 Task: Find connections with filter location Facatativá with filter topic #Healthwith filter profile language Spanish with filter current company Afaqs! with filter school RMK ENGINEERING COLLEGE, CHENNAI with filter industry Performing Arts and Spectator Sports with filter service category Product Marketing with filter keywords title Speech Pathologist
Action: Mouse moved to (152, 231)
Screenshot: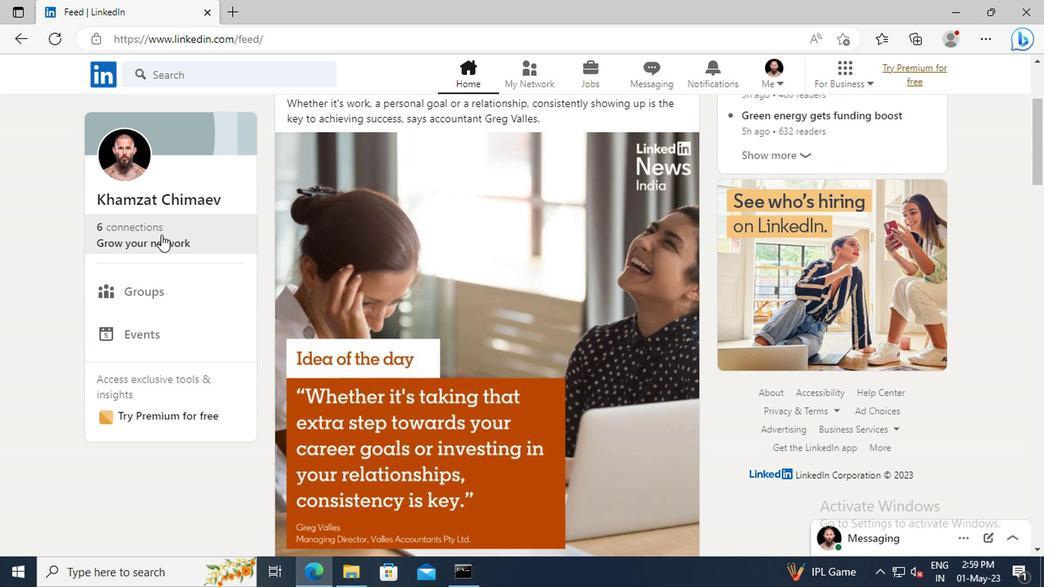
Action: Mouse pressed left at (152, 231)
Screenshot: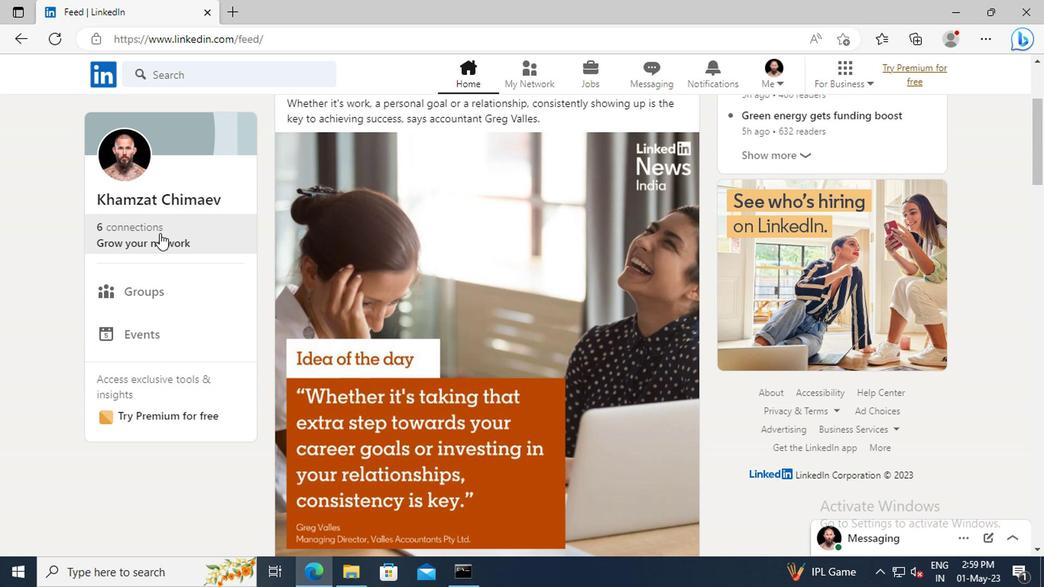 
Action: Mouse moved to (159, 157)
Screenshot: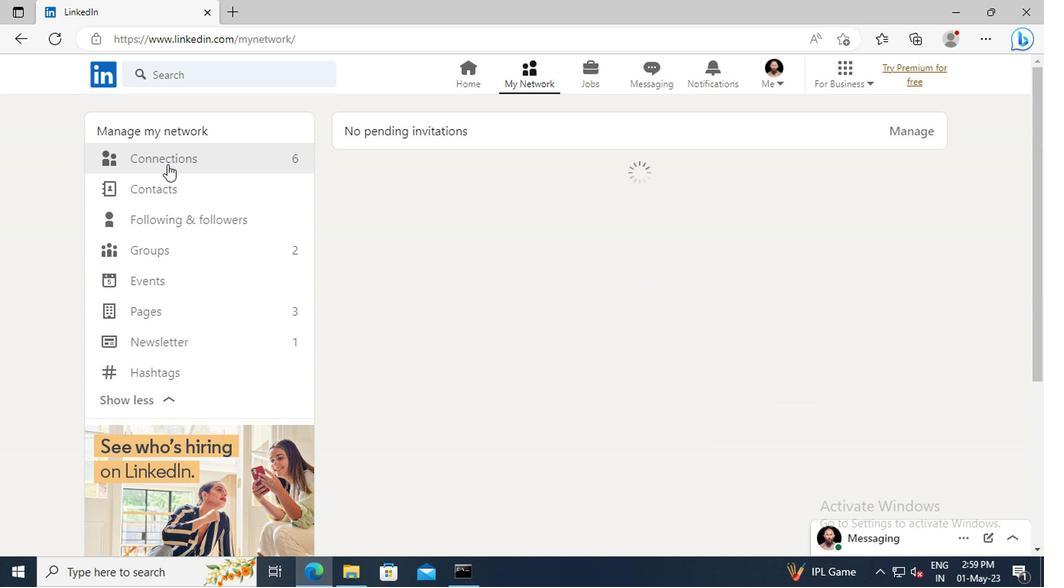 
Action: Mouse pressed left at (159, 157)
Screenshot: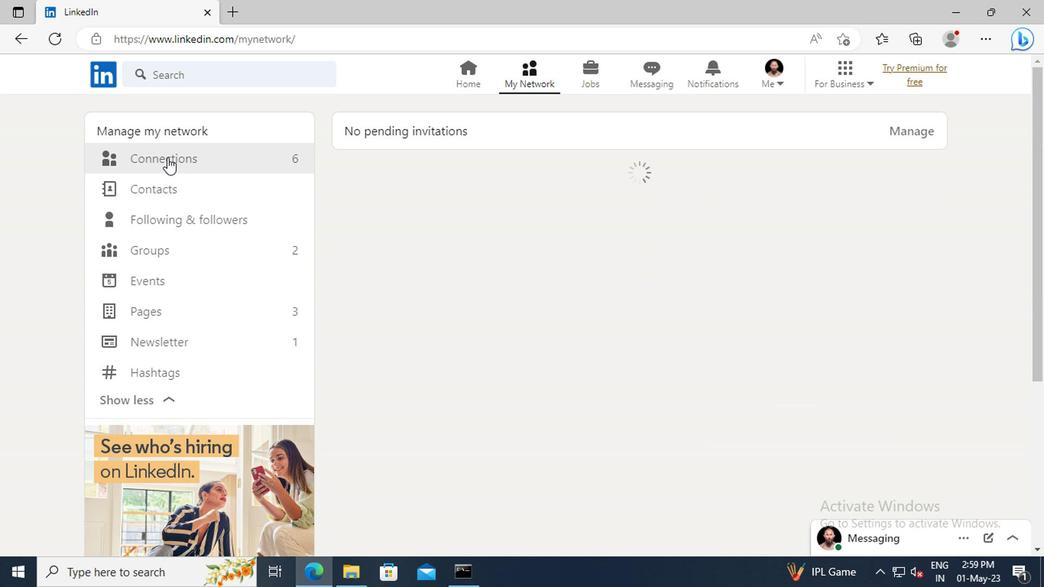 
Action: Mouse moved to (599, 163)
Screenshot: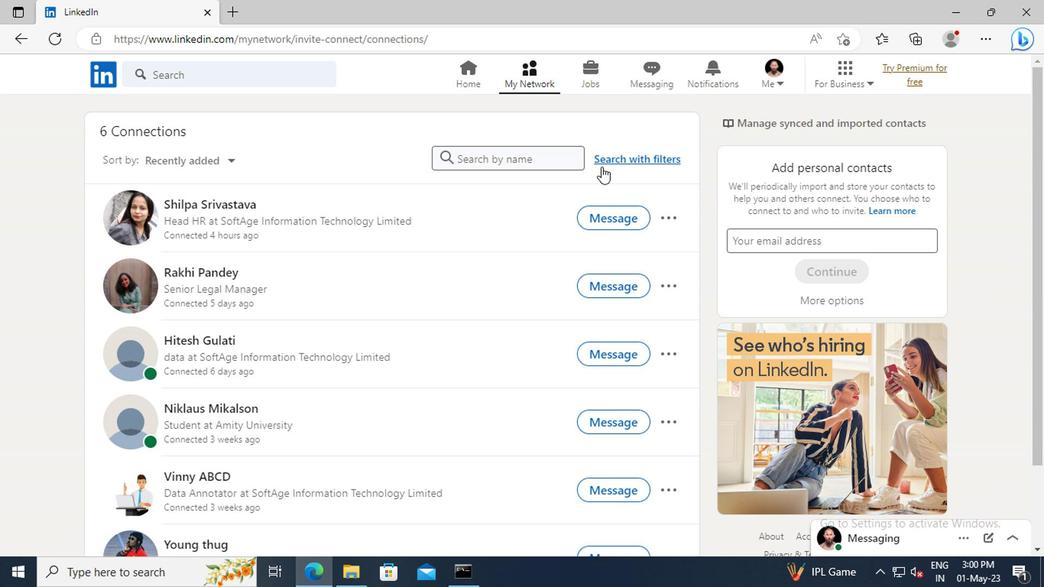 
Action: Mouse pressed left at (599, 163)
Screenshot: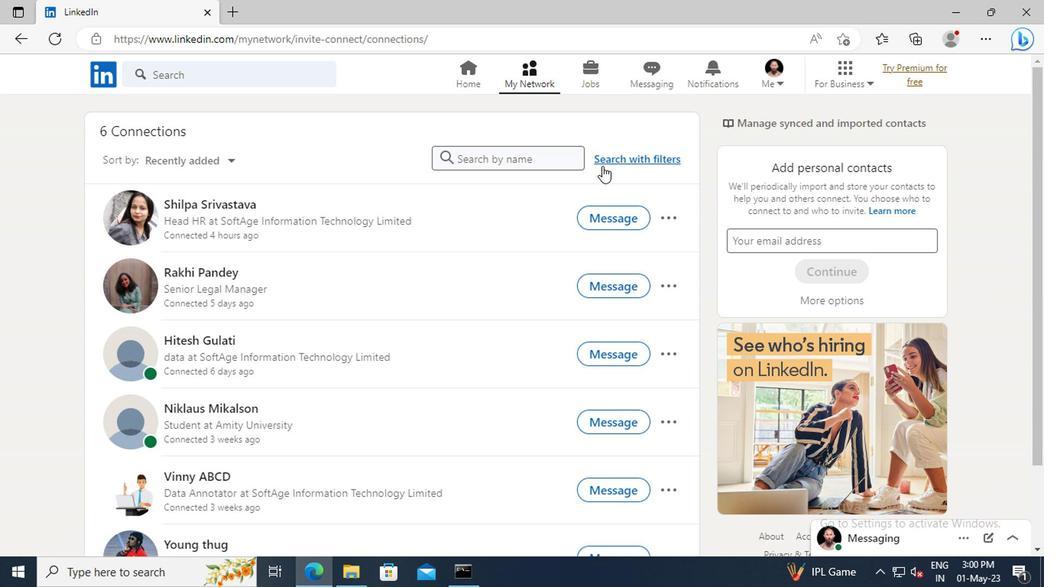 
Action: Mouse moved to (565, 115)
Screenshot: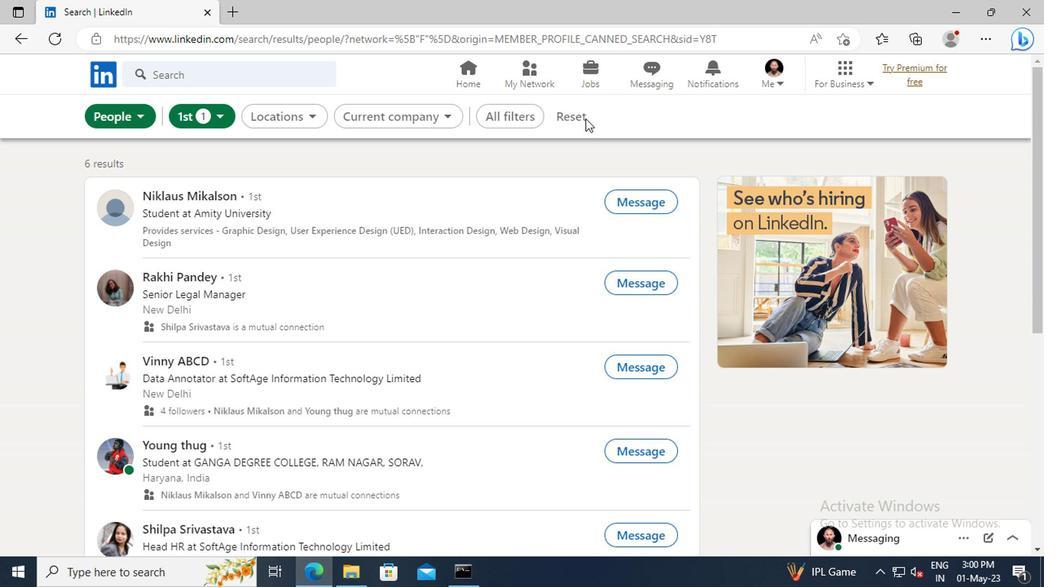
Action: Mouse pressed left at (565, 115)
Screenshot: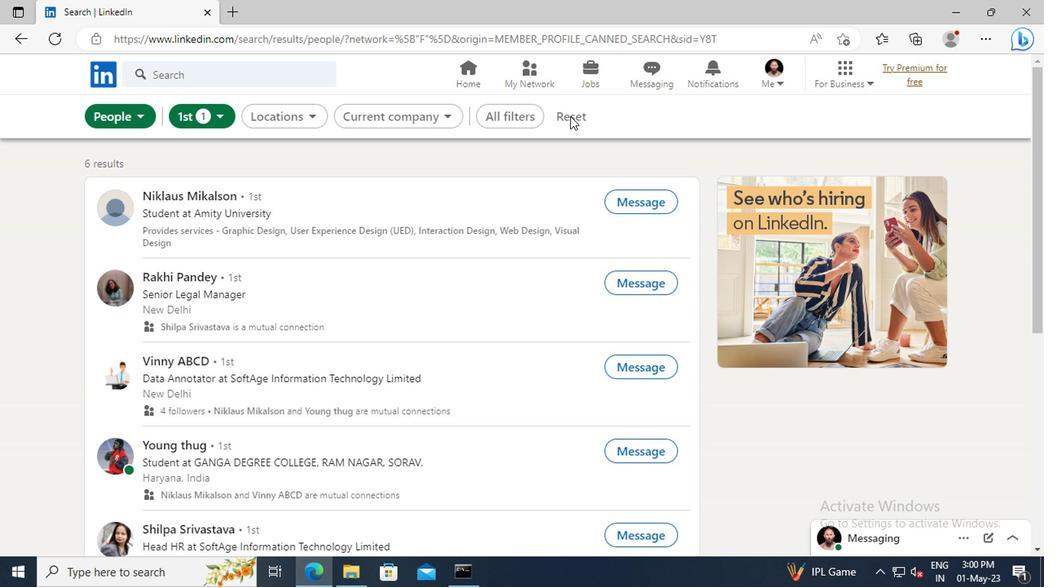 
Action: Mouse moved to (544, 115)
Screenshot: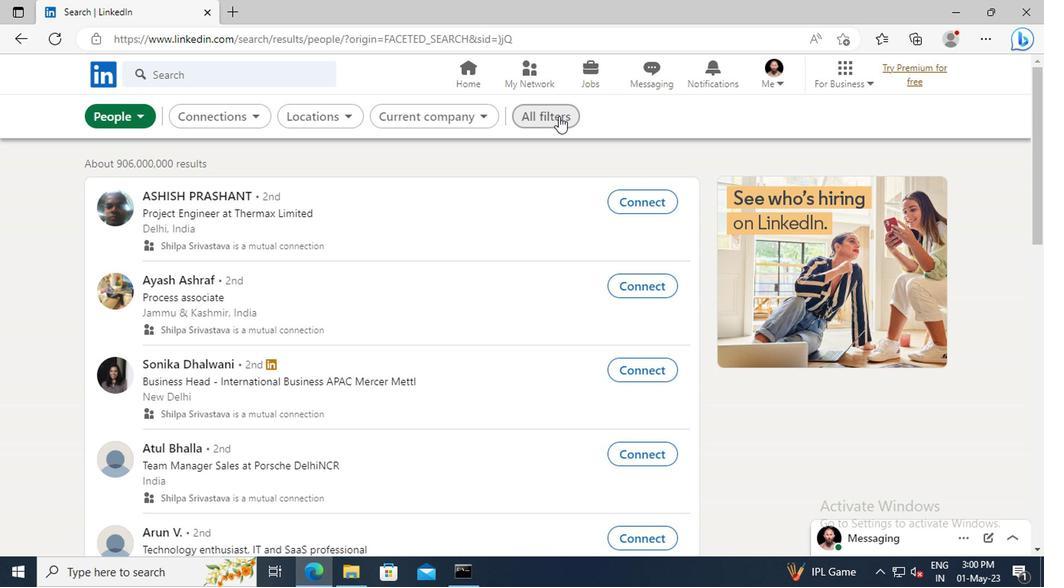 
Action: Mouse pressed left at (544, 115)
Screenshot: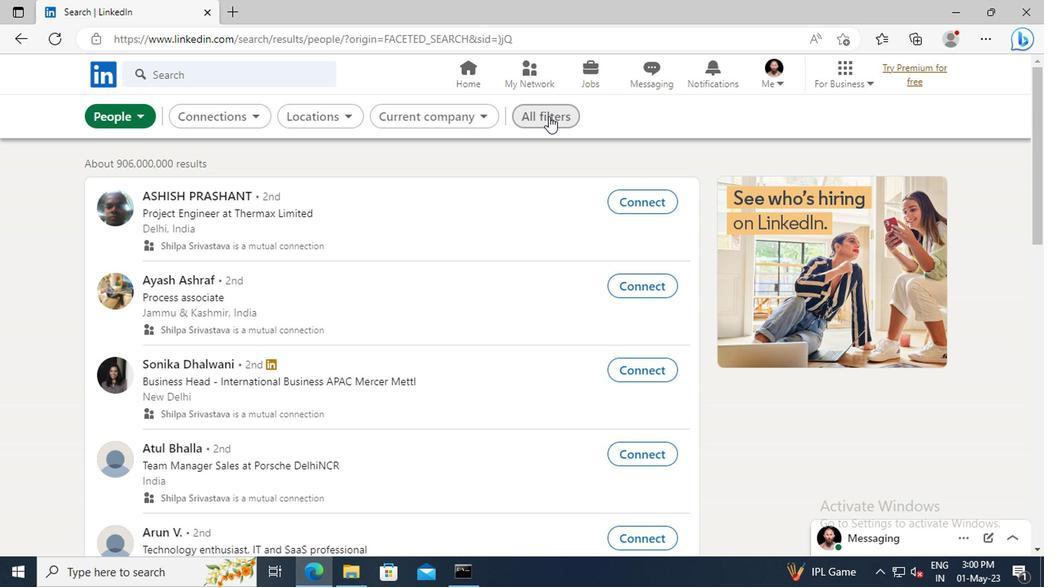 
Action: Mouse moved to (861, 267)
Screenshot: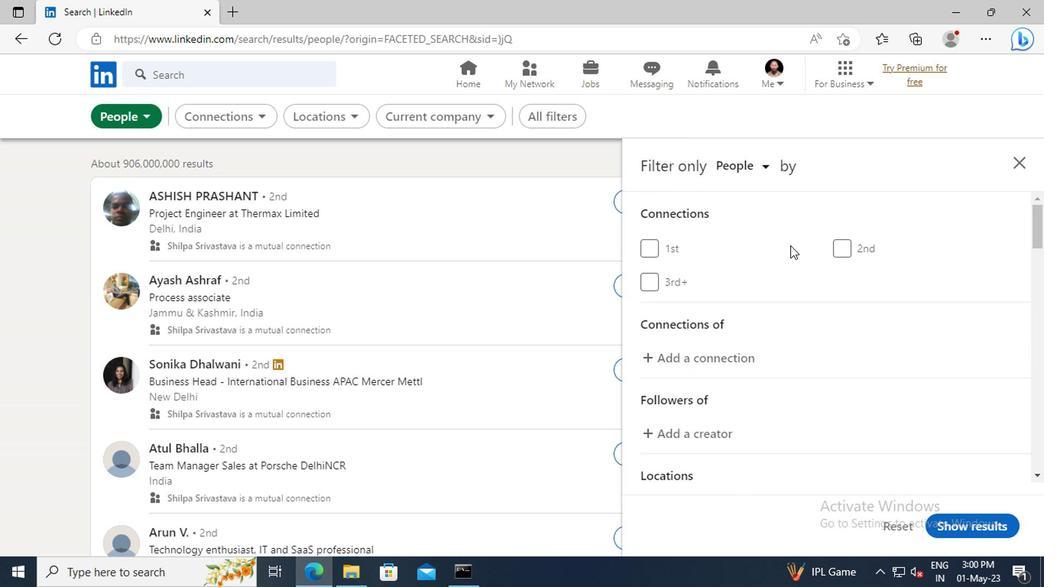 
Action: Mouse scrolled (861, 267) with delta (0, 0)
Screenshot: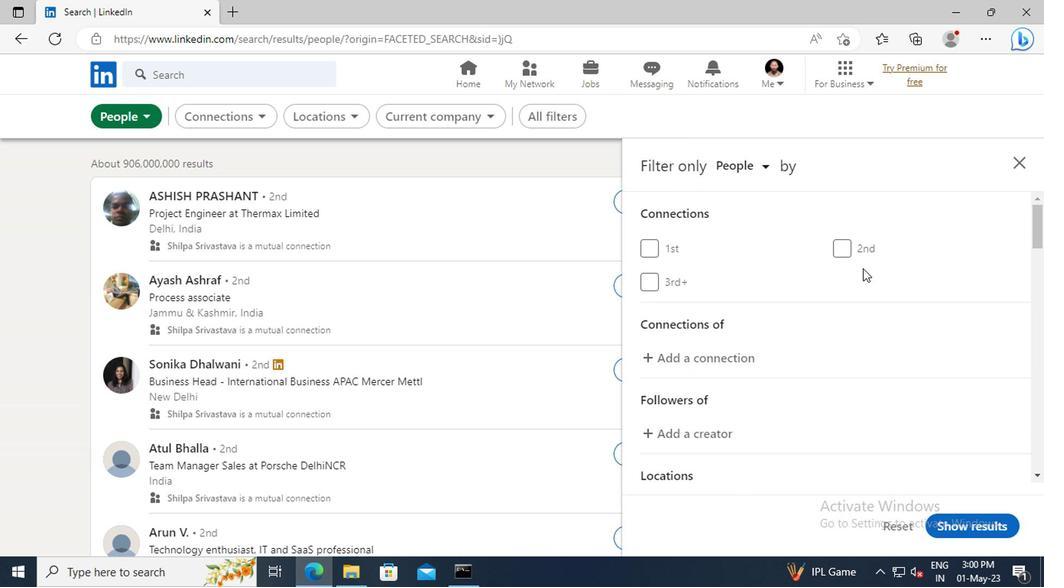 
Action: Mouse scrolled (861, 267) with delta (0, 0)
Screenshot: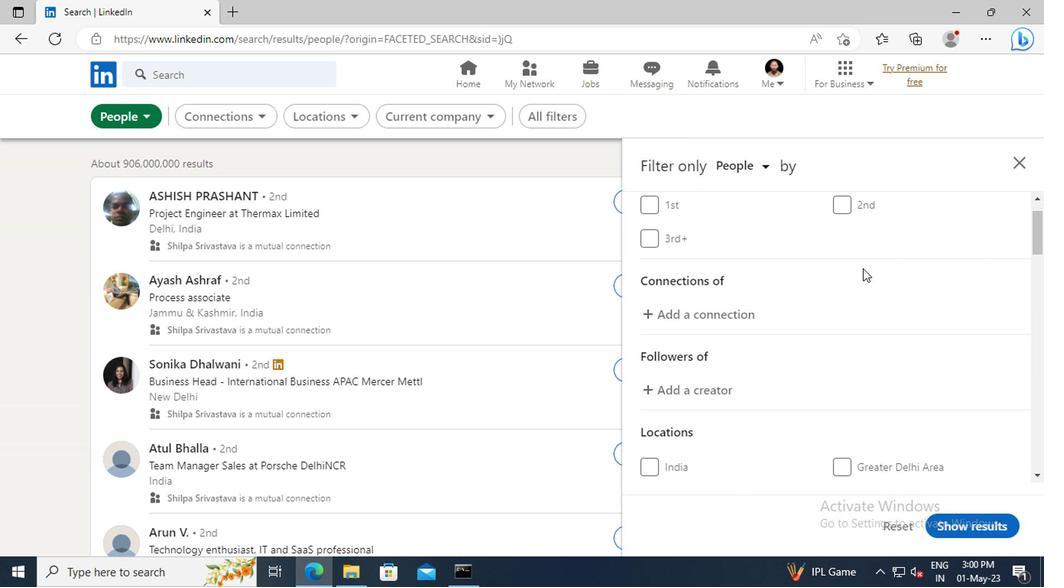 
Action: Mouse scrolled (861, 267) with delta (0, 0)
Screenshot: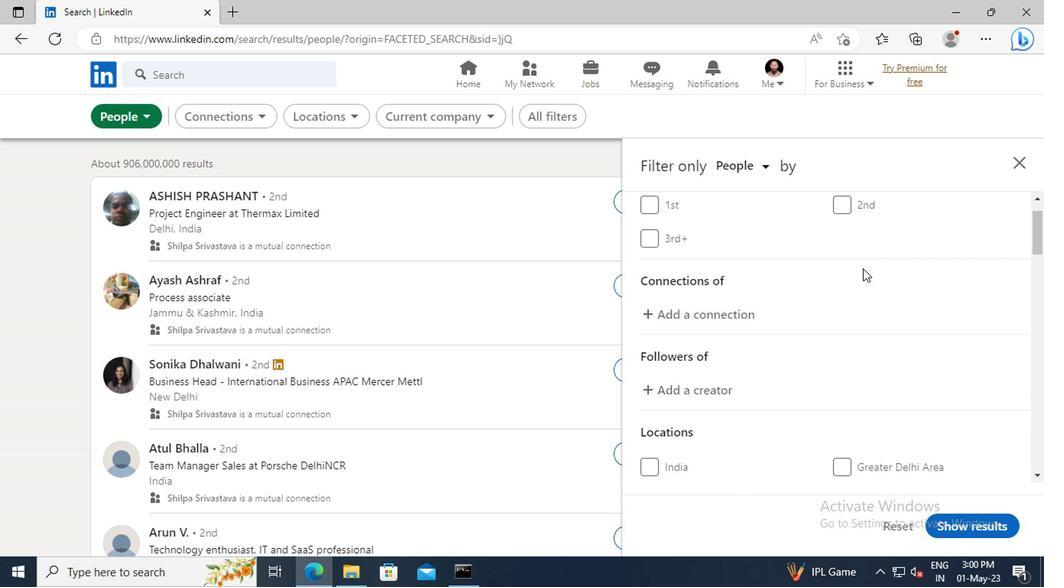 
Action: Mouse scrolled (861, 267) with delta (0, 0)
Screenshot: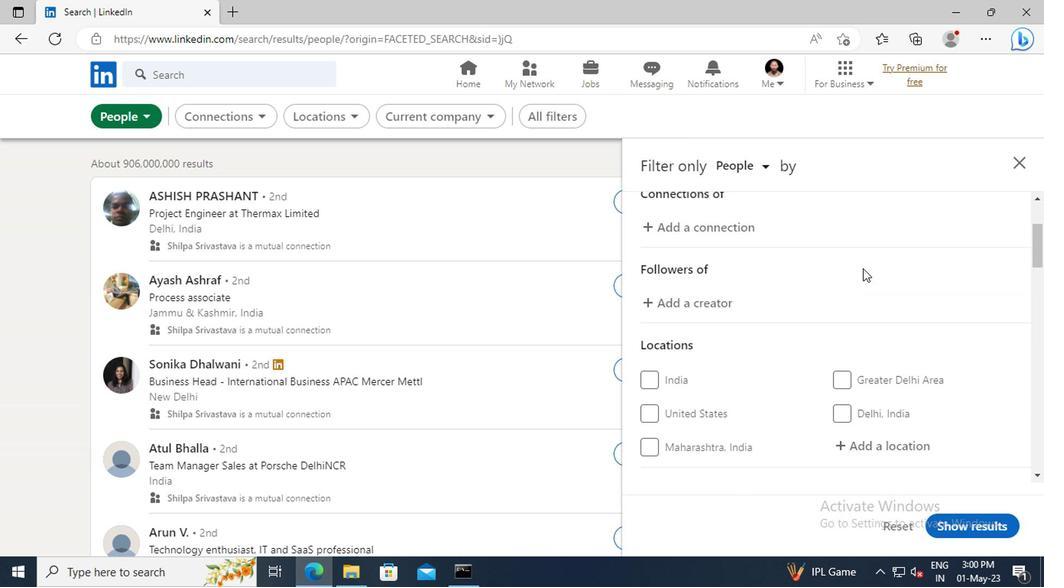 
Action: Mouse scrolled (861, 267) with delta (0, 0)
Screenshot: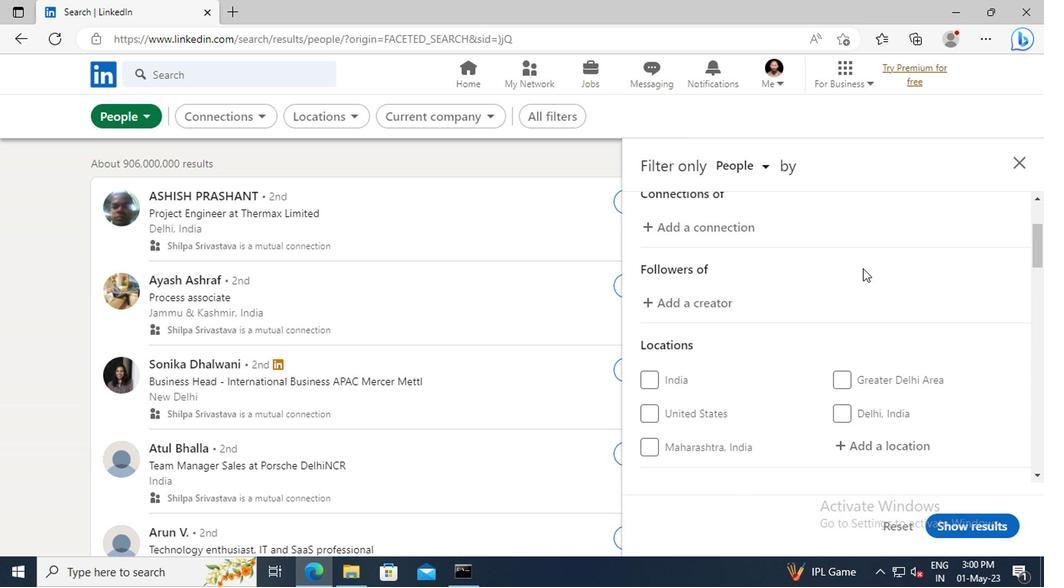 
Action: Mouse scrolled (861, 267) with delta (0, 0)
Screenshot: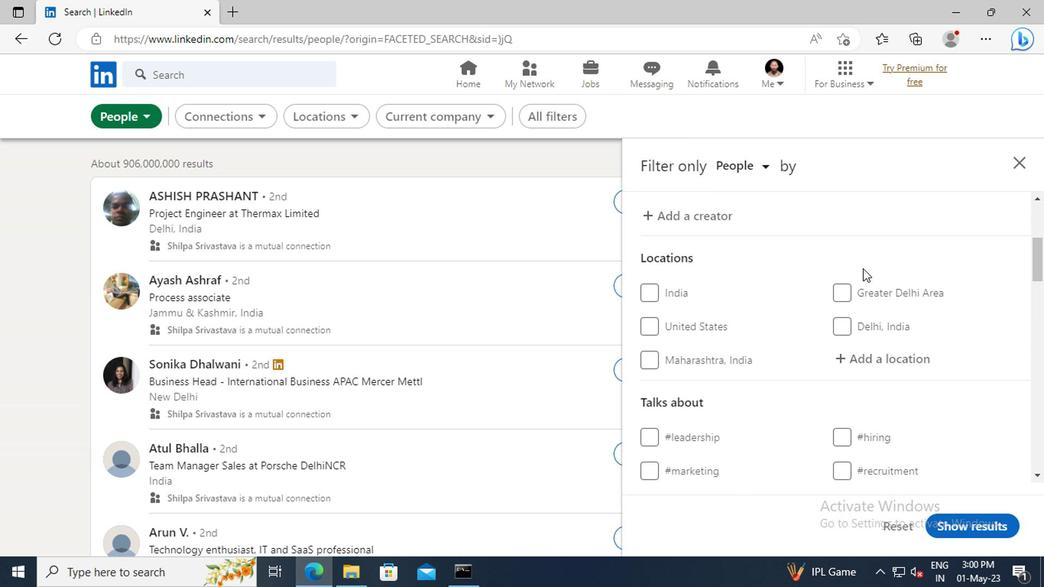 
Action: Mouse moved to (859, 309)
Screenshot: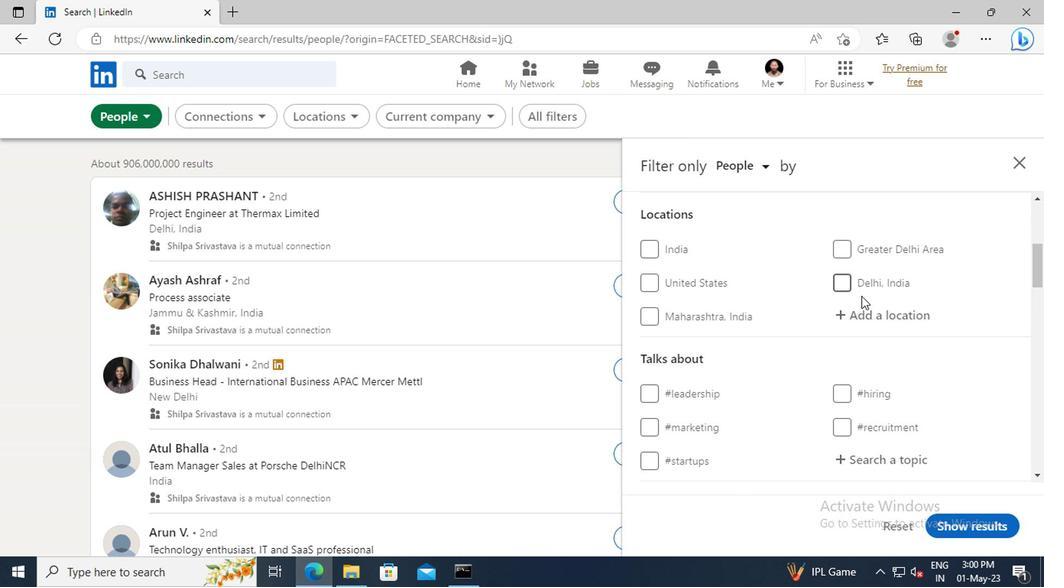
Action: Mouse pressed left at (859, 309)
Screenshot: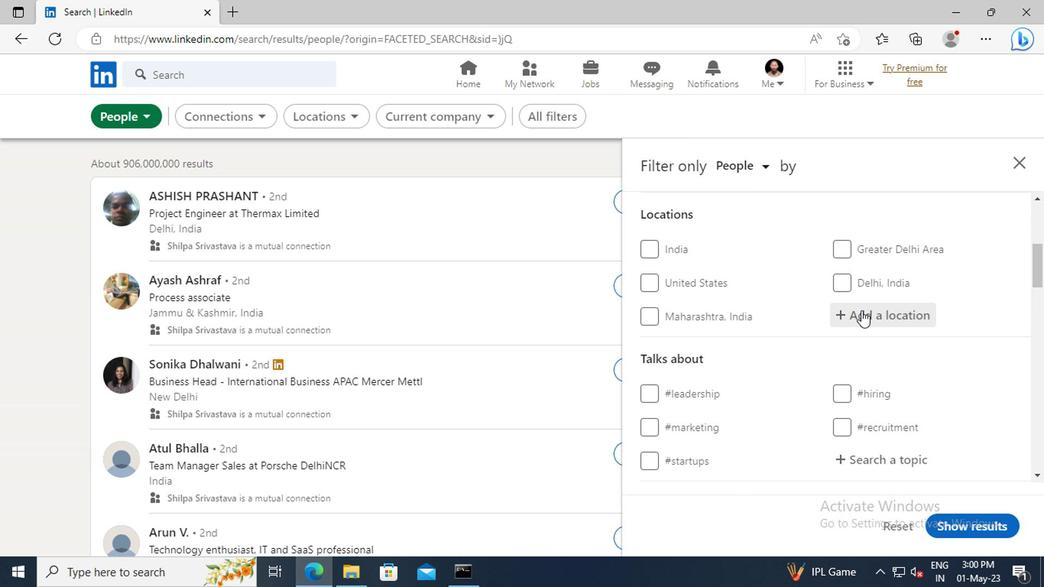 
Action: Key pressed <Key.shift>FACATATIVA
Screenshot: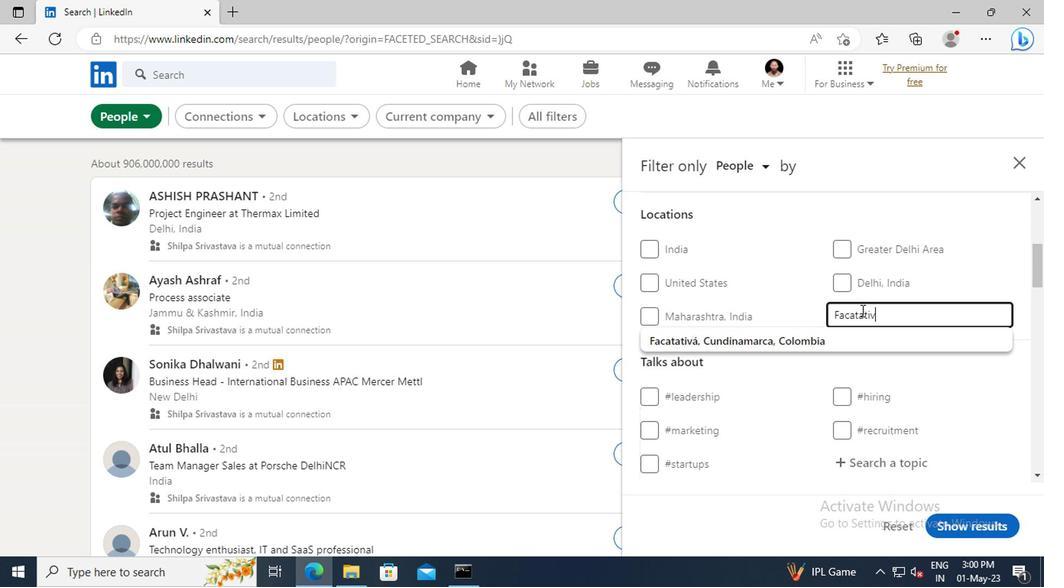 
Action: Mouse moved to (857, 335)
Screenshot: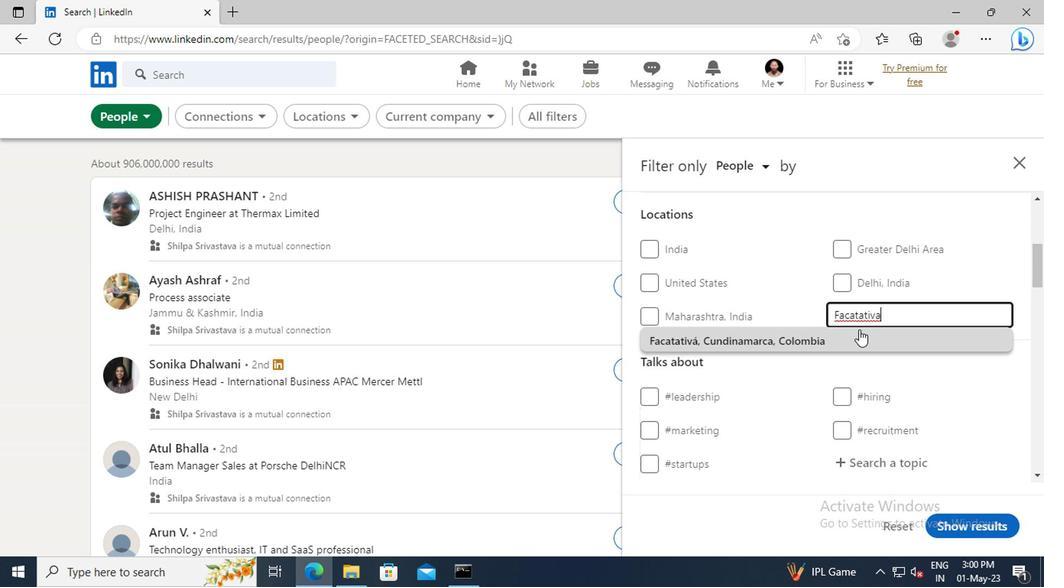 
Action: Mouse pressed left at (857, 335)
Screenshot: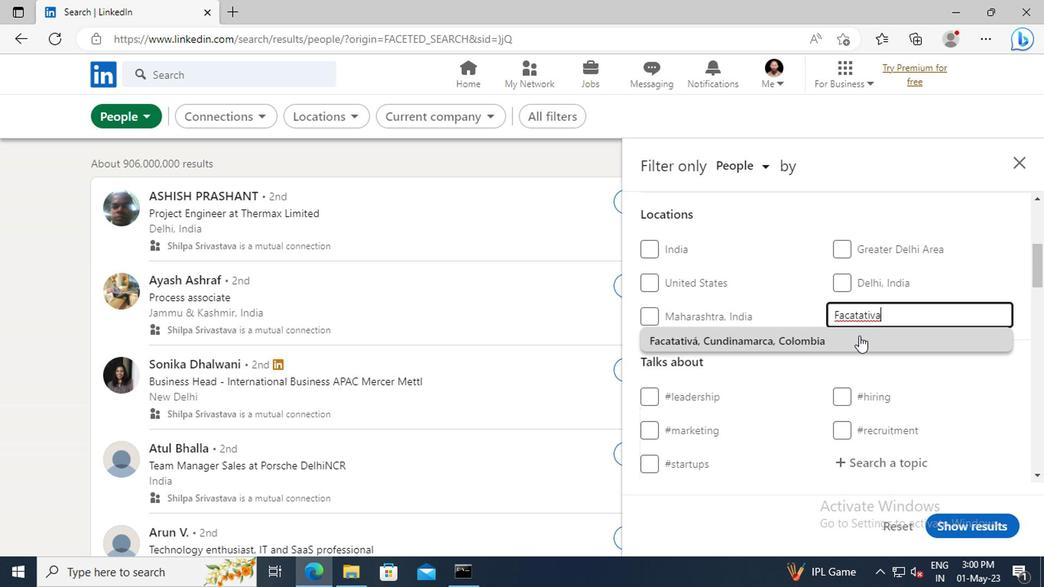 
Action: Mouse scrolled (857, 334) with delta (0, -1)
Screenshot: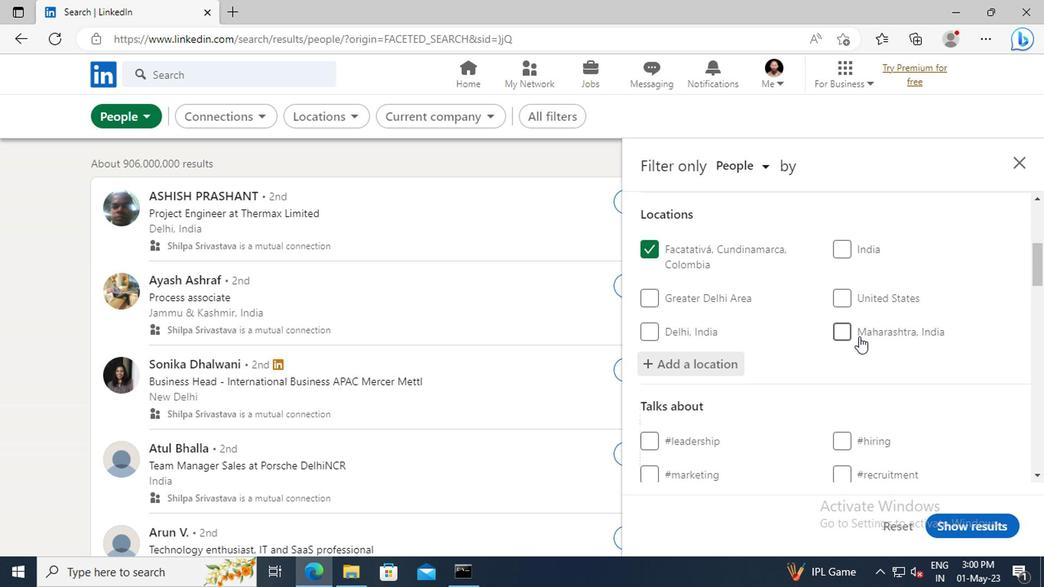 
Action: Mouse scrolled (857, 334) with delta (0, -1)
Screenshot: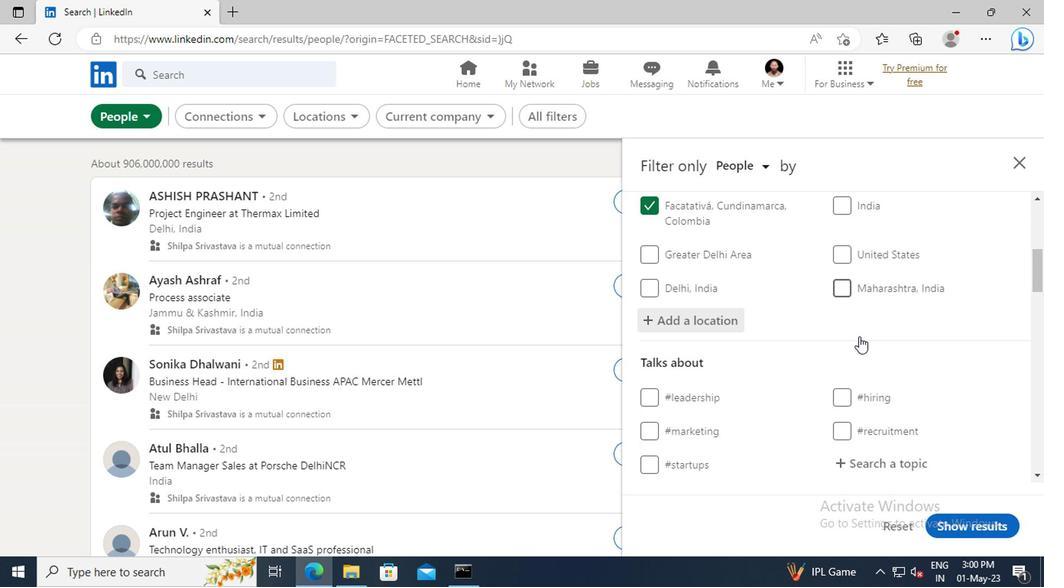 
Action: Mouse scrolled (857, 334) with delta (0, -1)
Screenshot: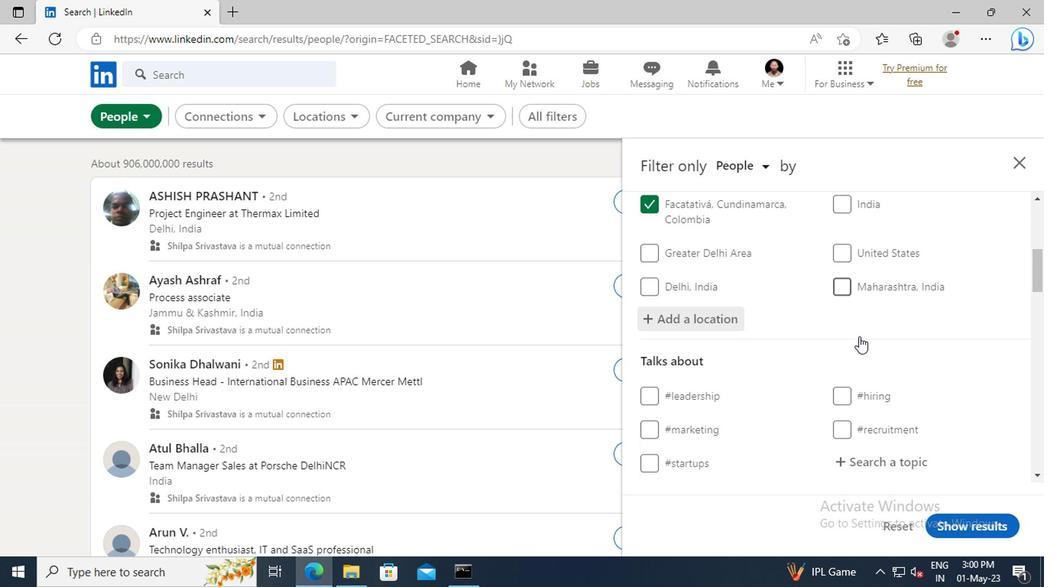 
Action: Mouse moved to (858, 370)
Screenshot: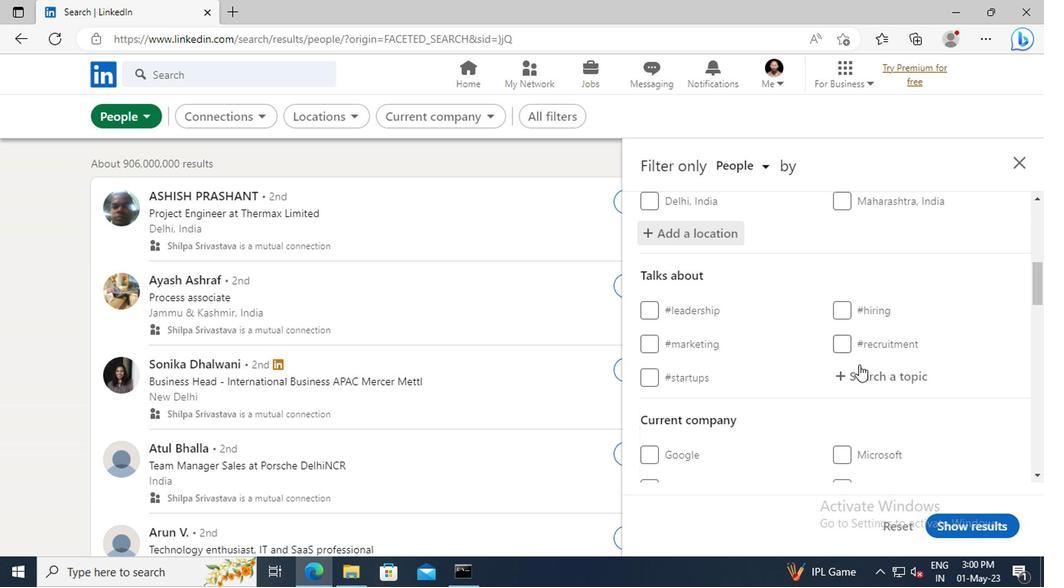 
Action: Mouse pressed left at (858, 370)
Screenshot: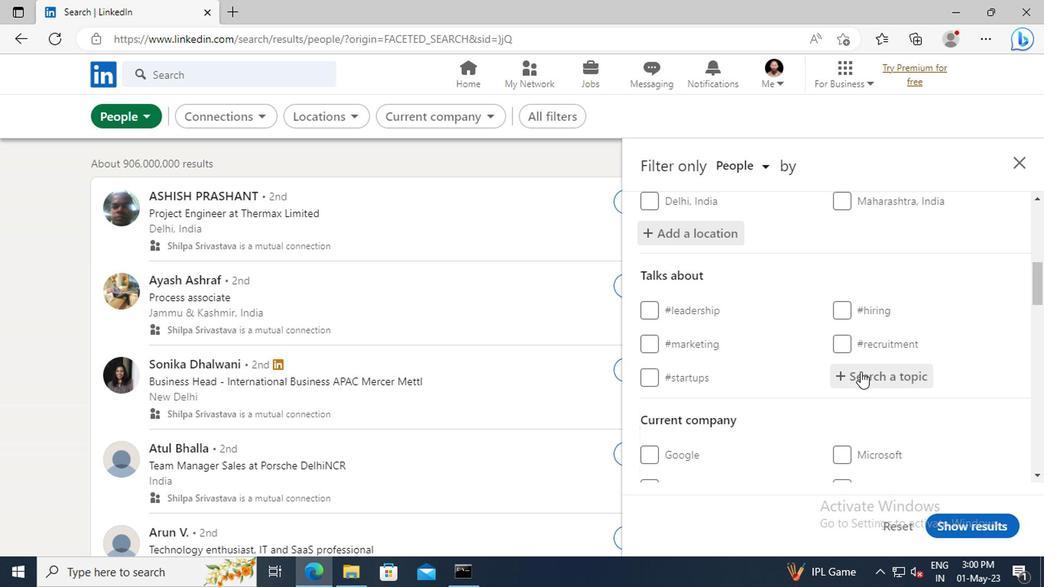 
Action: Mouse moved to (858, 371)
Screenshot: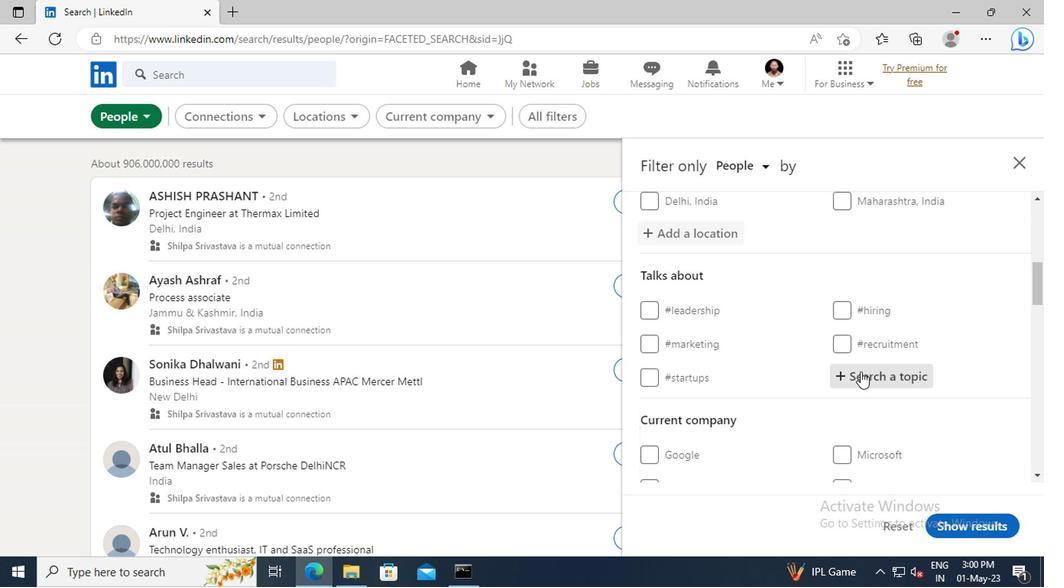 
Action: Key pressed <Key.shift>HEALTH
Screenshot: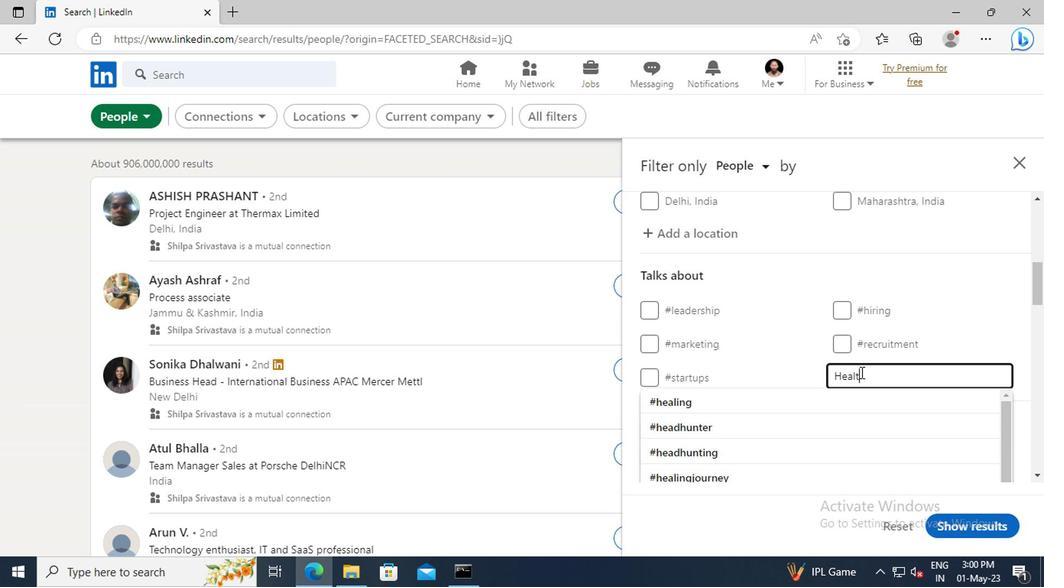 
Action: Mouse moved to (864, 417)
Screenshot: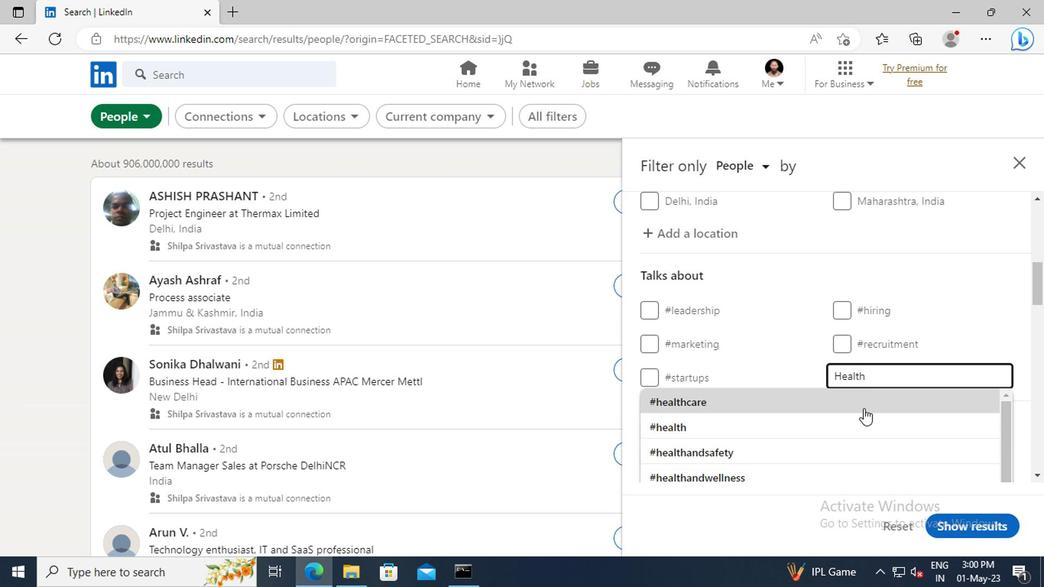 
Action: Mouse pressed left at (864, 417)
Screenshot: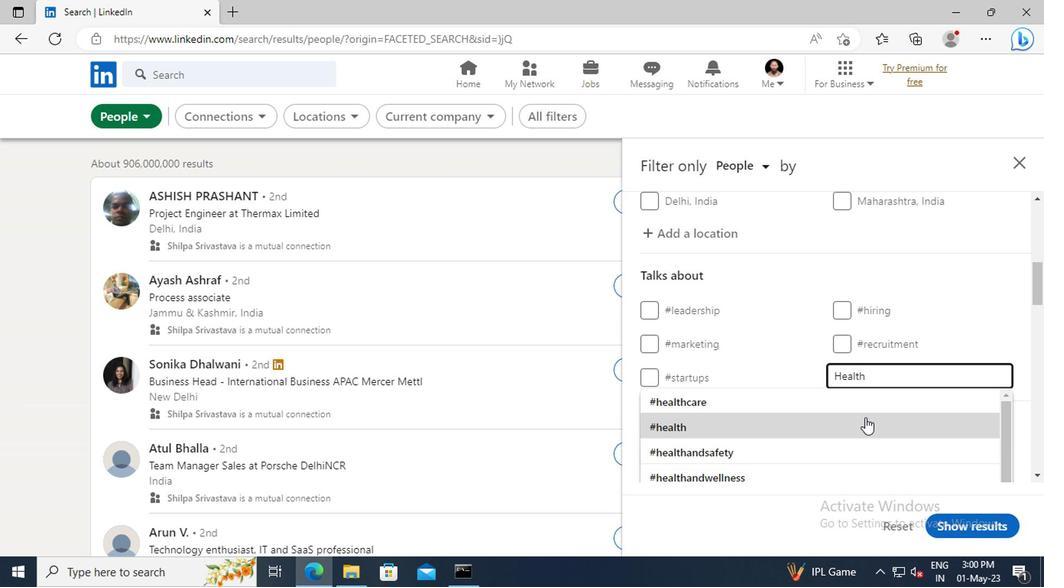 
Action: Mouse scrolled (864, 417) with delta (0, 0)
Screenshot: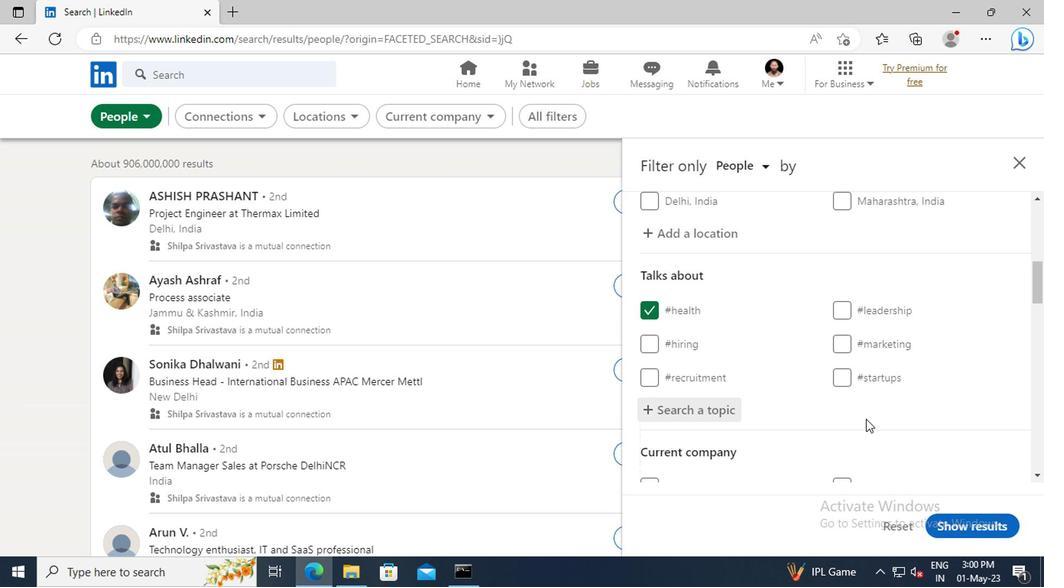 
Action: Mouse scrolled (864, 417) with delta (0, 0)
Screenshot: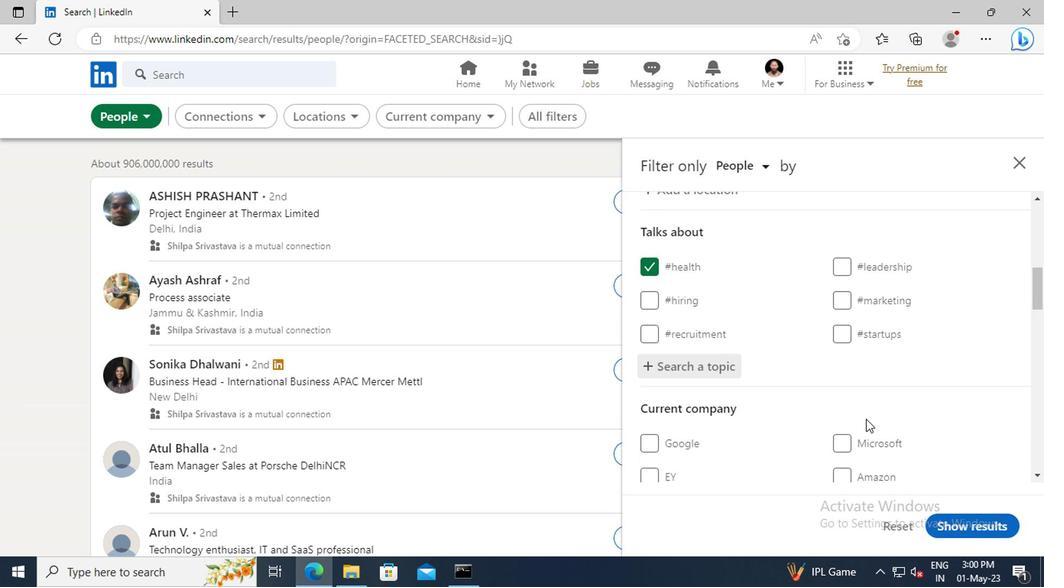
Action: Mouse scrolled (864, 417) with delta (0, 0)
Screenshot: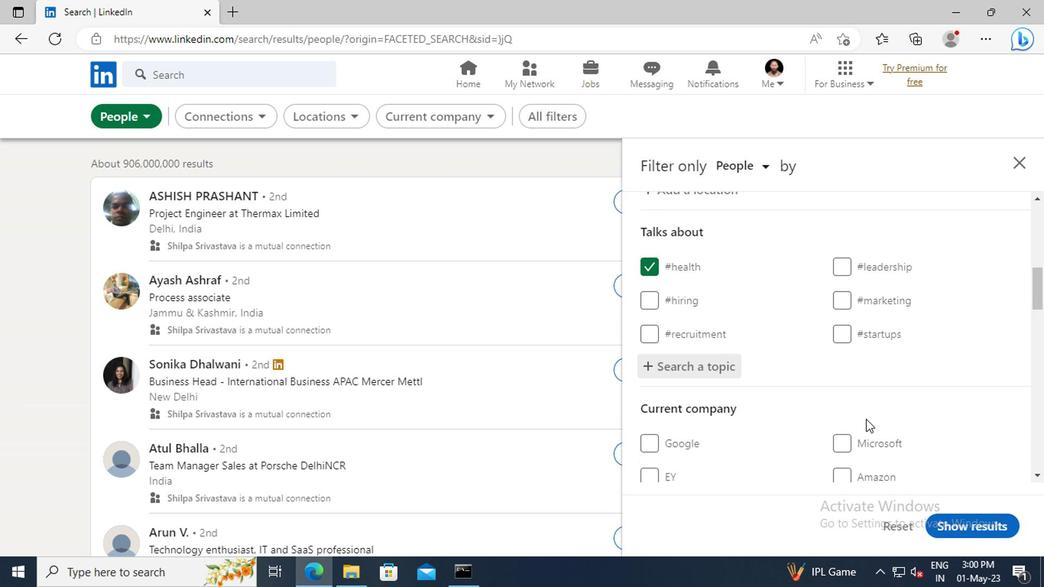 
Action: Mouse scrolled (864, 417) with delta (0, 0)
Screenshot: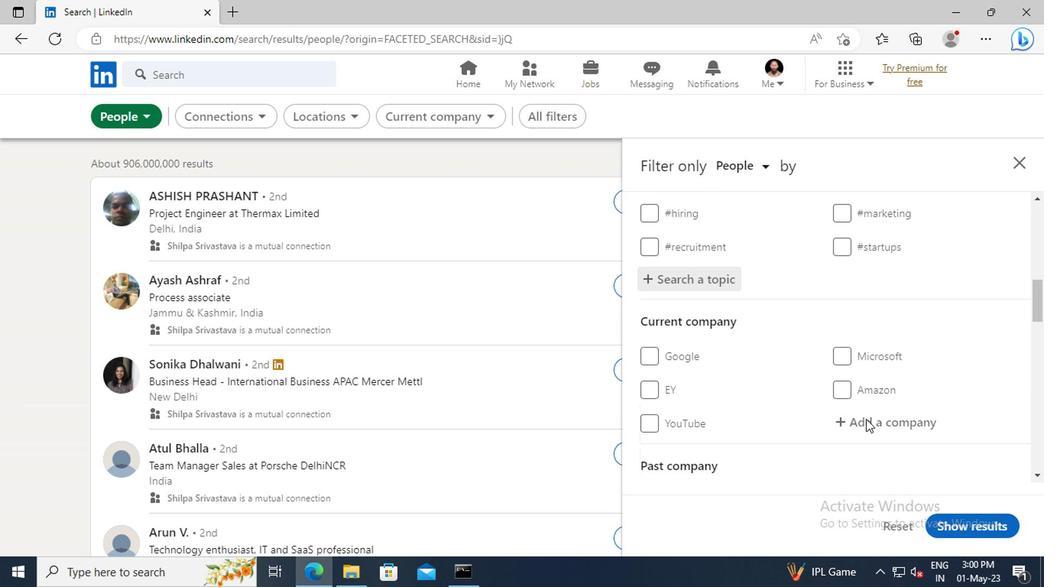 
Action: Mouse scrolled (864, 417) with delta (0, 0)
Screenshot: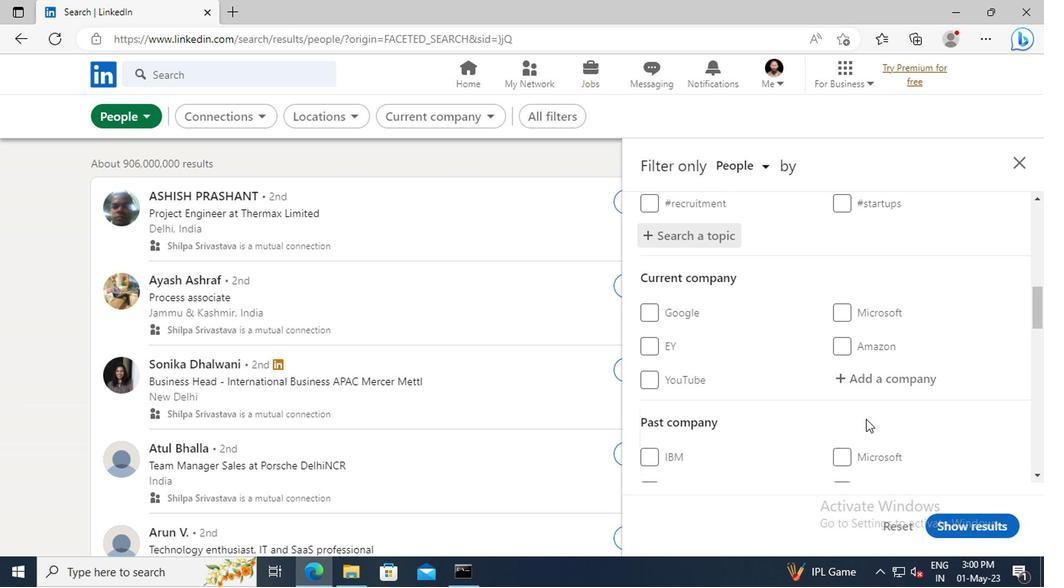 
Action: Mouse moved to (856, 386)
Screenshot: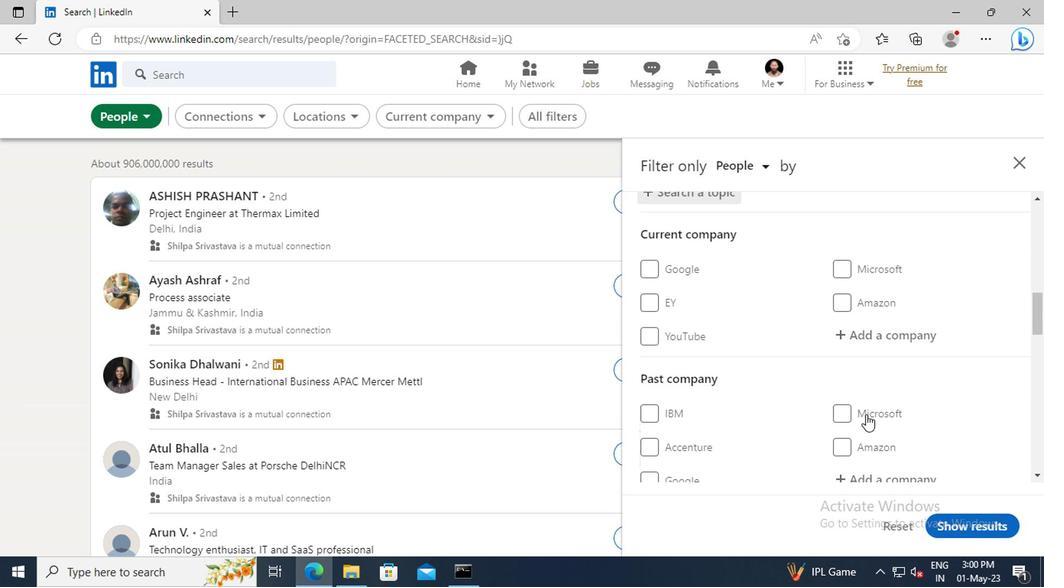 
Action: Mouse scrolled (856, 385) with delta (0, -1)
Screenshot: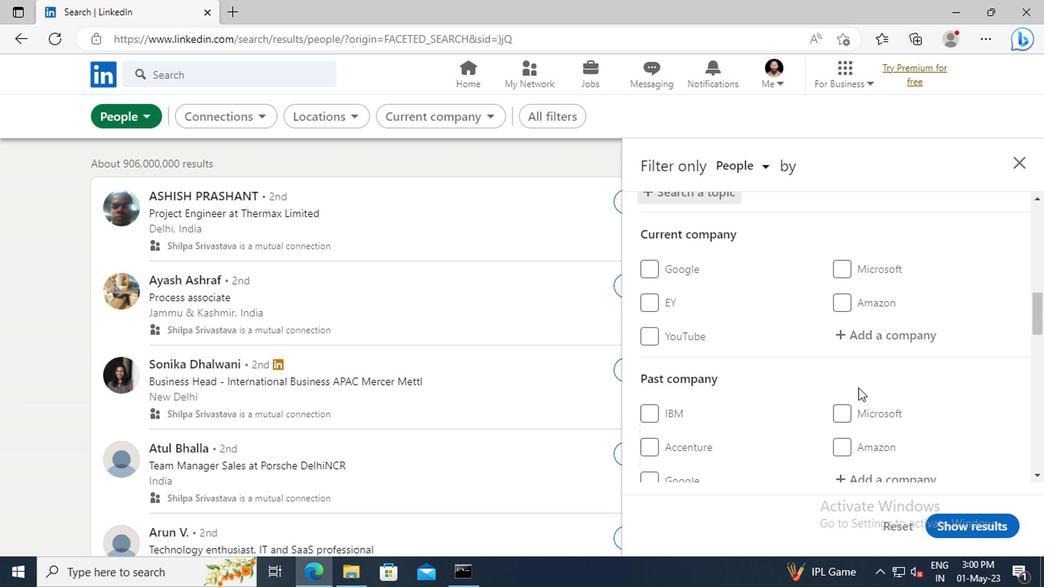 
Action: Mouse scrolled (856, 385) with delta (0, -1)
Screenshot: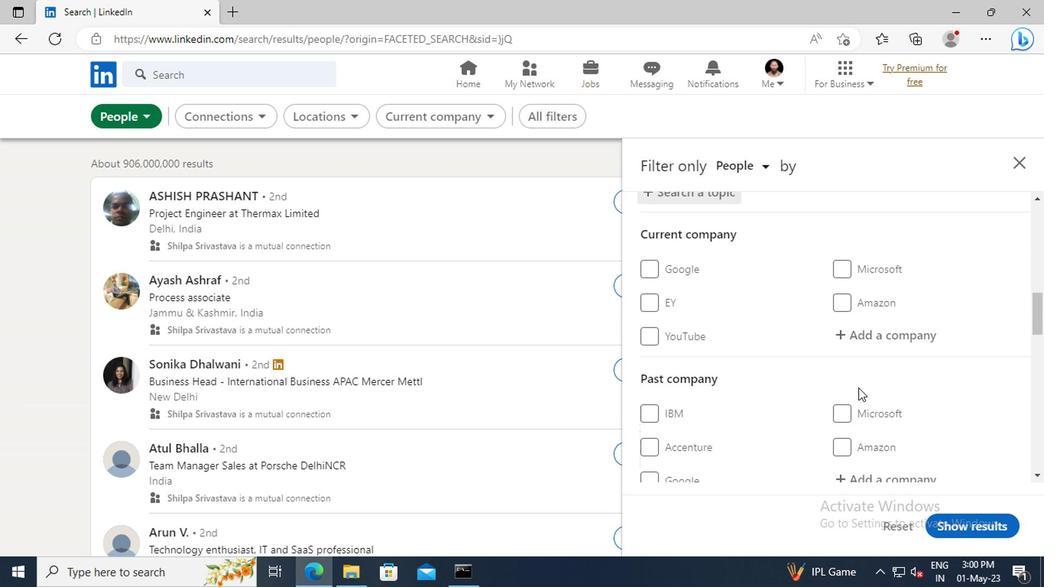 
Action: Mouse moved to (848, 332)
Screenshot: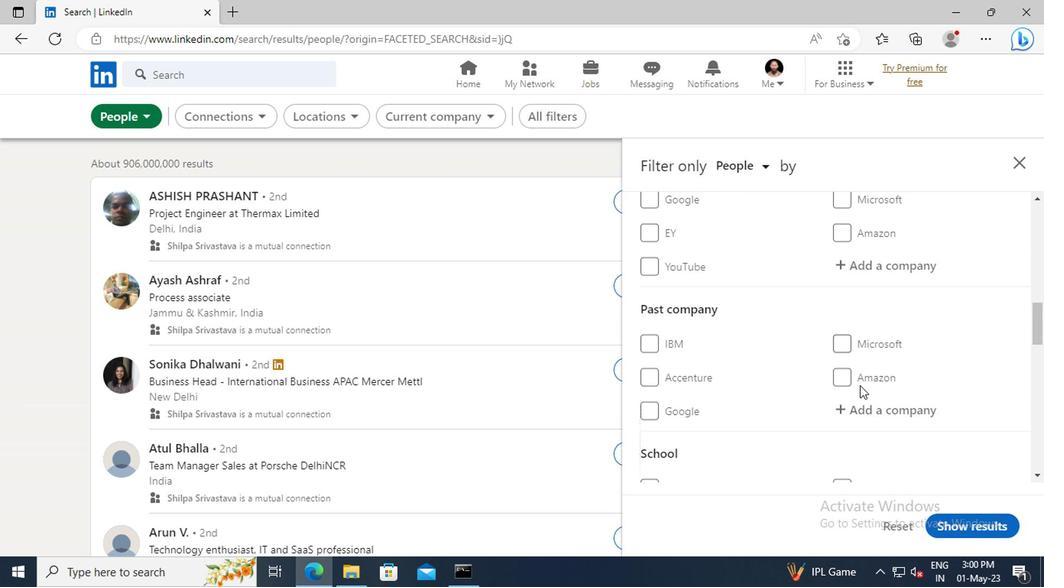 
Action: Mouse scrolled (848, 331) with delta (0, 0)
Screenshot: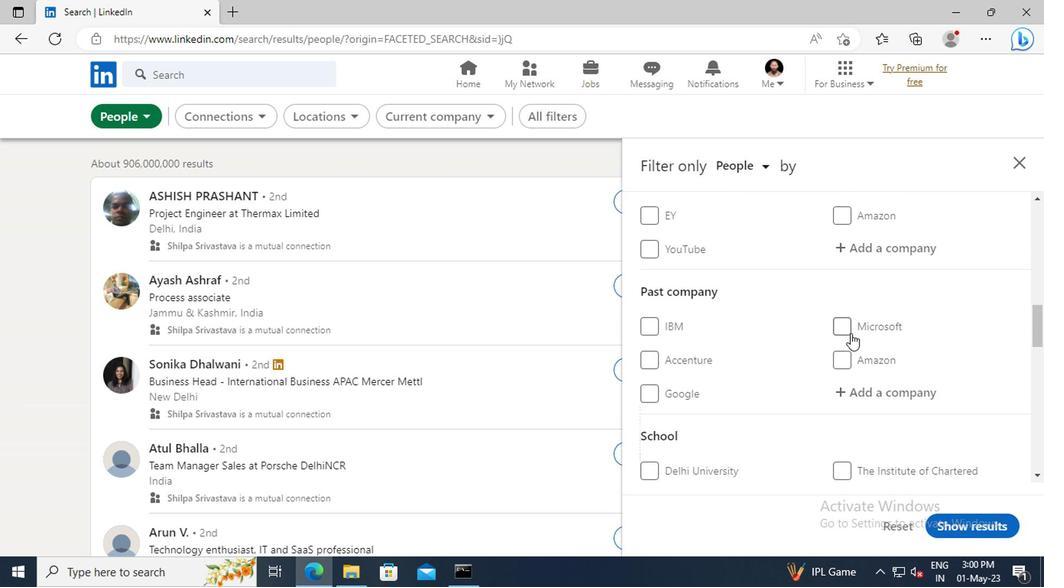 
Action: Mouse scrolled (848, 331) with delta (0, 0)
Screenshot: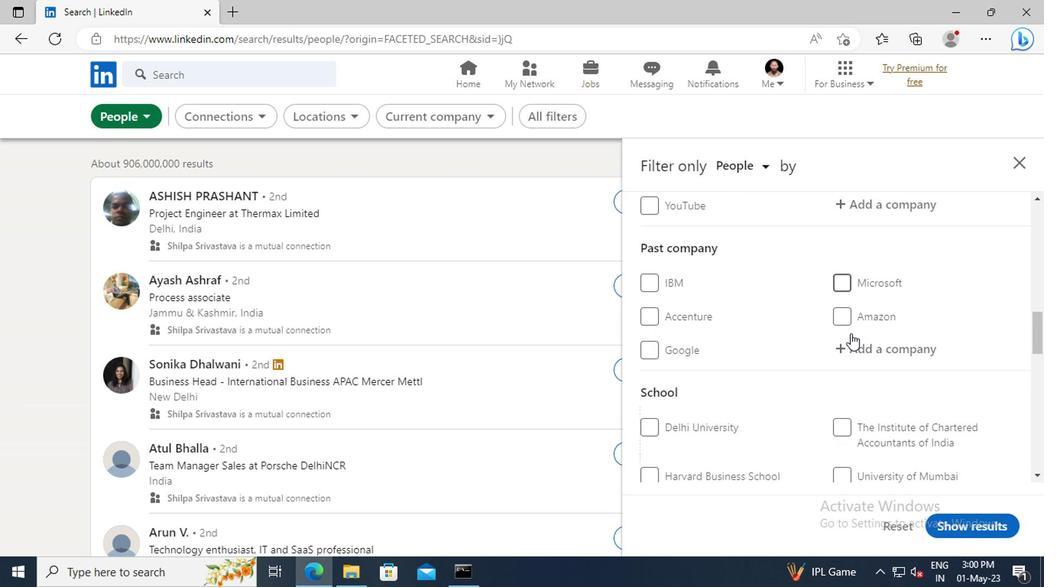
Action: Mouse scrolled (848, 331) with delta (0, 0)
Screenshot: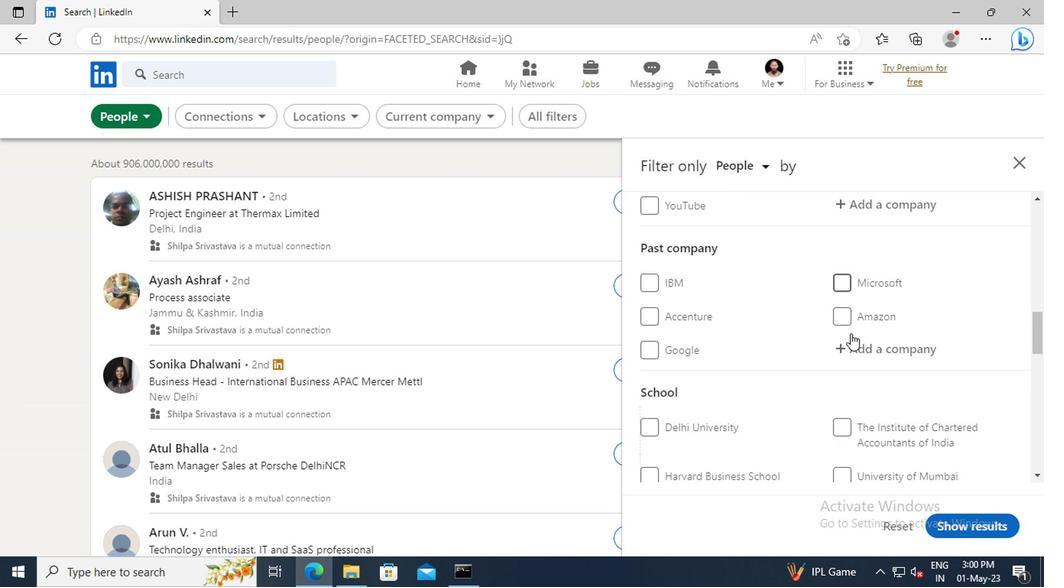 
Action: Mouse scrolled (848, 331) with delta (0, 0)
Screenshot: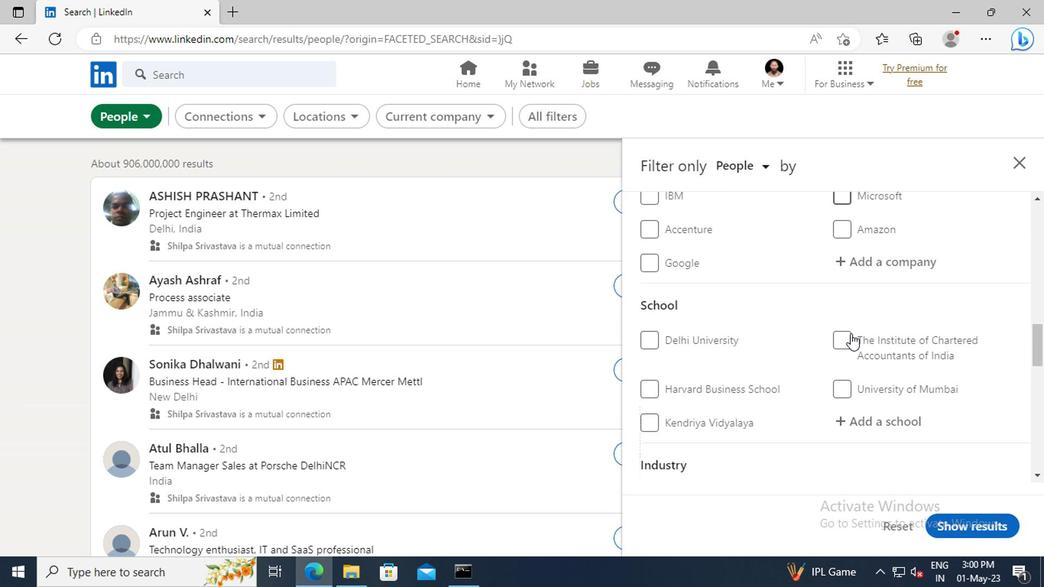 
Action: Mouse scrolled (848, 331) with delta (0, 0)
Screenshot: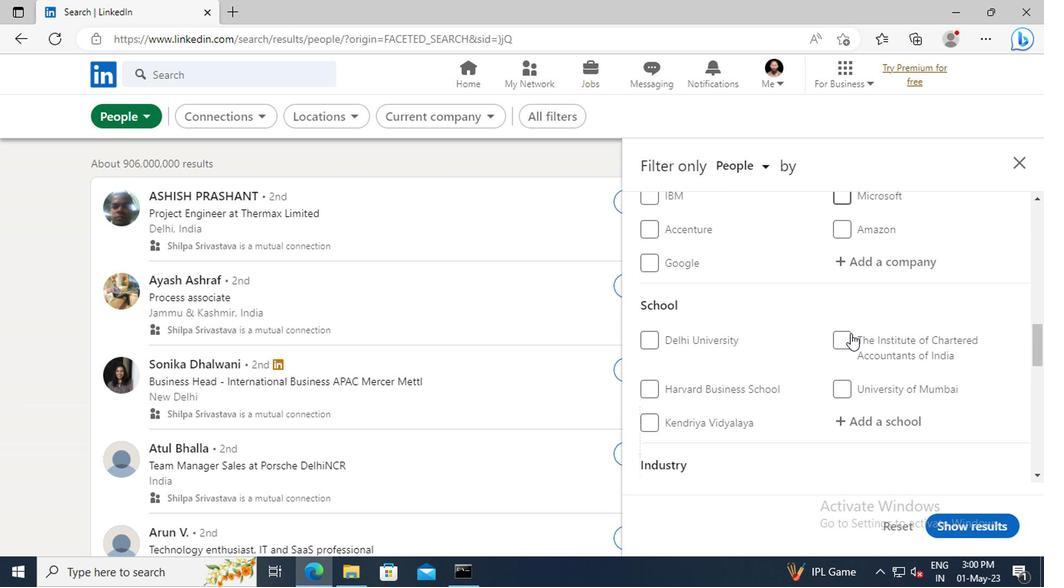 
Action: Mouse scrolled (848, 331) with delta (0, 0)
Screenshot: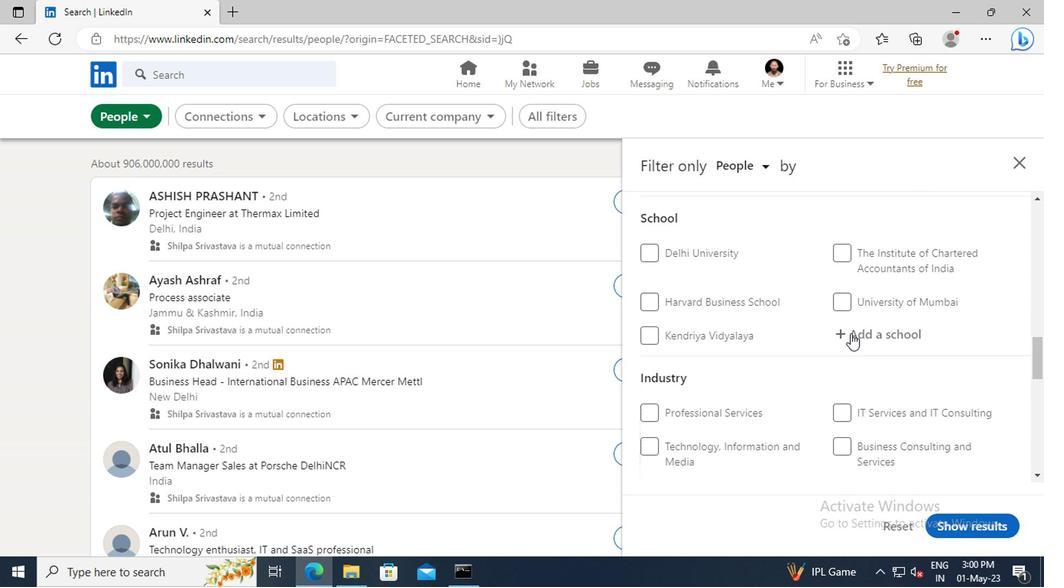 
Action: Mouse scrolled (848, 331) with delta (0, 0)
Screenshot: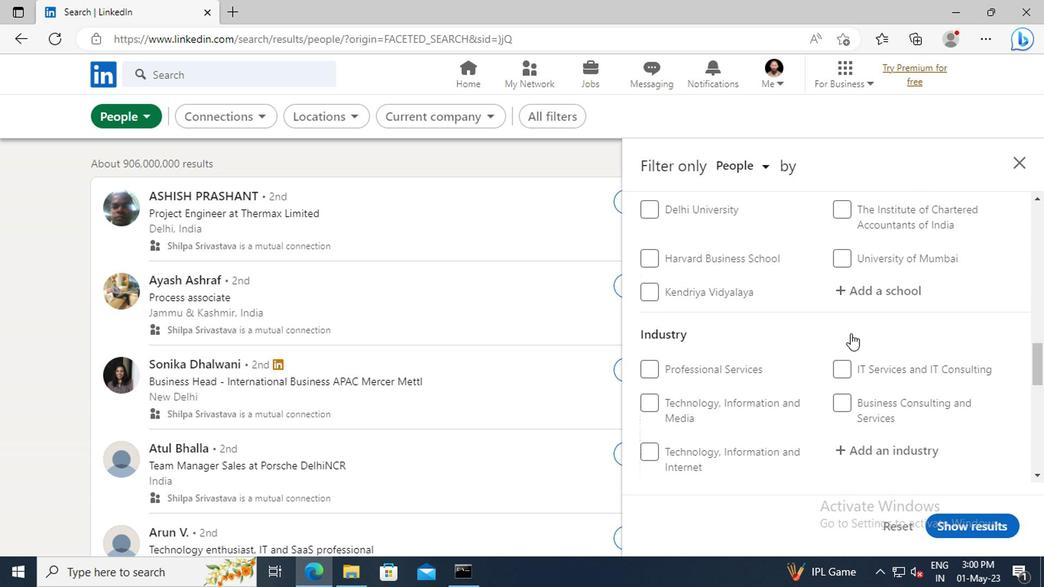 
Action: Mouse scrolled (848, 331) with delta (0, 0)
Screenshot: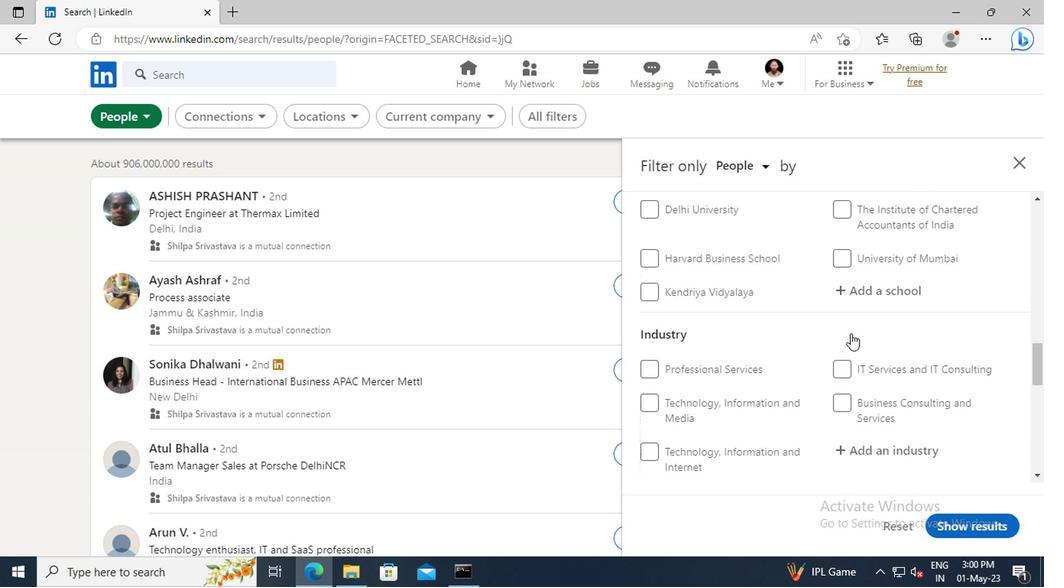 
Action: Mouse scrolled (848, 331) with delta (0, 0)
Screenshot: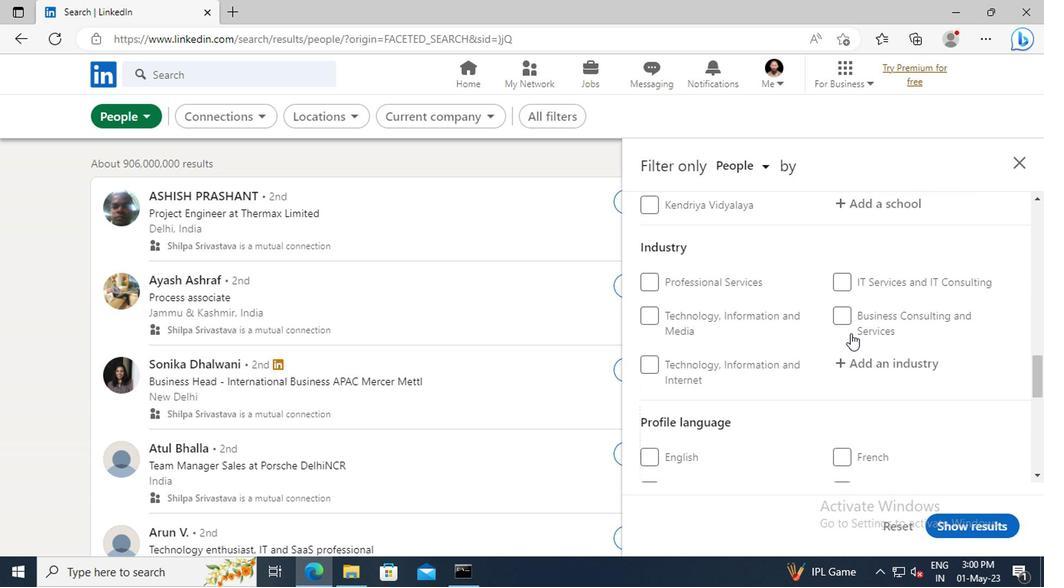 
Action: Mouse scrolled (848, 331) with delta (0, 0)
Screenshot: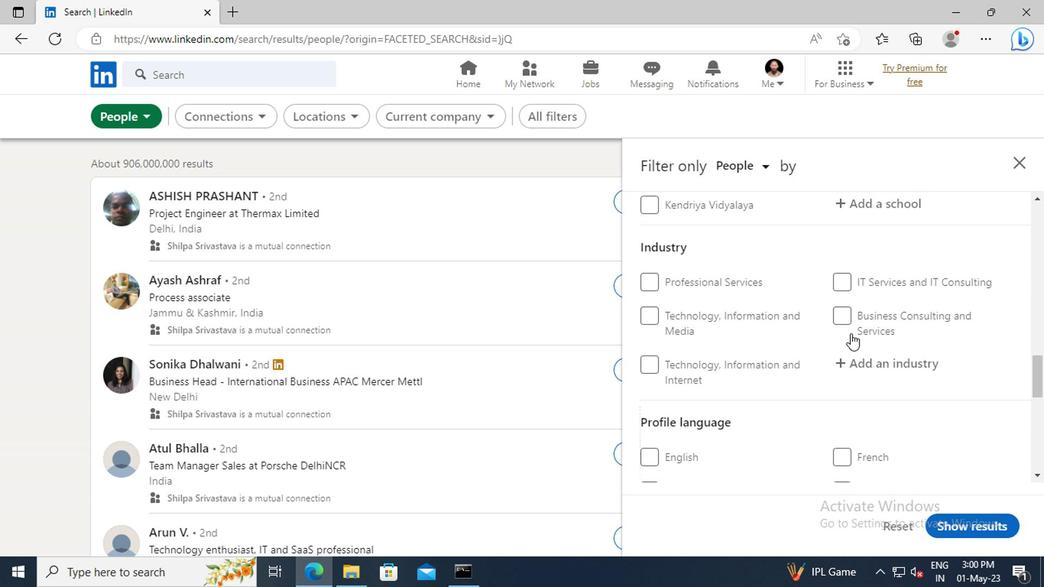 
Action: Mouse moved to (655, 401)
Screenshot: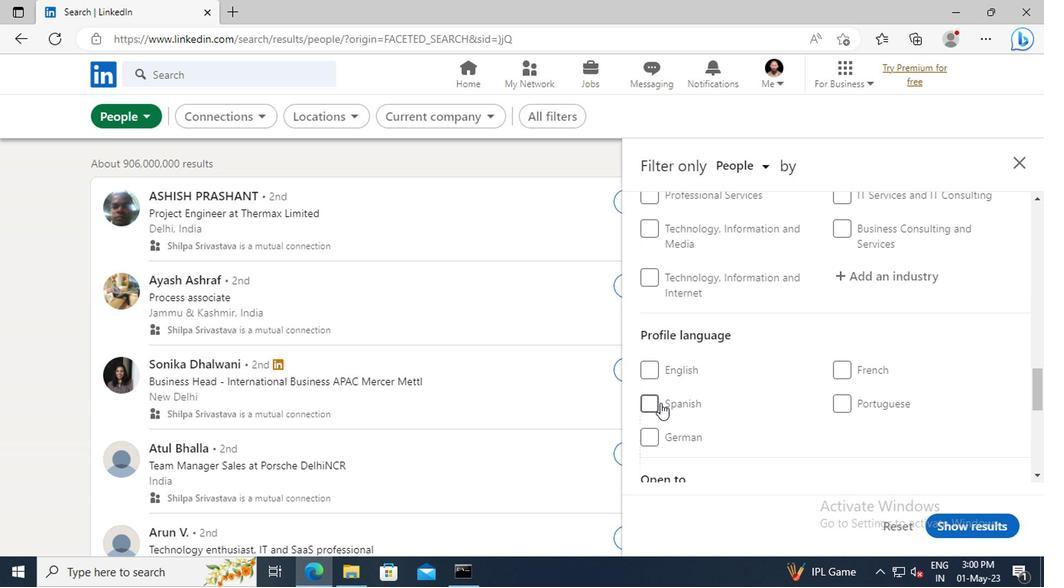 
Action: Mouse pressed left at (655, 401)
Screenshot: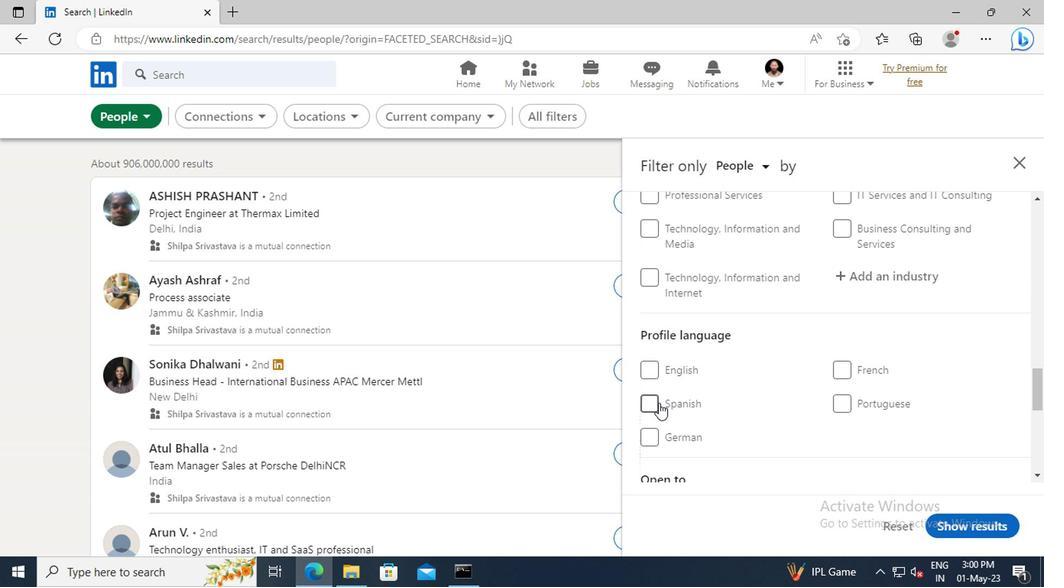 
Action: Mouse moved to (842, 381)
Screenshot: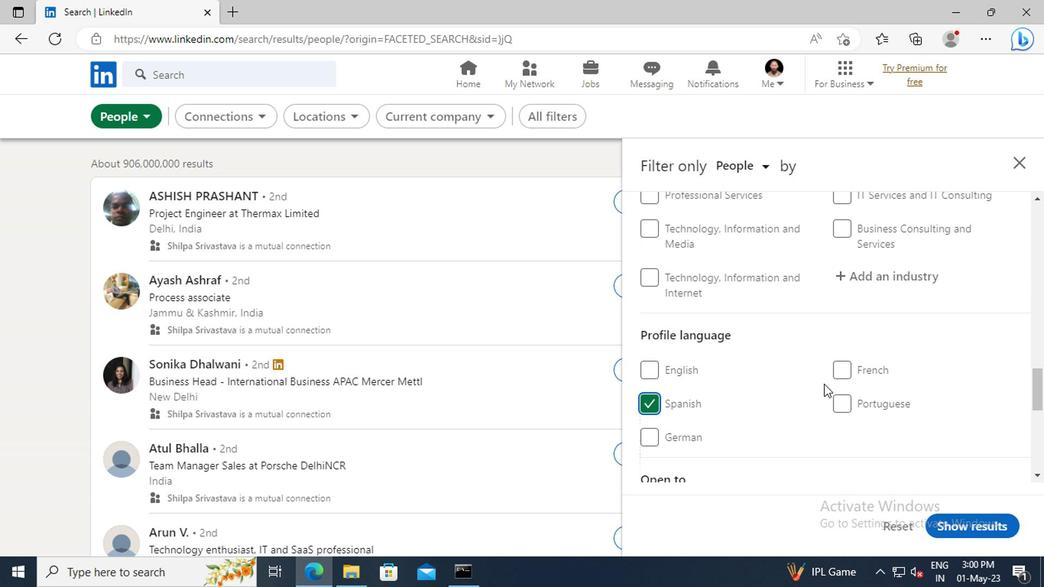 
Action: Mouse scrolled (842, 381) with delta (0, 0)
Screenshot: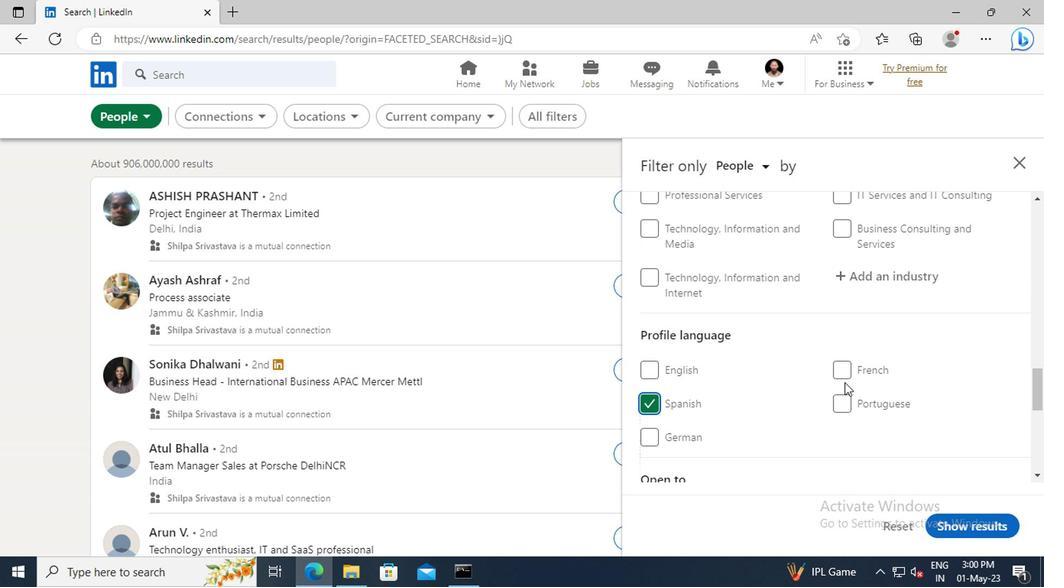 
Action: Mouse scrolled (842, 381) with delta (0, 0)
Screenshot: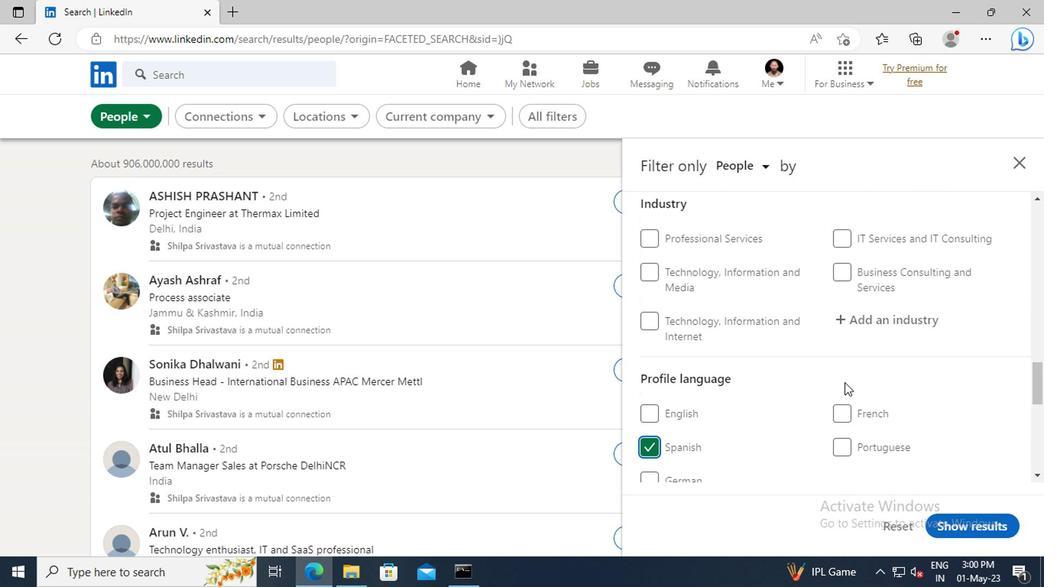 
Action: Mouse scrolled (842, 381) with delta (0, 0)
Screenshot: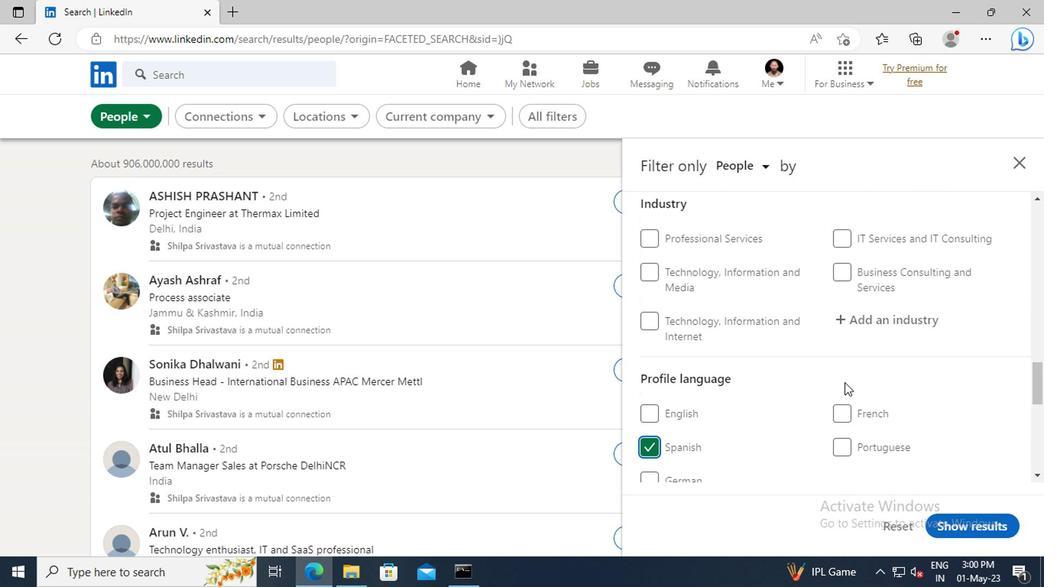 
Action: Mouse scrolled (842, 381) with delta (0, 0)
Screenshot: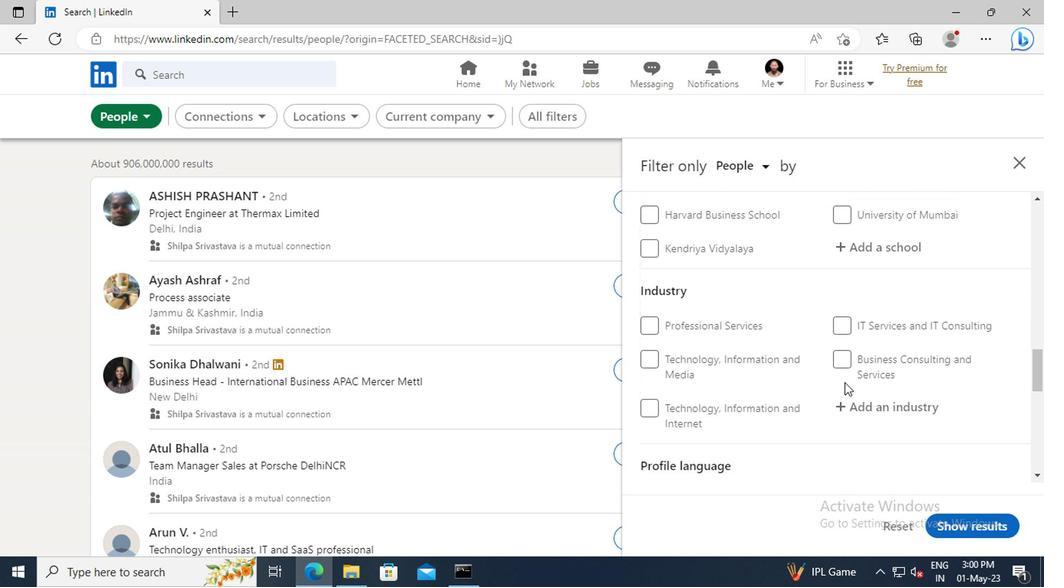 
Action: Mouse scrolled (842, 381) with delta (0, 0)
Screenshot: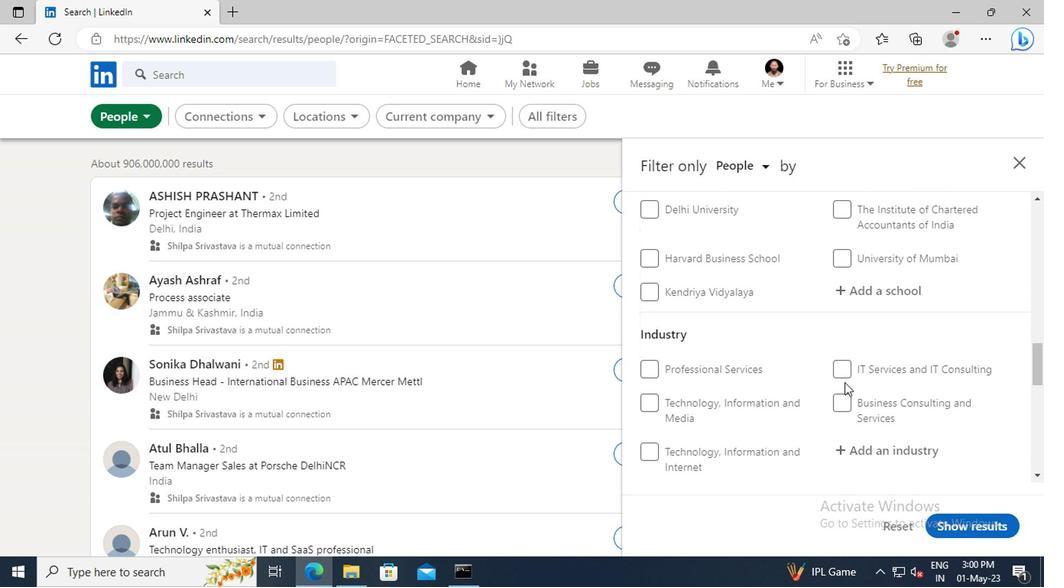 
Action: Mouse scrolled (842, 381) with delta (0, 0)
Screenshot: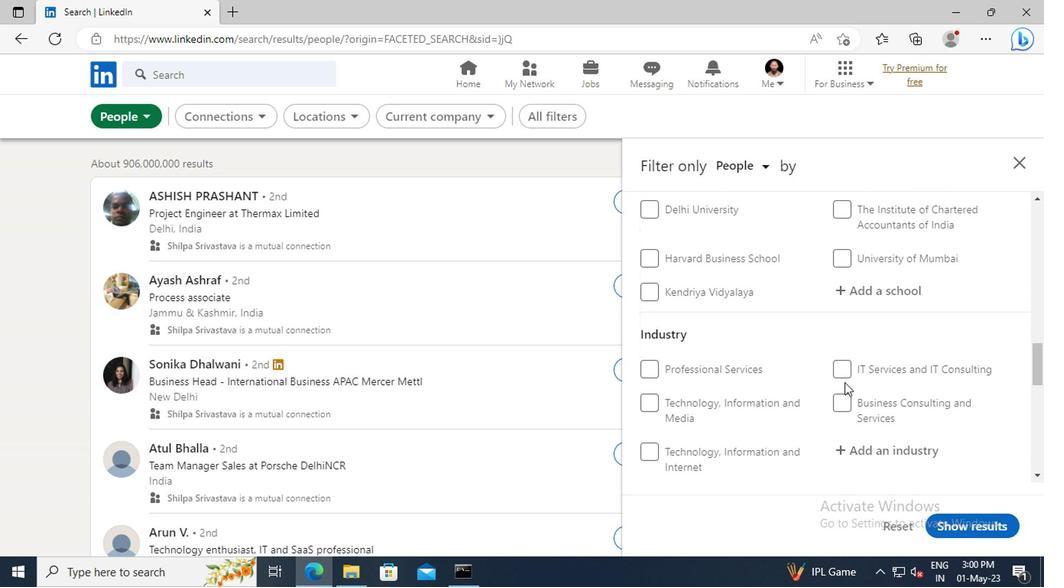 
Action: Mouse scrolled (842, 381) with delta (0, 0)
Screenshot: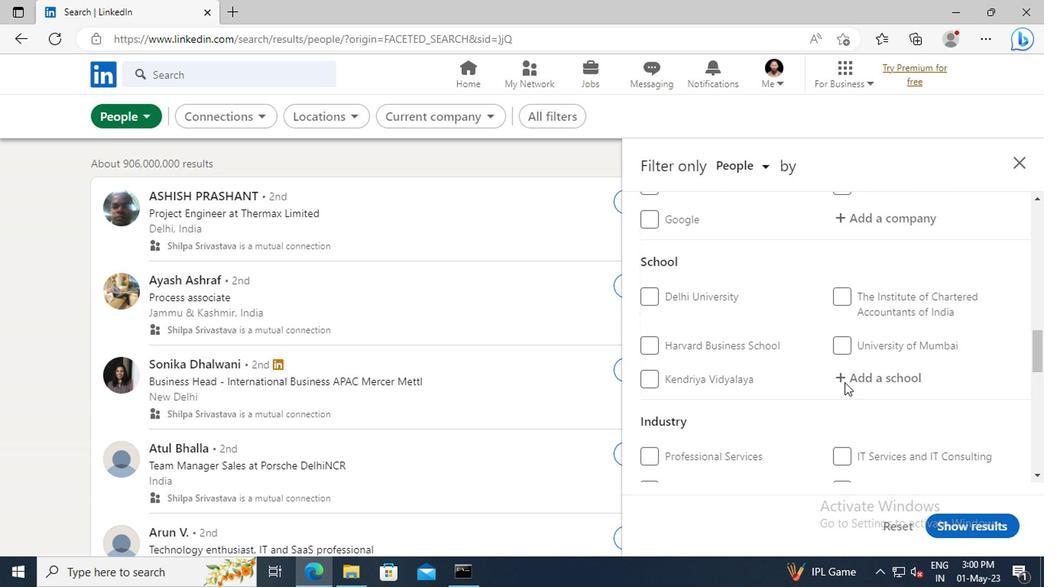
Action: Mouse scrolled (842, 381) with delta (0, 0)
Screenshot: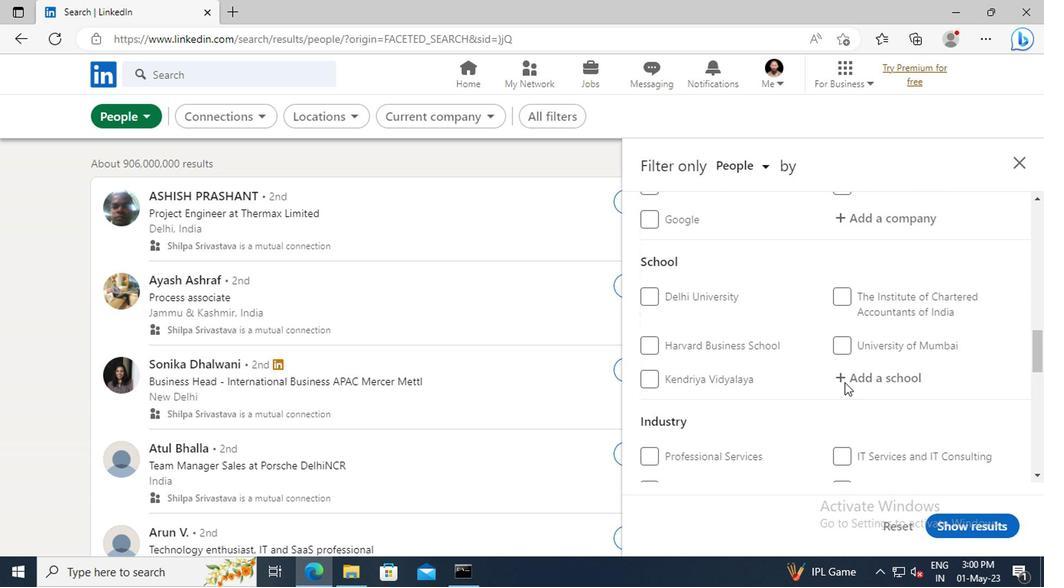 
Action: Mouse scrolled (842, 381) with delta (0, 0)
Screenshot: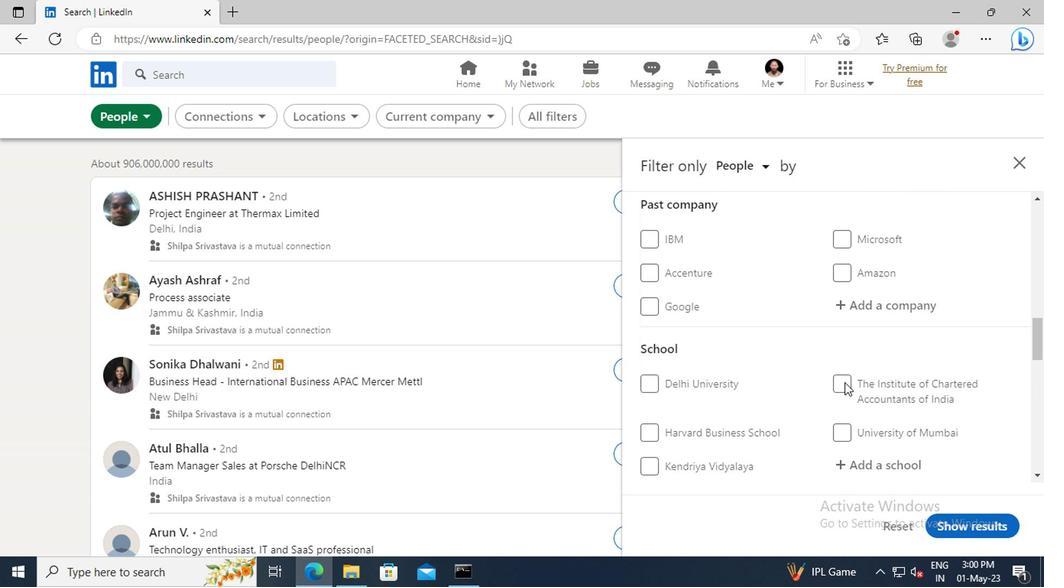 
Action: Mouse scrolled (842, 381) with delta (0, 0)
Screenshot: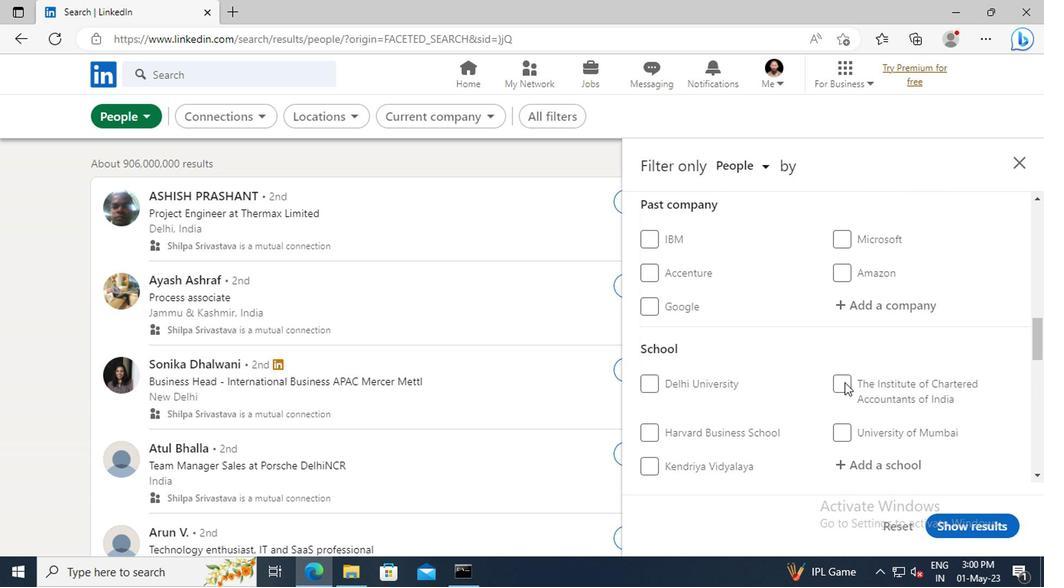 
Action: Mouse scrolled (842, 381) with delta (0, 0)
Screenshot: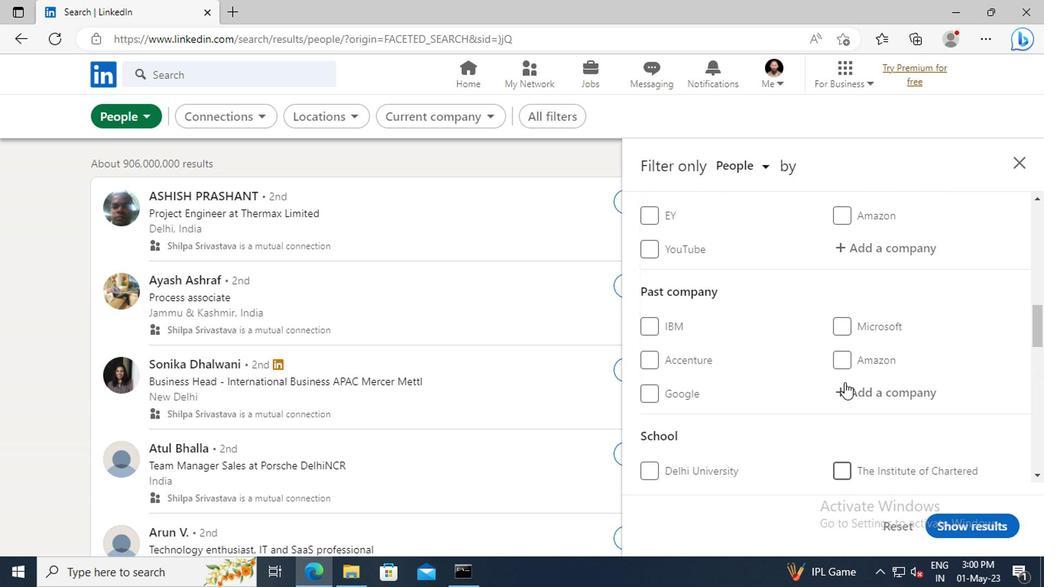 
Action: Mouse scrolled (842, 381) with delta (0, 0)
Screenshot: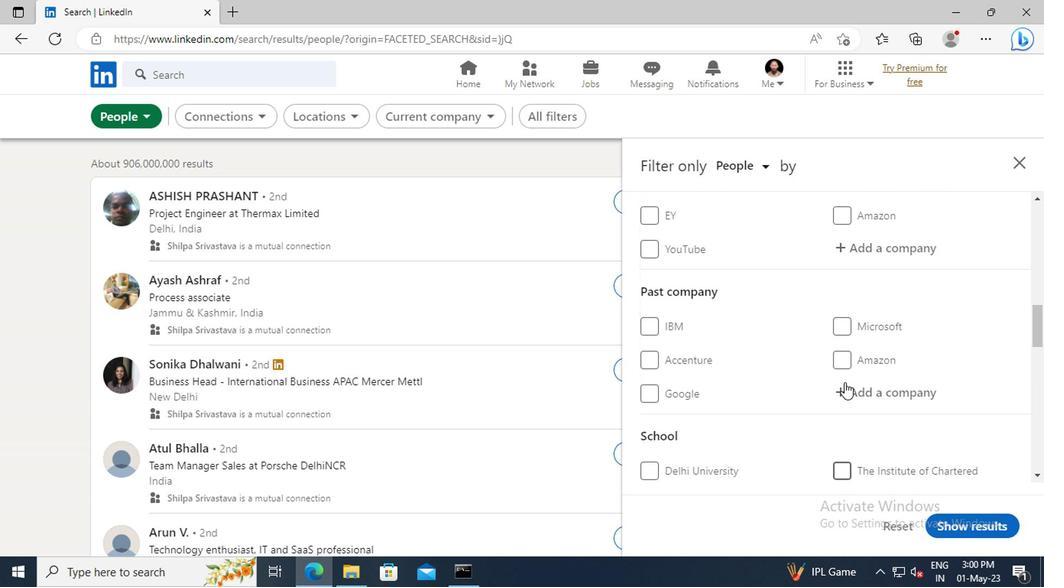 
Action: Mouse moved to (851, 338)
Screenshot: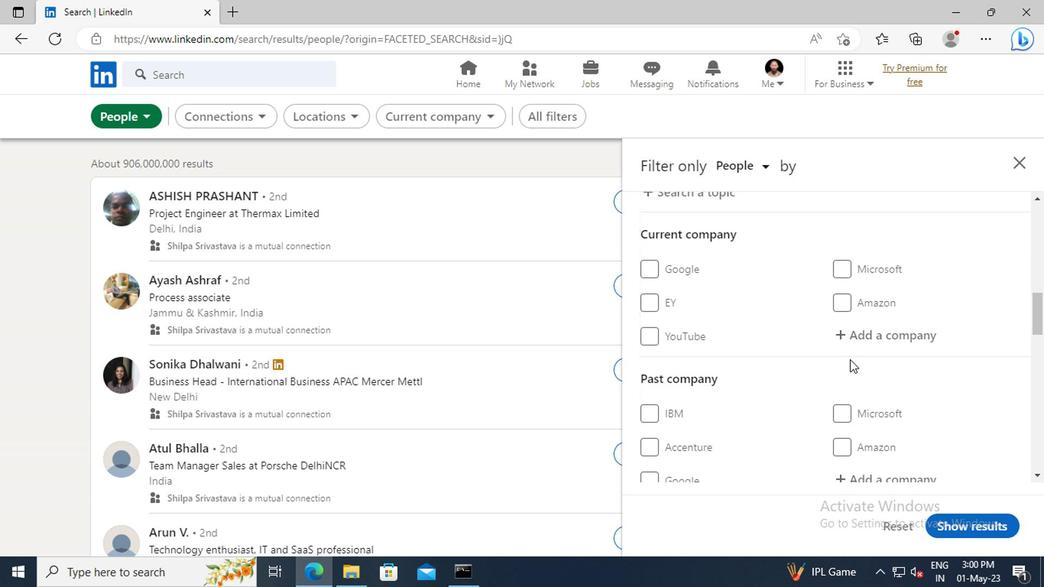 
Action: Mouse pressed left at (851, 338)
Screenshot: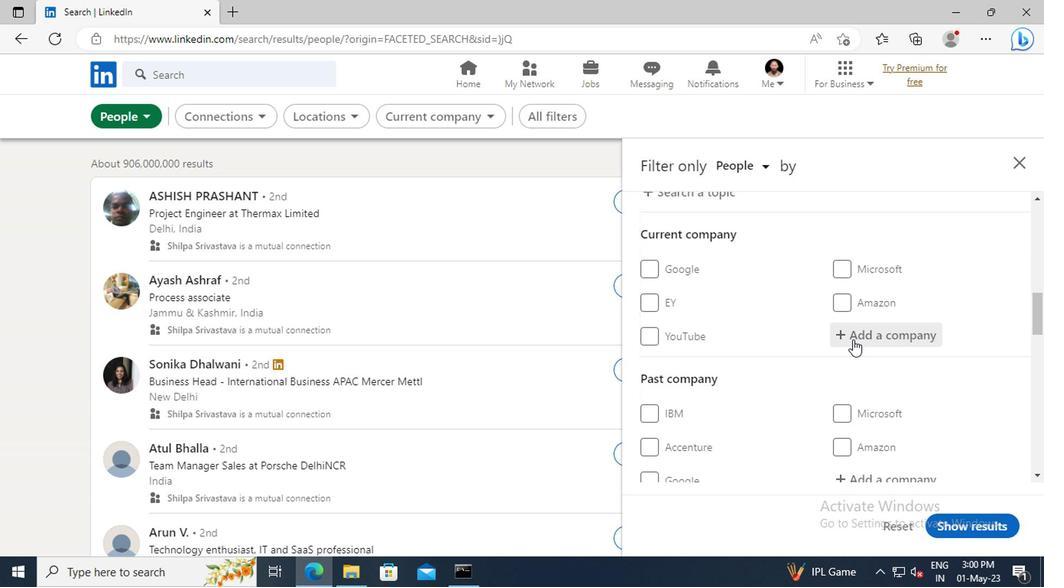 
Action: Key pressed <Key.shift>AFAQS
Screenshot: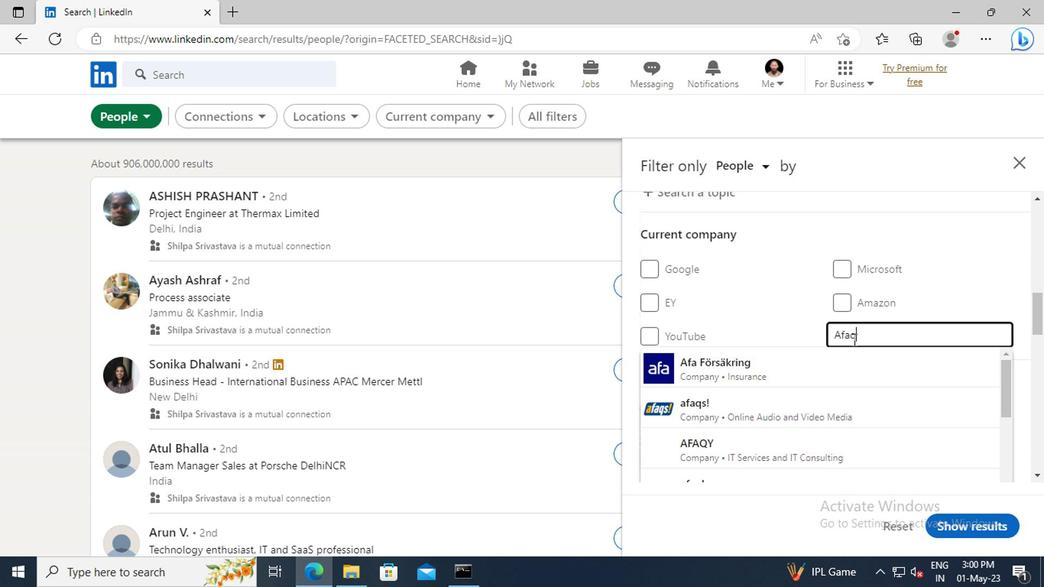 
Action: Mouse moved to (842, 362)
Screenshot: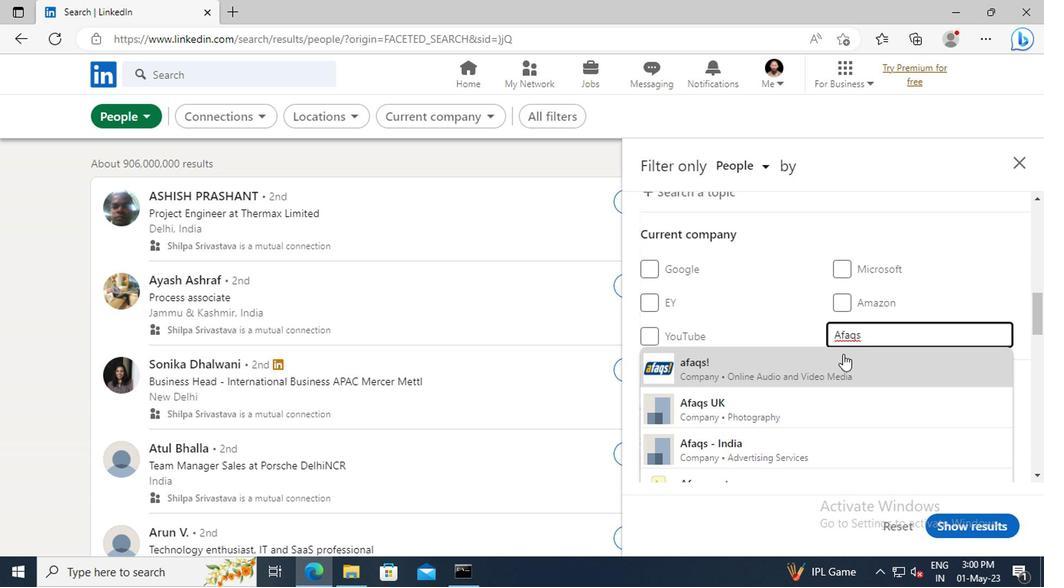 
Action: Mouse pressed left at (842, 362)
Screenshot: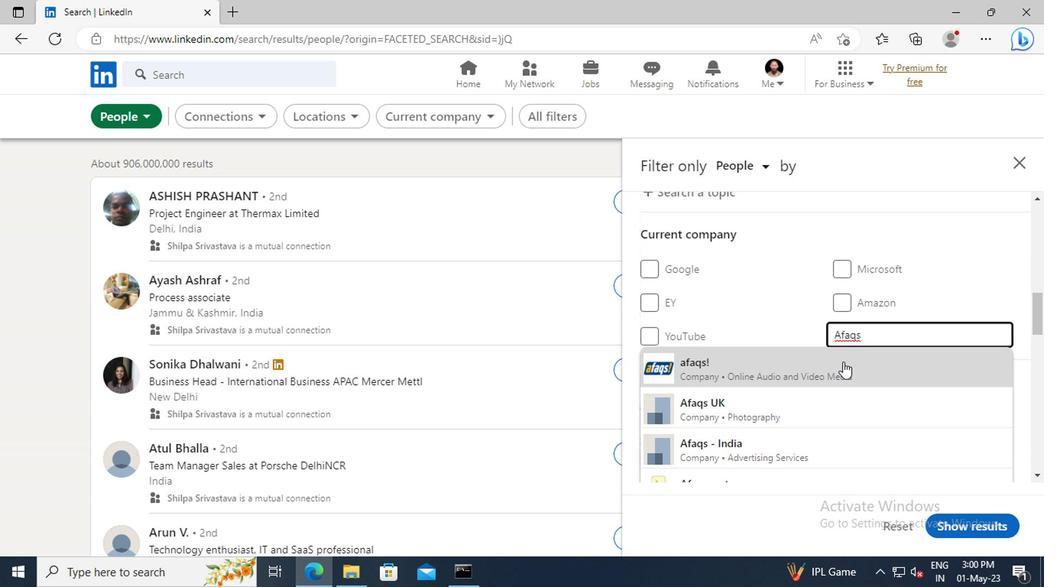 
Action: Mouse scrolled (842, 362) with delta (0, 0)
Screenshot: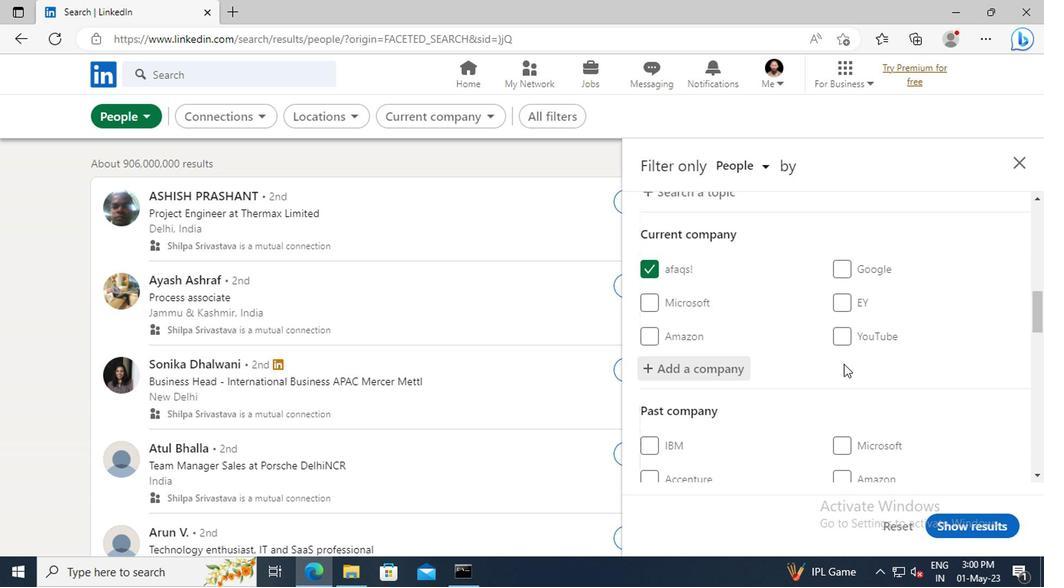 
Action: Mouse scrolled (842, 362) with delta (0, 0)
Screenshot: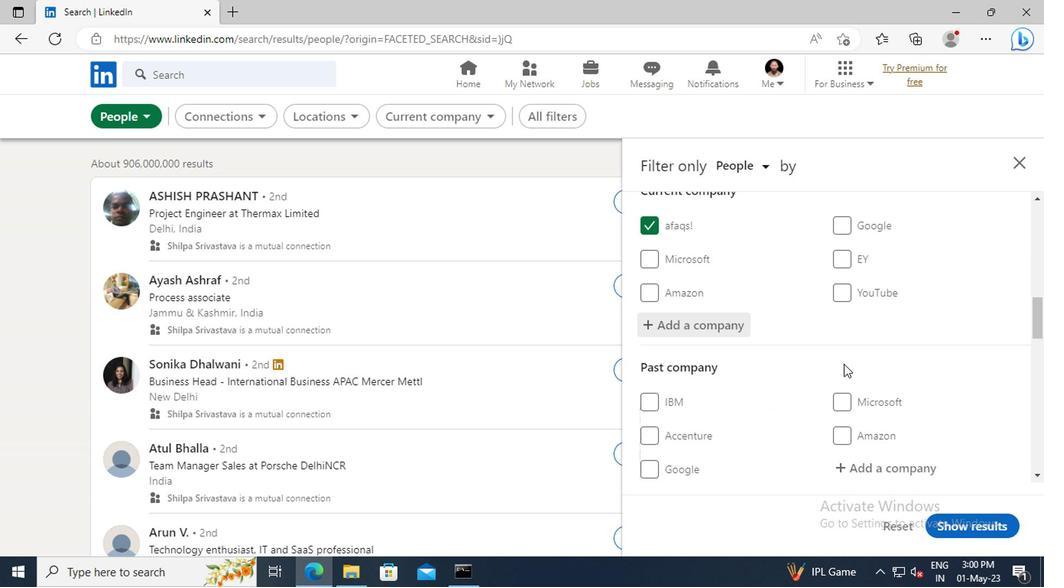 
Action: Mouse scrolled (842, 362) with delta (0, 0)
Screenshot: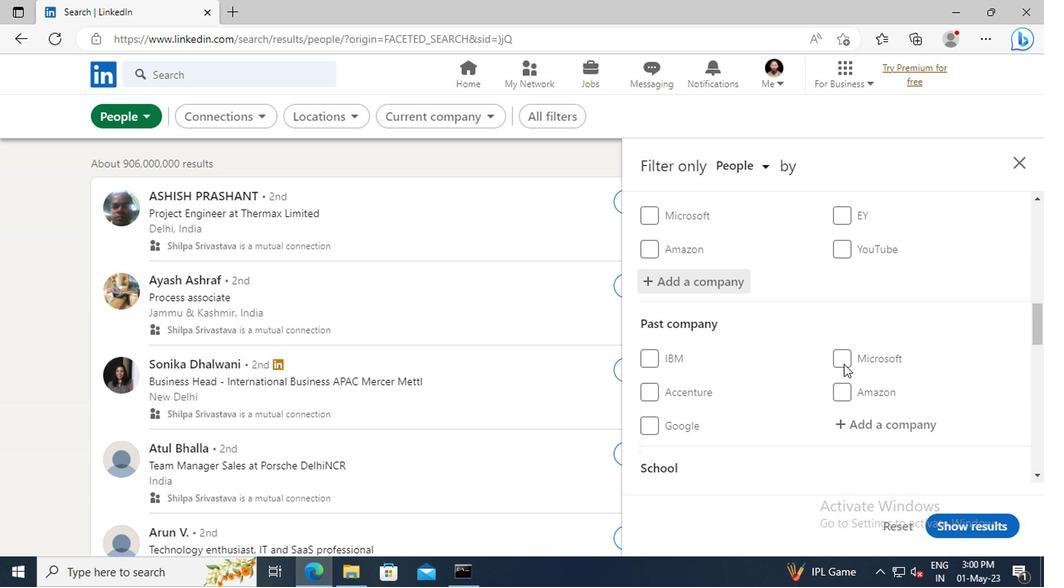 
Action: Mouse scrolled (842, 362) with delta (0, 0)
Screenshot: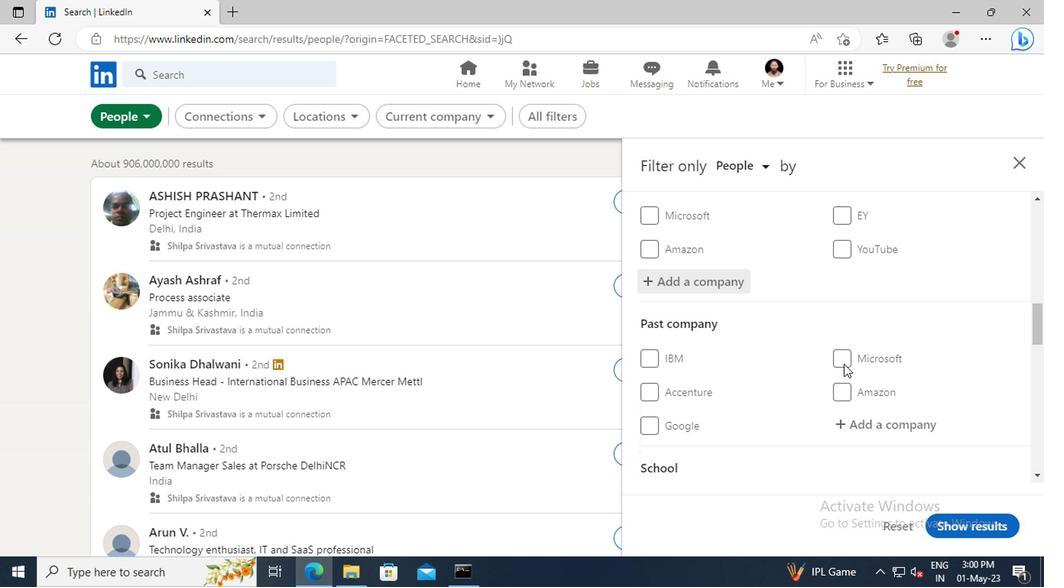 
Action: Mouse scrolled (842, 362) with delta (0, 0)
Screenshot: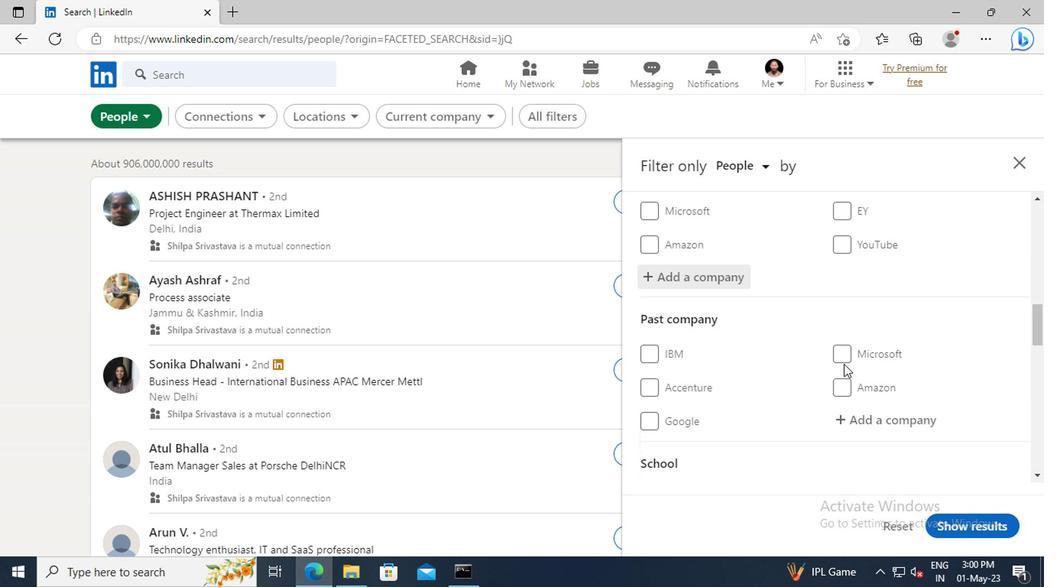 
Action: Mouse scrolled (842, 362) with delta (0, 0)
Screenshot: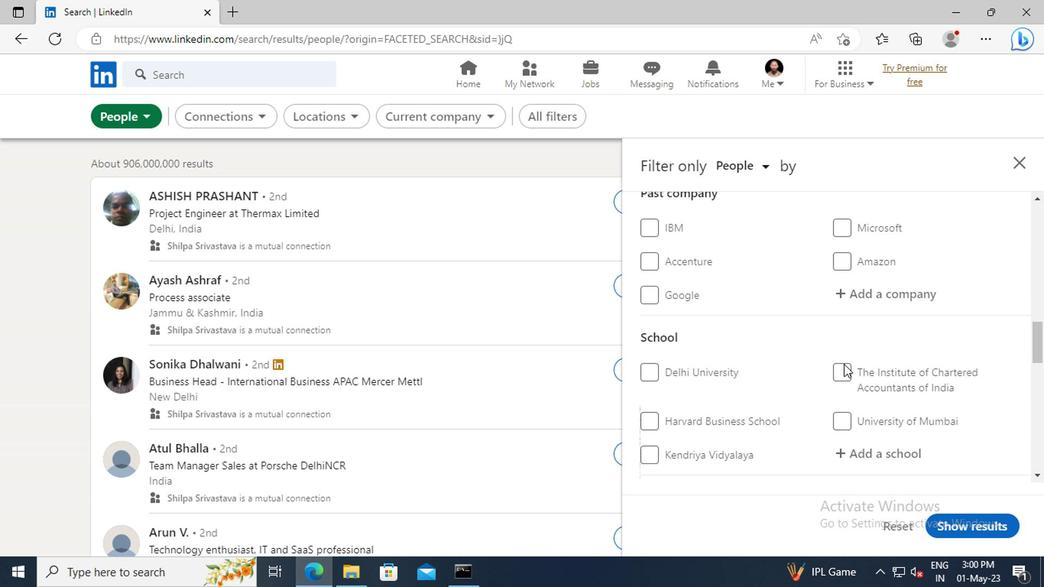 
Action: Mouse scrolled (842, 362) with delta (0, 0)
Screenshot: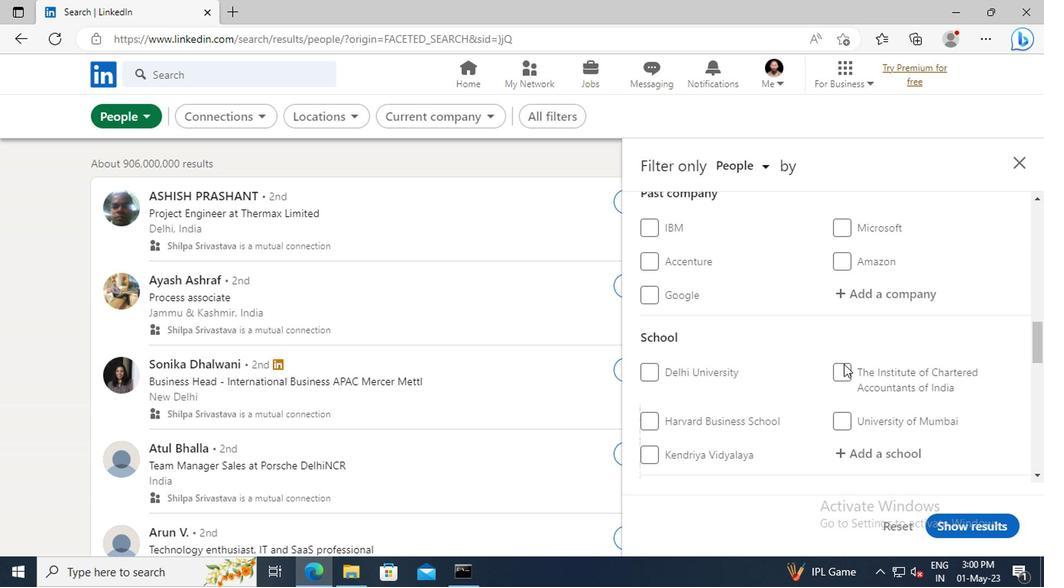 
Action: Mouse moved to (850, 368)
Screenshot: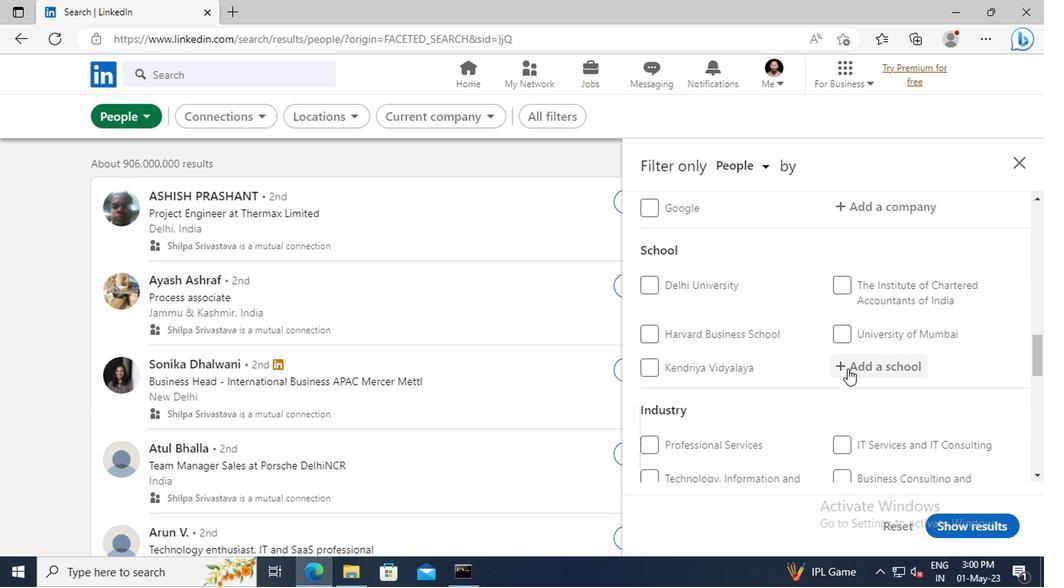 
Action: Mouse pressed left at (850, 368)
Screenshot: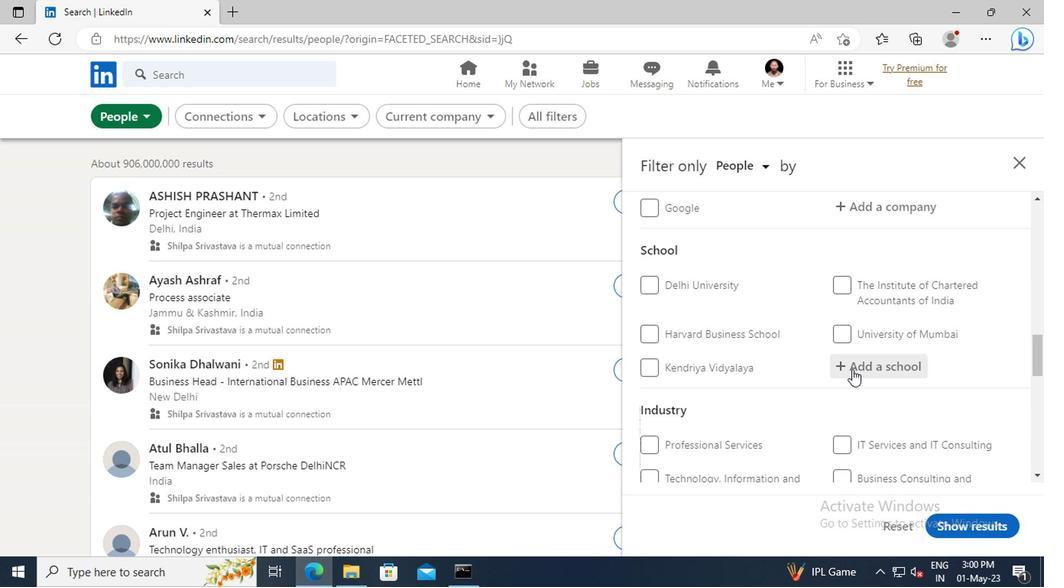 
Action: Key pressed <Key.shift>RMK<Key.space><Key.shift>ENG
Screenshot: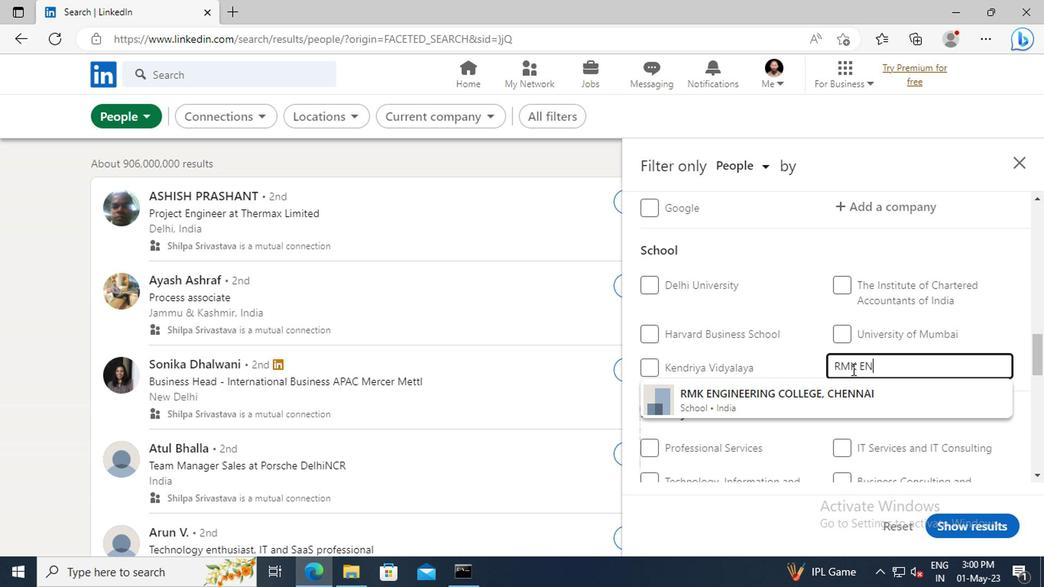 
Action: Mouse moved to (835, 399)
Screenshot: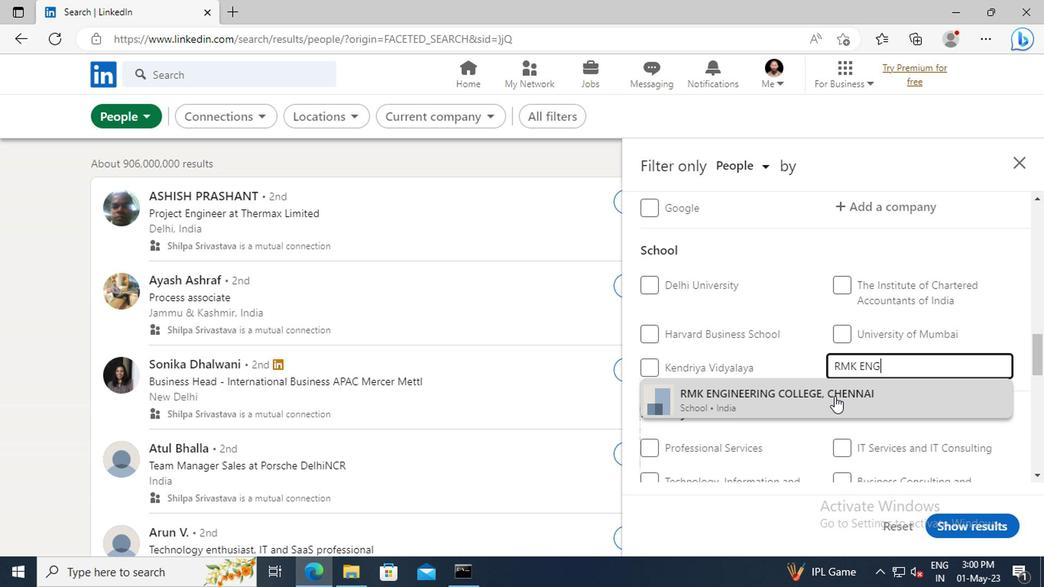 
Action: Mouse pressed left at (835, 399)
Screenshot: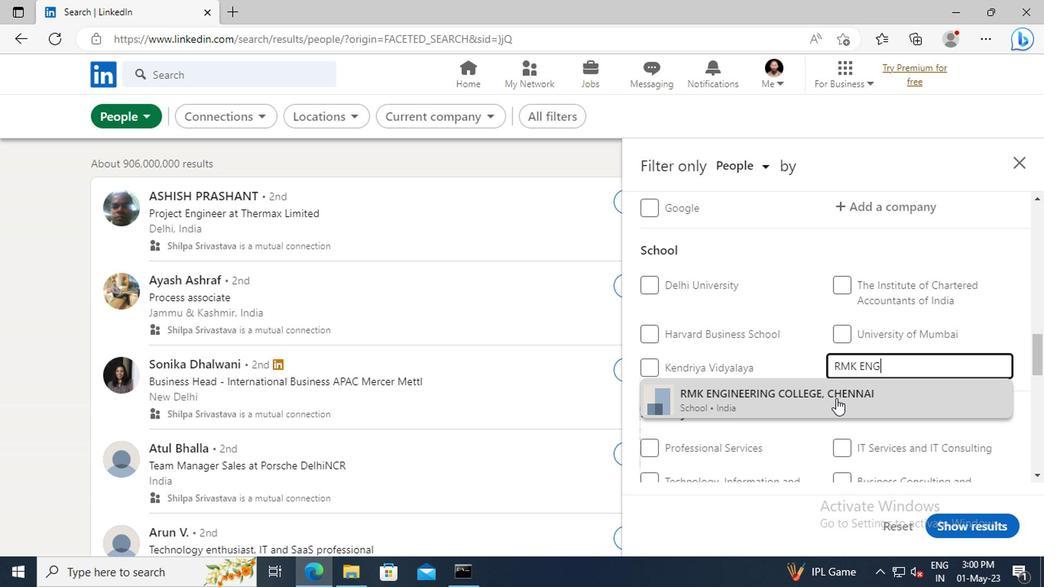 
Action: Mouse scrolled (835, 398) with delta (0, -1)
Screenshot: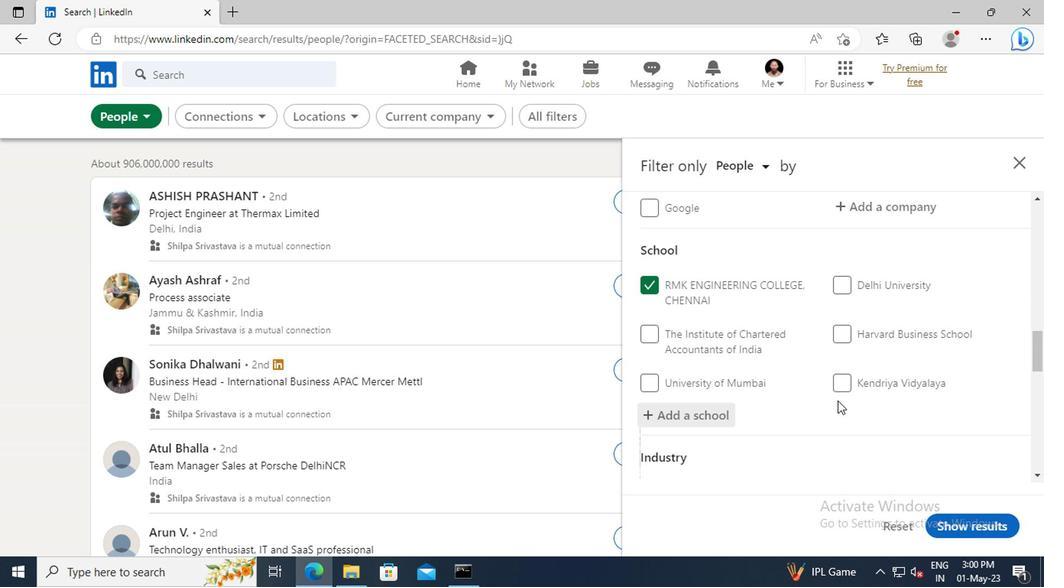 
Action: Mouse scrolled (835, 398) with delta (0, -1)
Screenshot: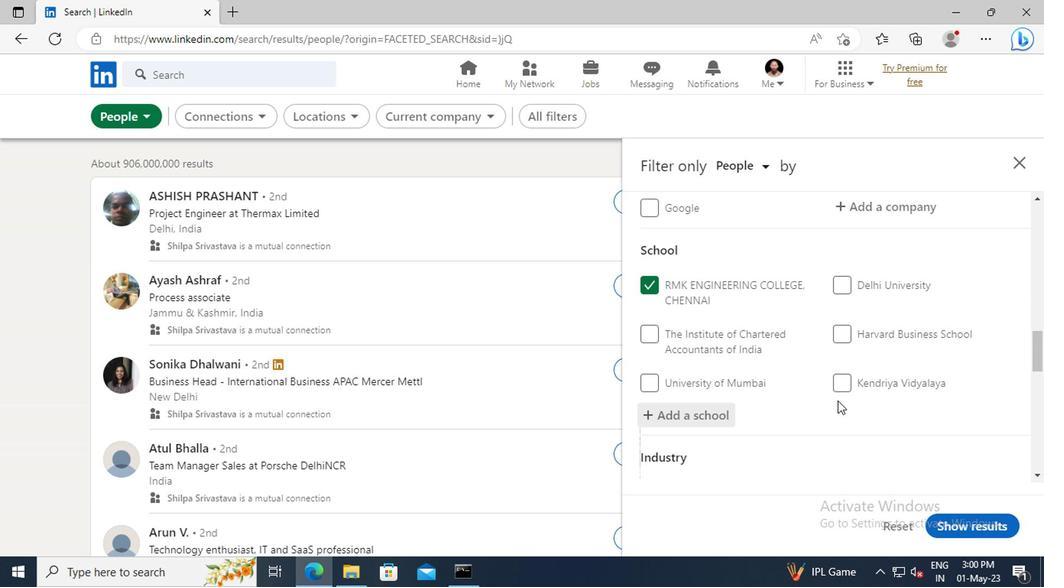 
Action: Mouse scrolled (835, 398) with delta (0, -1)
Screenshot: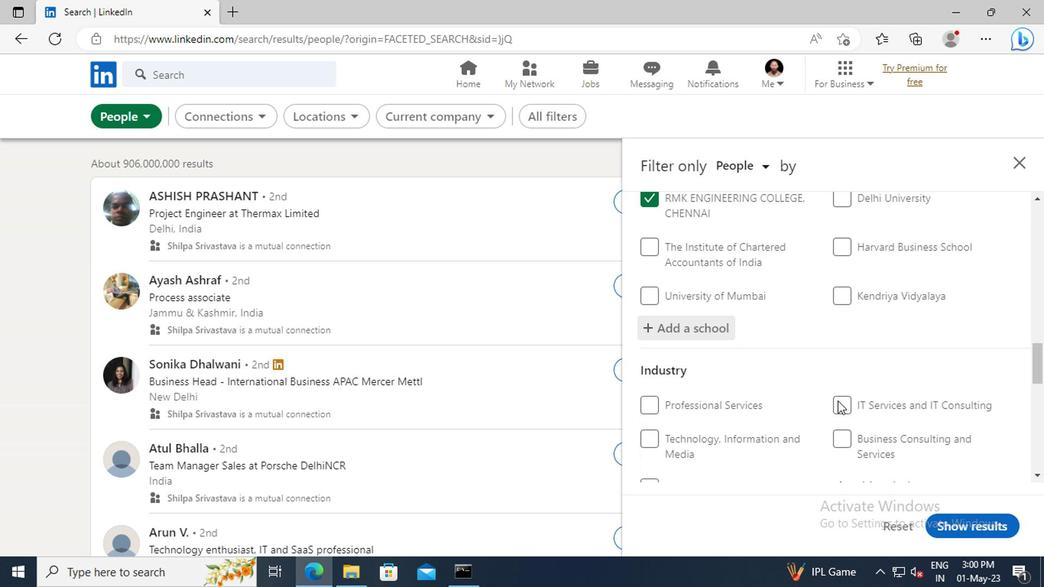 
Action: Mouse scrolled (835, 398) with delta (0, -1)
Screenshot: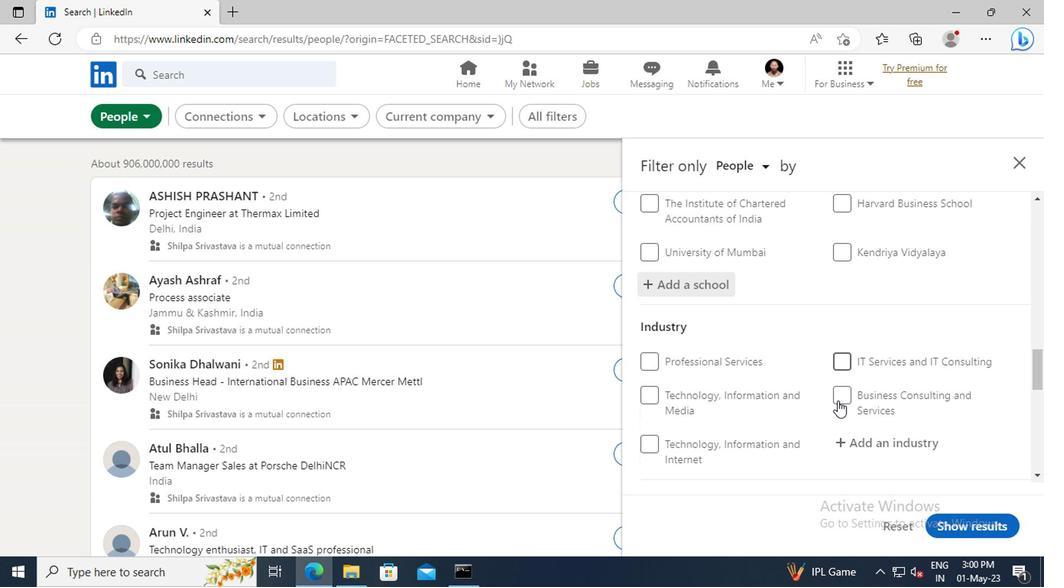 
Action: Mouse moved to (842, 398)
Screenshot: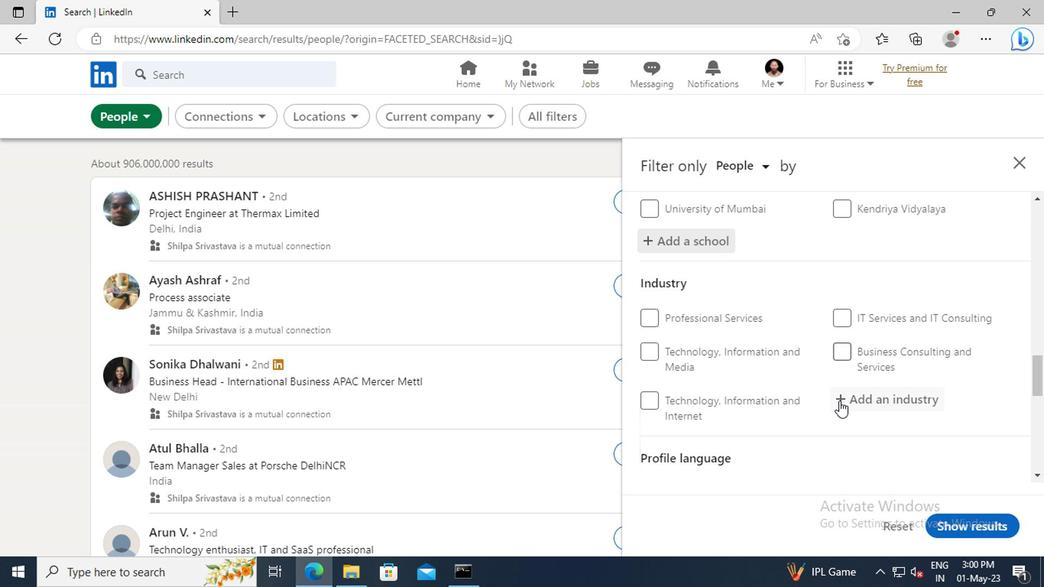
Action: Mouse pressed left at (842, 398)
Screenshot: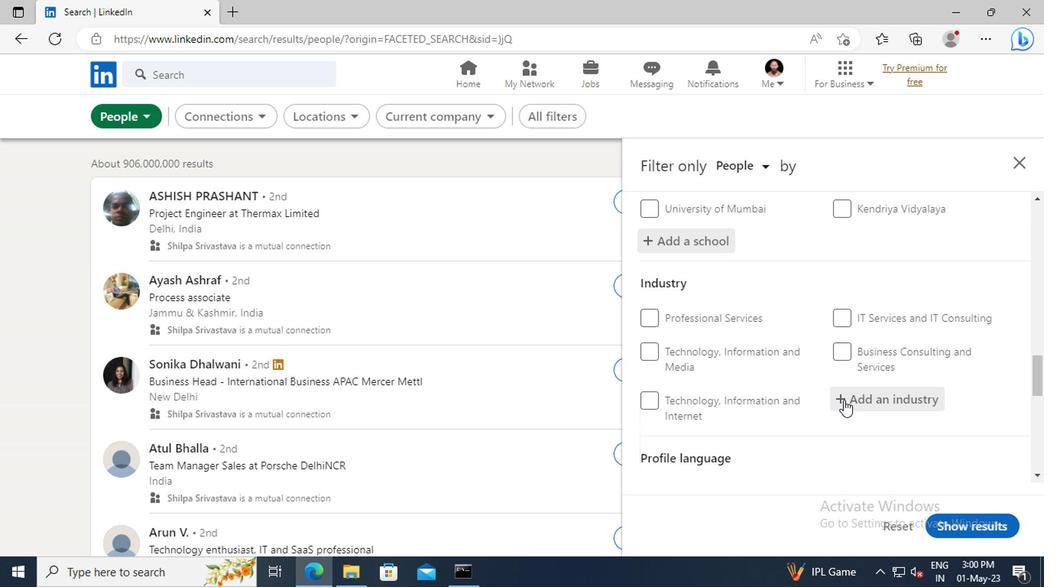
Action: Key pressed <Key.shift>PERFORMING<Key.space><Key.shift>ARTS<Key.space>AND<Key.space>
Screenshot: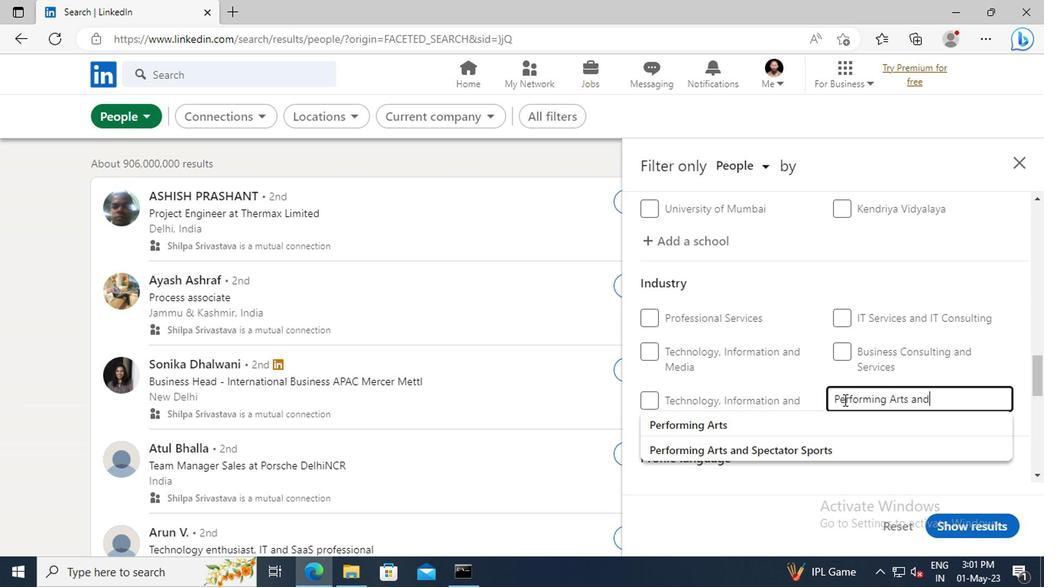 
Action: Mouse moved to (811, 422)
Screenshot: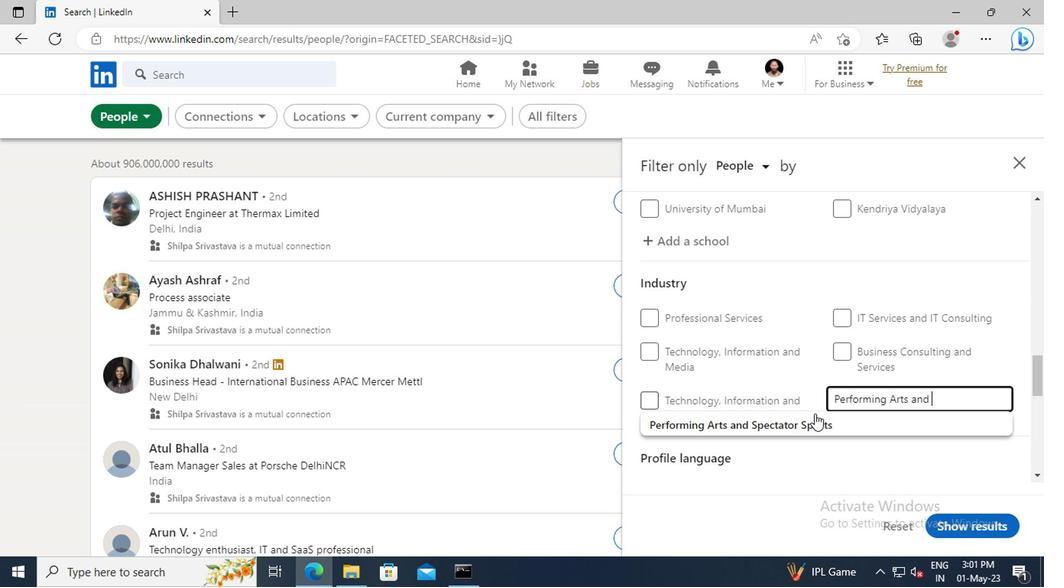 
Action: Mouse pressed left at (811, 422)
Screenshot: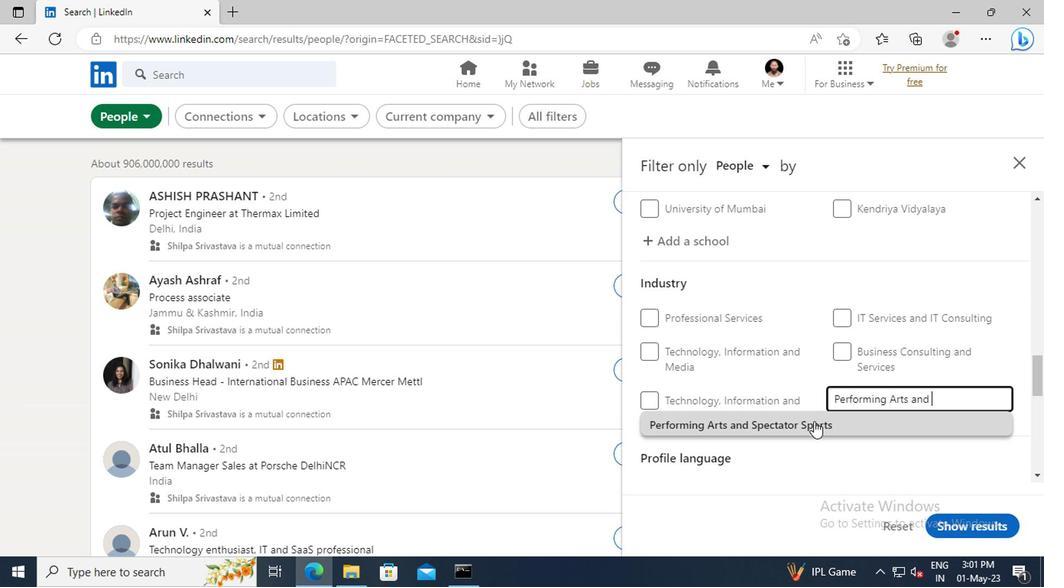 
Action: Mouse scrolled (811, 421) with delta (0, -1)
Screenshot: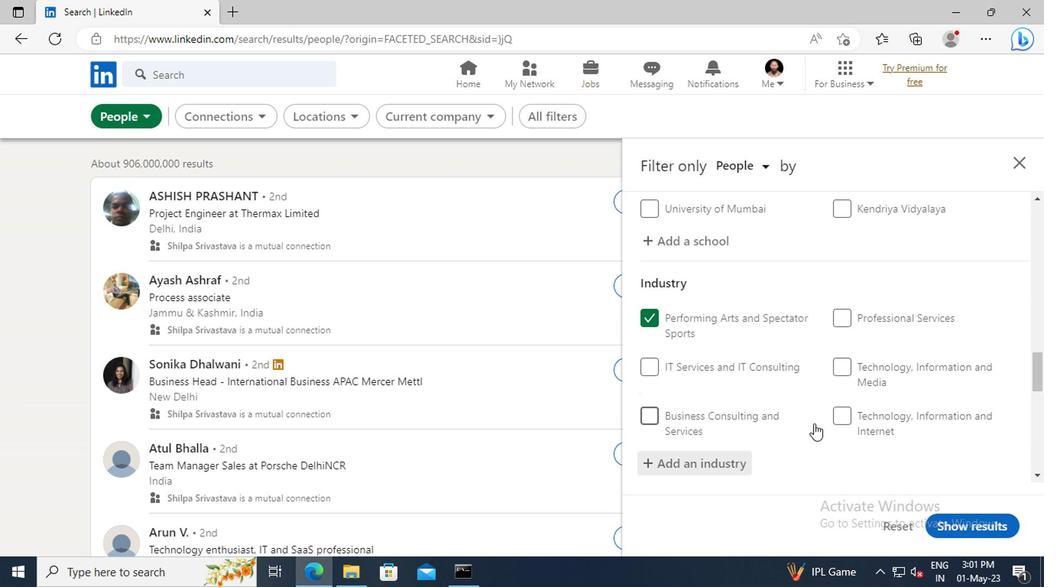 
Action: Mouse scrolled (811, 421) with delta (0, -1)
Screenshot: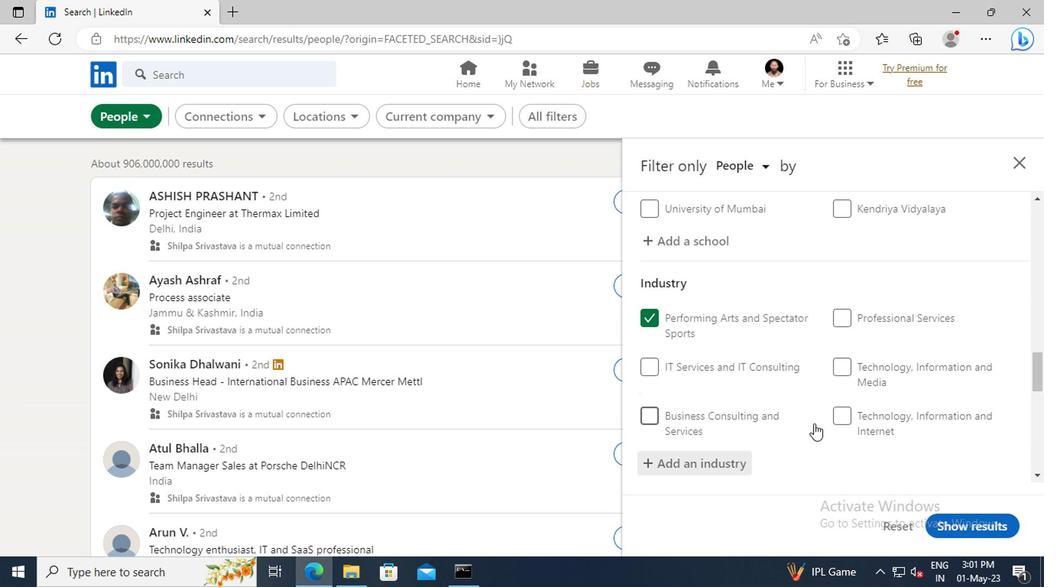 
Action: Mouse scrolled (811, 421) with delta (0, -1)
Screenshot: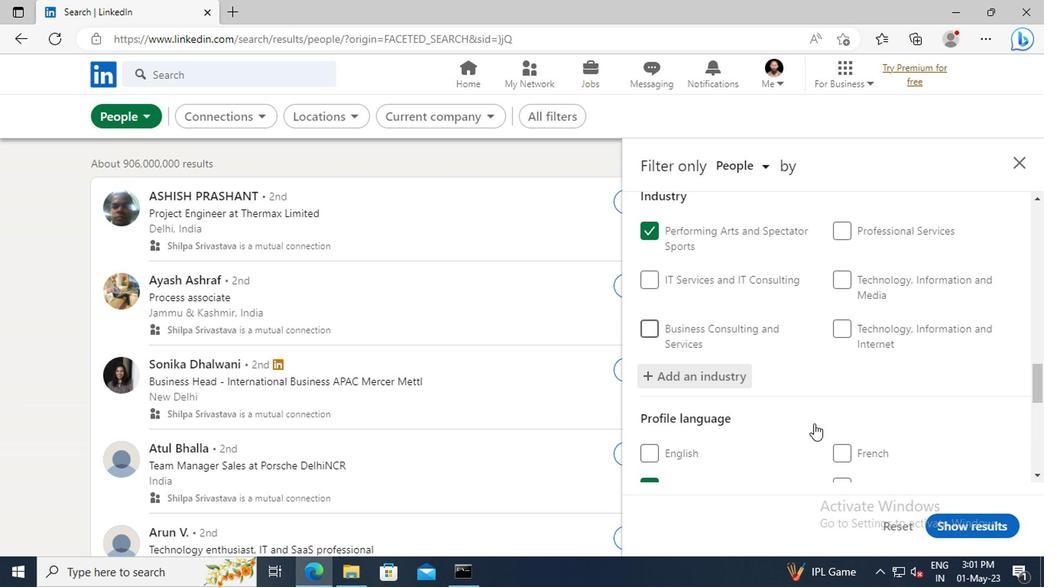 
Action: Mouse scrolled (811, 421) with delta (0, -1)
Screenshot: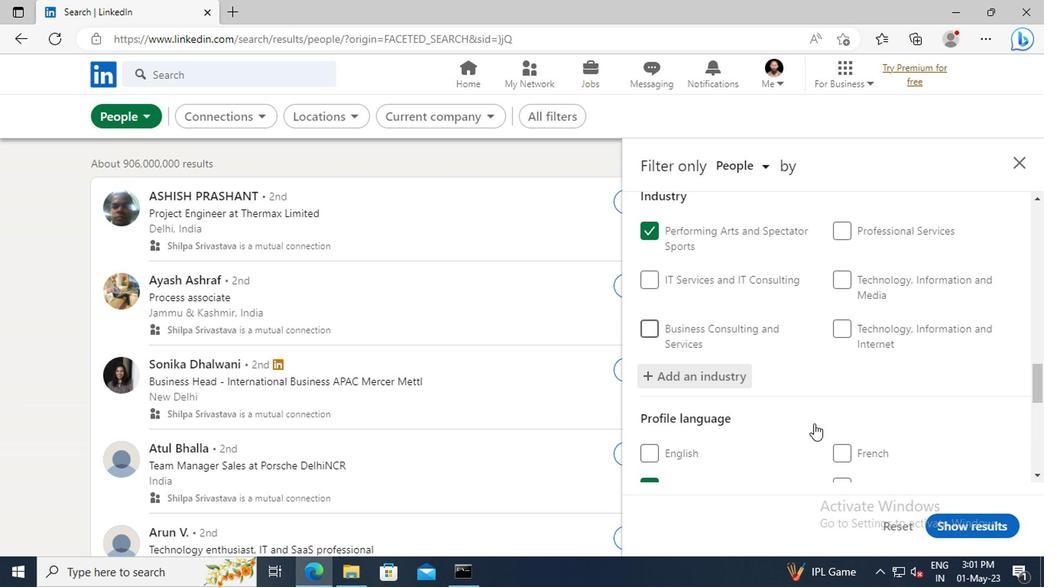 
Action: Mouse scrolled (811, 421) with delta (0, -1)
Screenshot: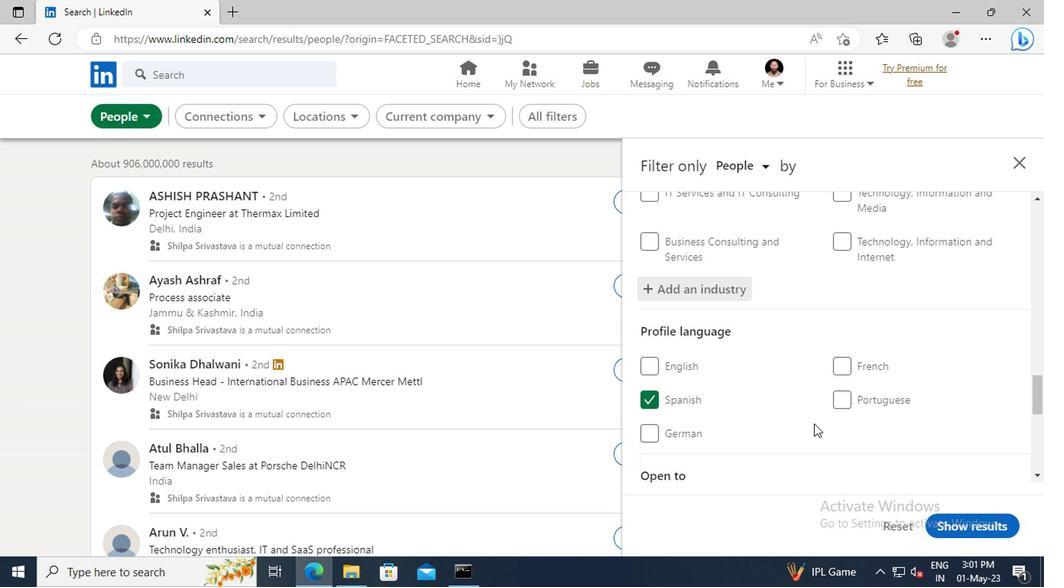 
Action: Mouse scrolled (811, 421) with delta (0, -1)
Screenshot: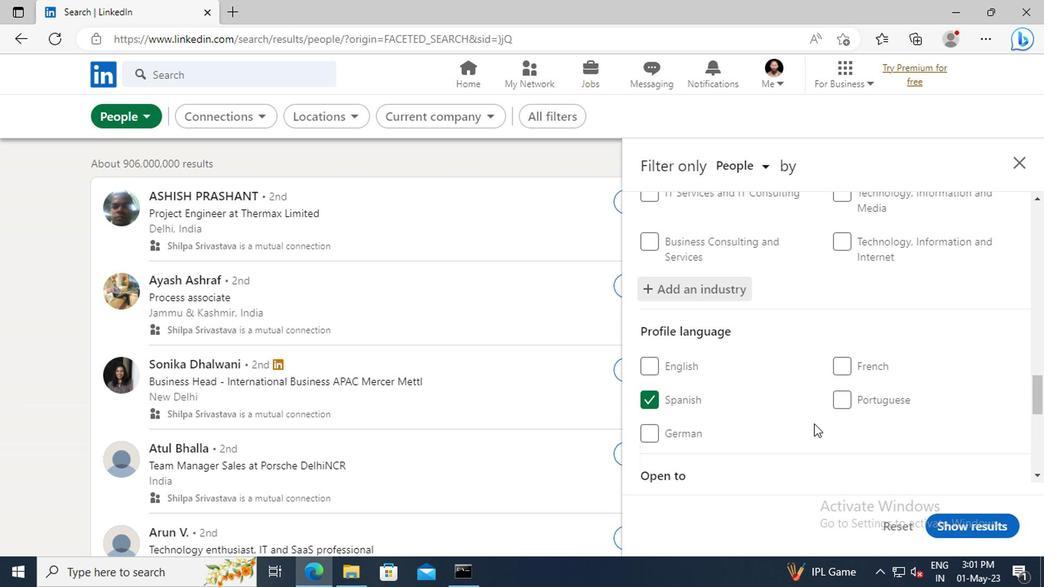 
Action: Mouse scrolled (811, 421) with delta (0, -1)
Screenshot: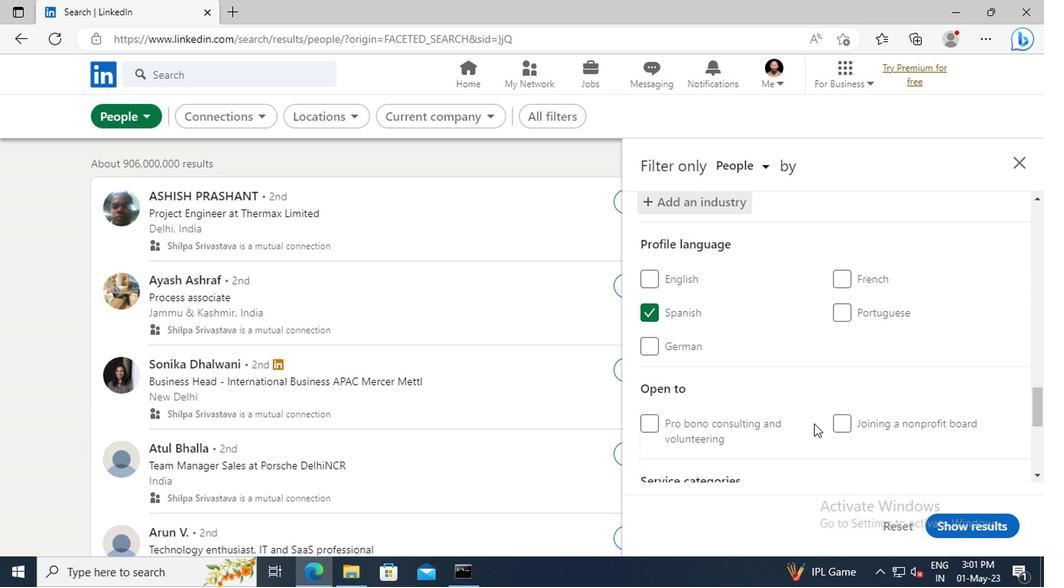
Action: Mouse scrolled (811, 421) with delta (0, -1)
Screenshot: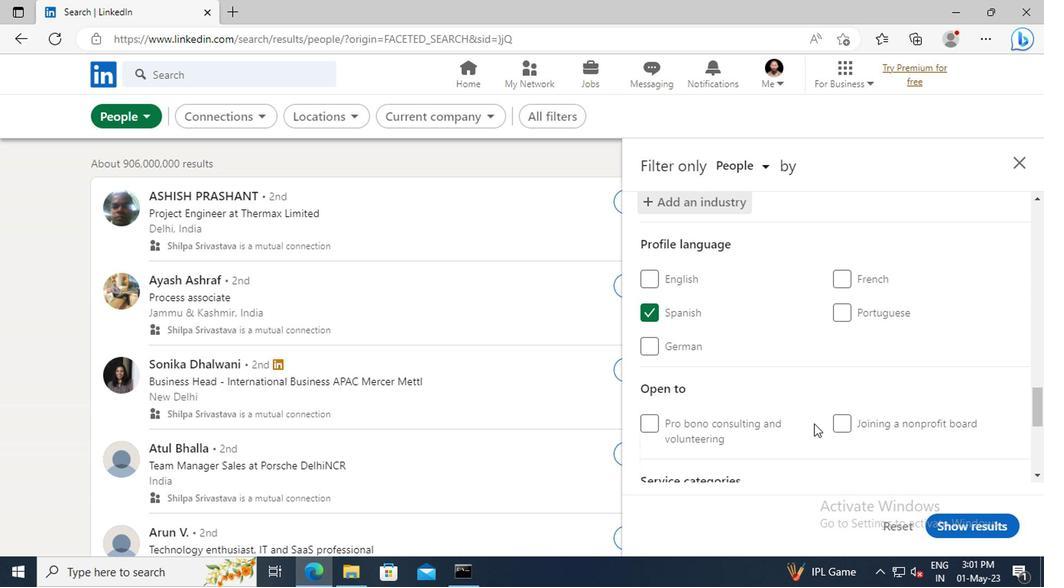 
Action: Mouse scrolled (811, 421) with delta (0, -1)
Screenshot: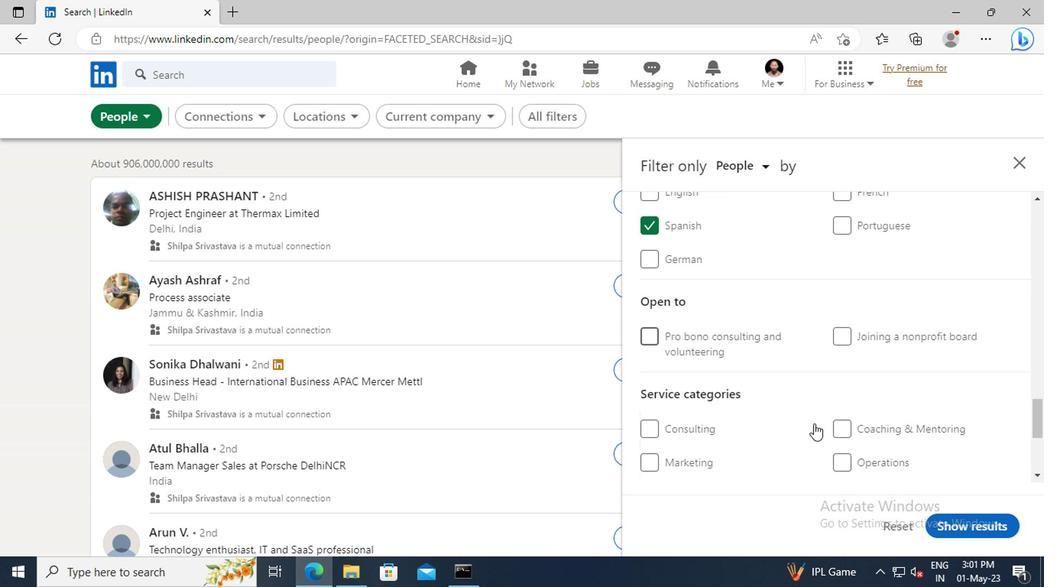 
Action: Mouse scrolled (811, 421) with delta (0, -1)
Screenshot: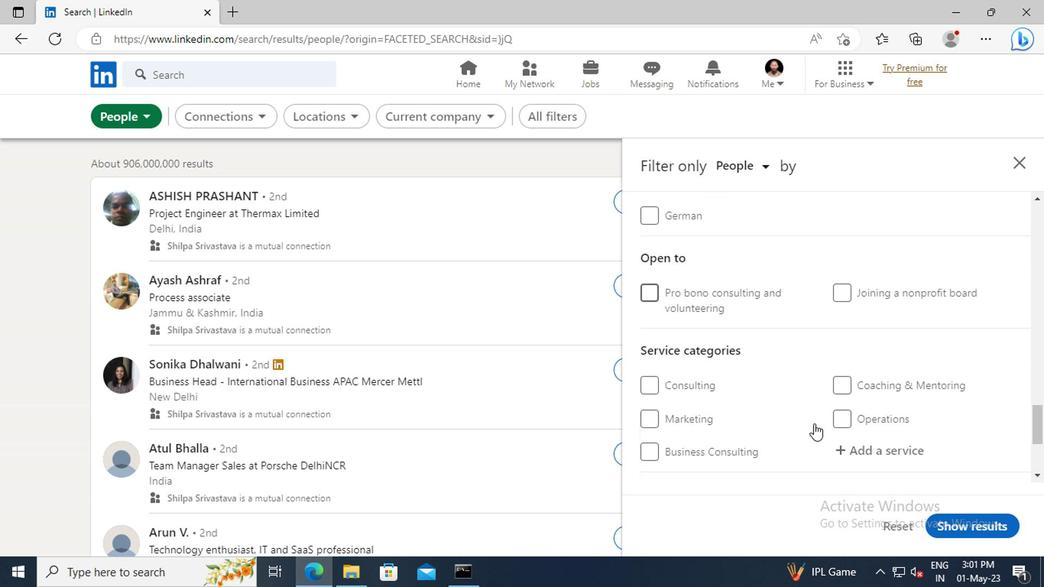 
Action: Mouse moved to (848, 412)
Screenshot: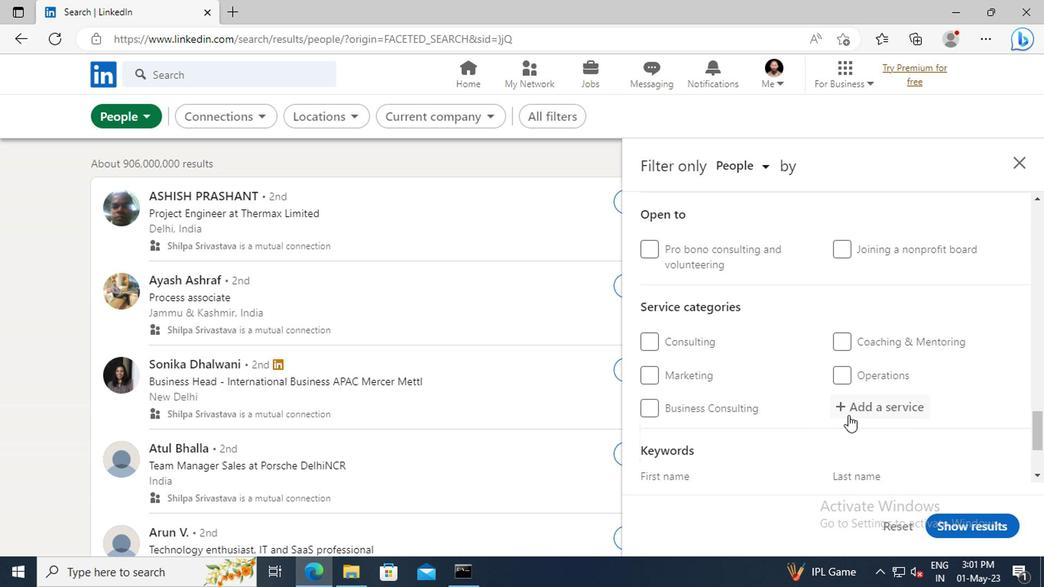 
Action: Mouse pressed left at (848, 412)
Screenshot: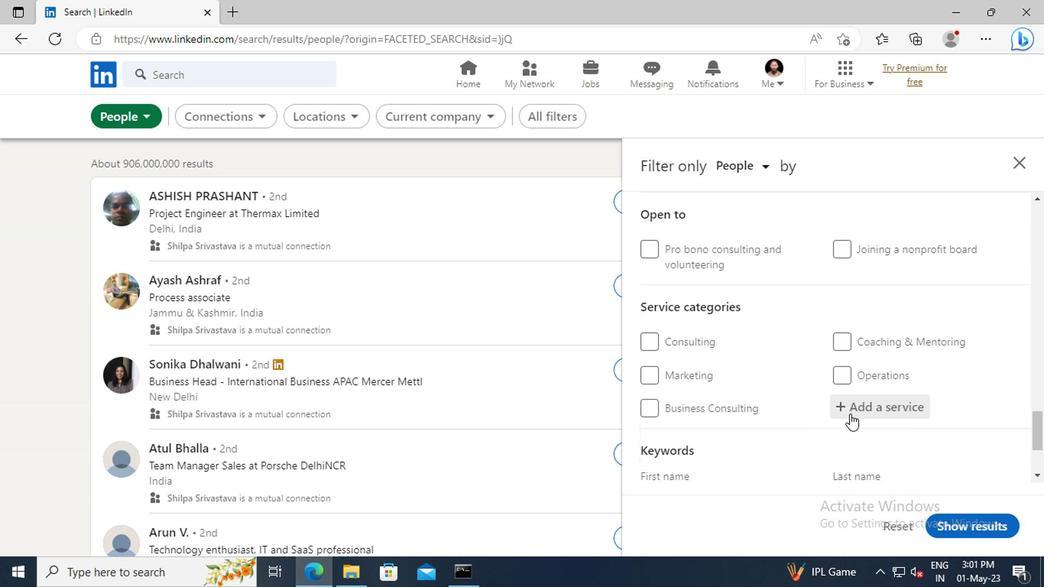 
Action: Key pressed <Key.shift>PRODUCT<Key.space>
Screenshot: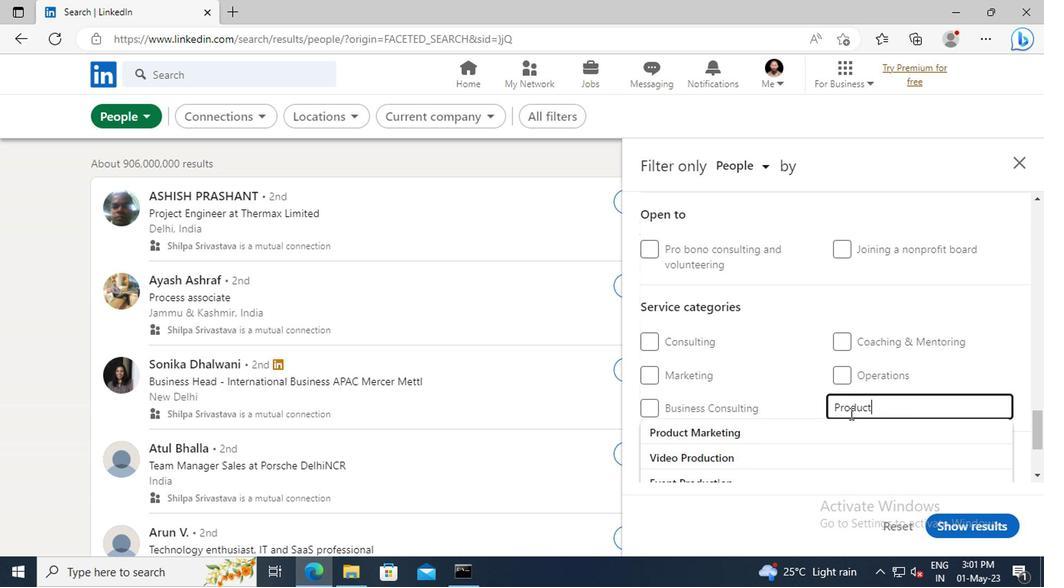 
Action: Mouse moved to (785, 424)
Screenshot: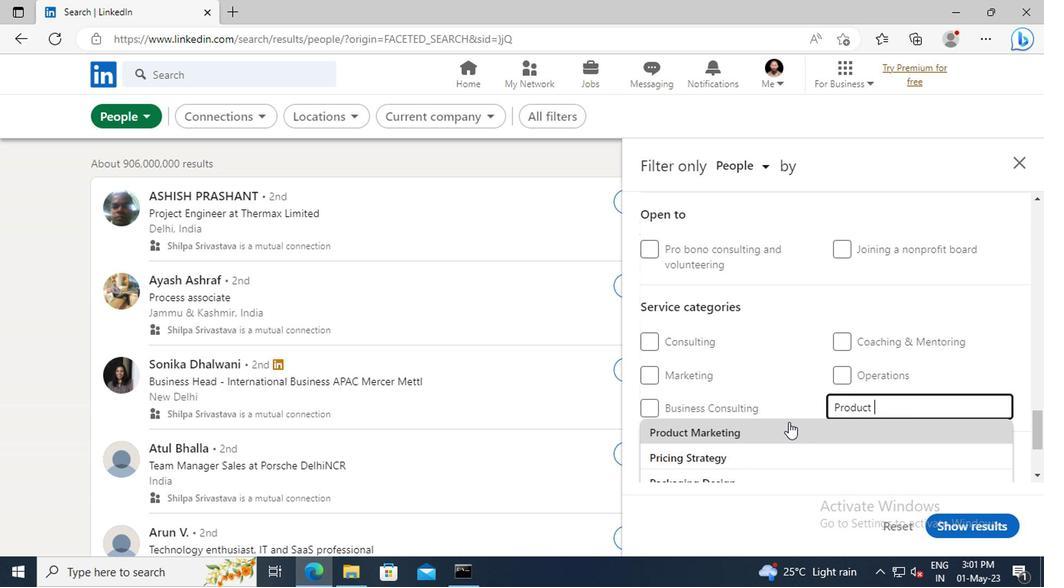 
Action: Mouse pressed left at (785, 424)
Screenshot: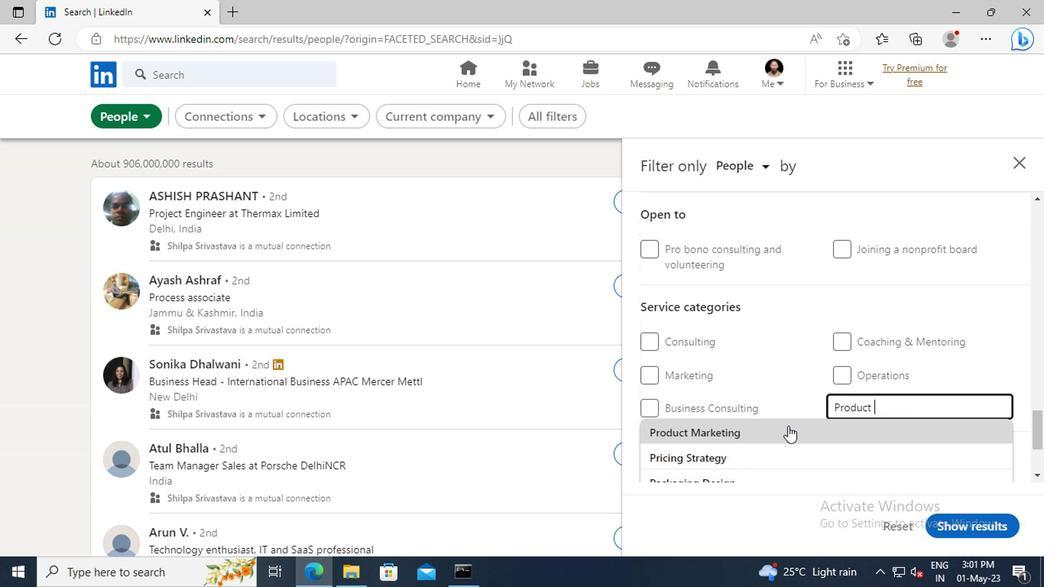 
Action: Mouse scrolled (785, 423) with delta (0, -1)
Screenshot: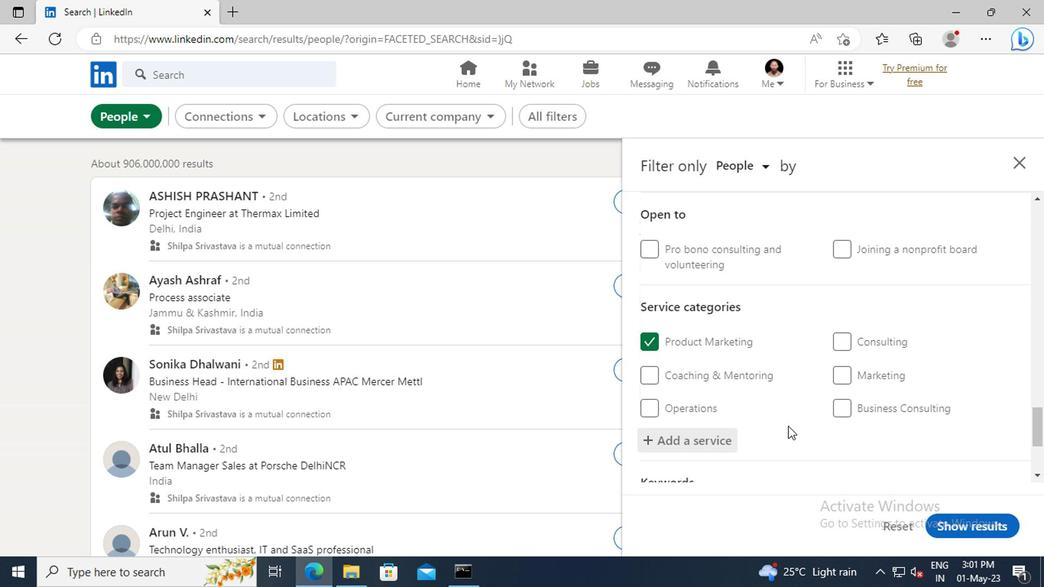 
Action: Mouse scrolled (785, 423) with delta (0, -1)
Screenshot: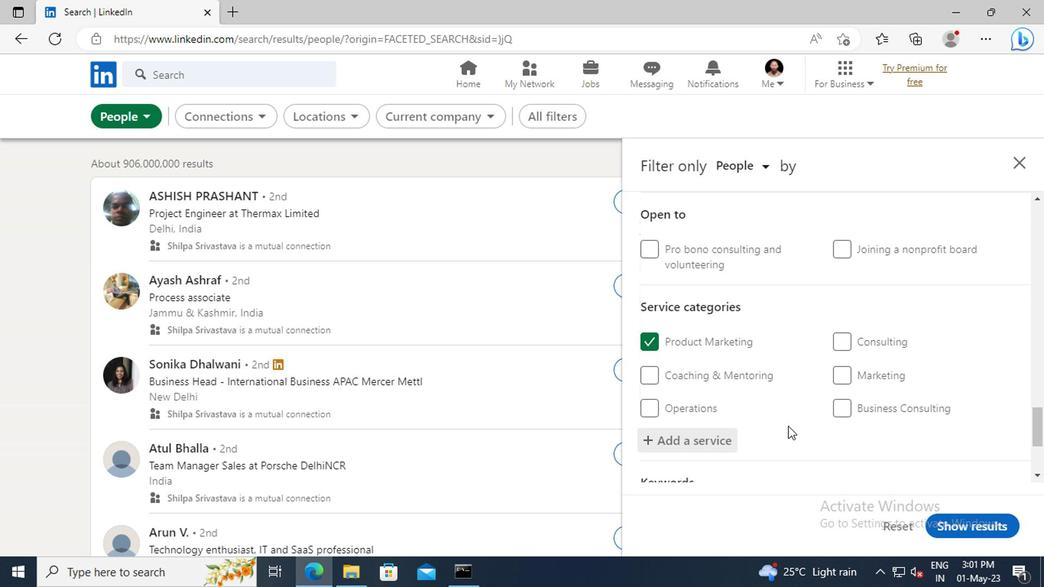 
Action: Mouse scrolled (785, 423) with delta (0, -1)
Screenshot: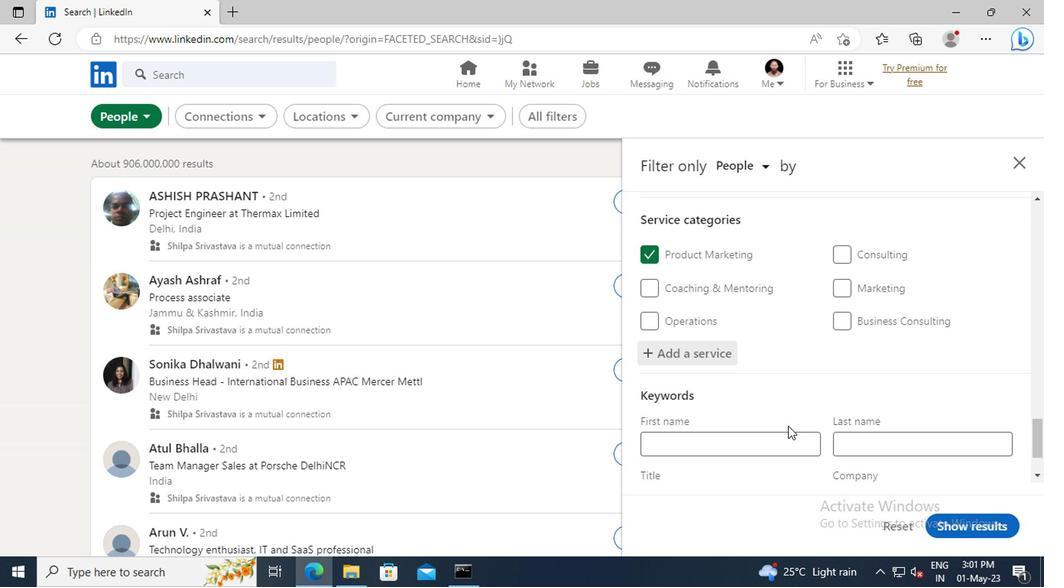 
Action: Mouse scrolled (785, 423) with delta (0, -1)
Screenshot: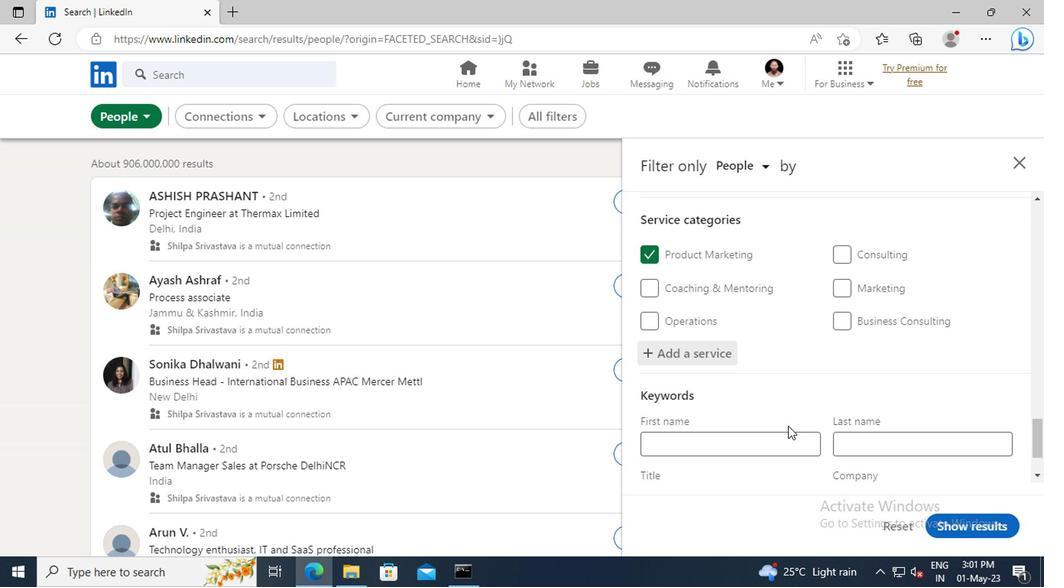 
Action: Mouse scrolled (785, 423) with delta (0, -1)
Screenshot: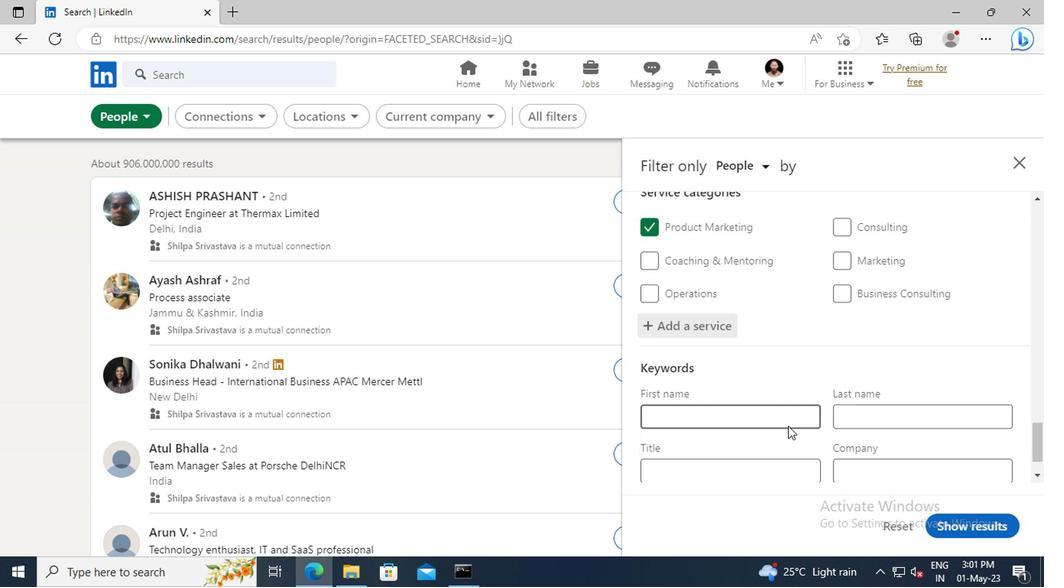 
Action: Mouse moved to (724, 417)
Screenshot: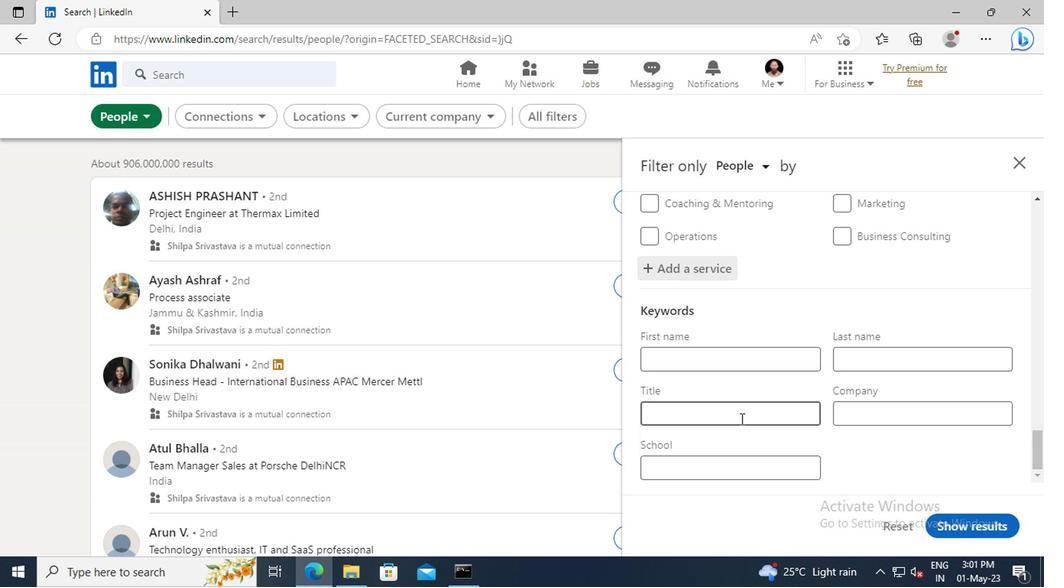 
Action: Mouse pressed left at (724, 417)
Screenshot: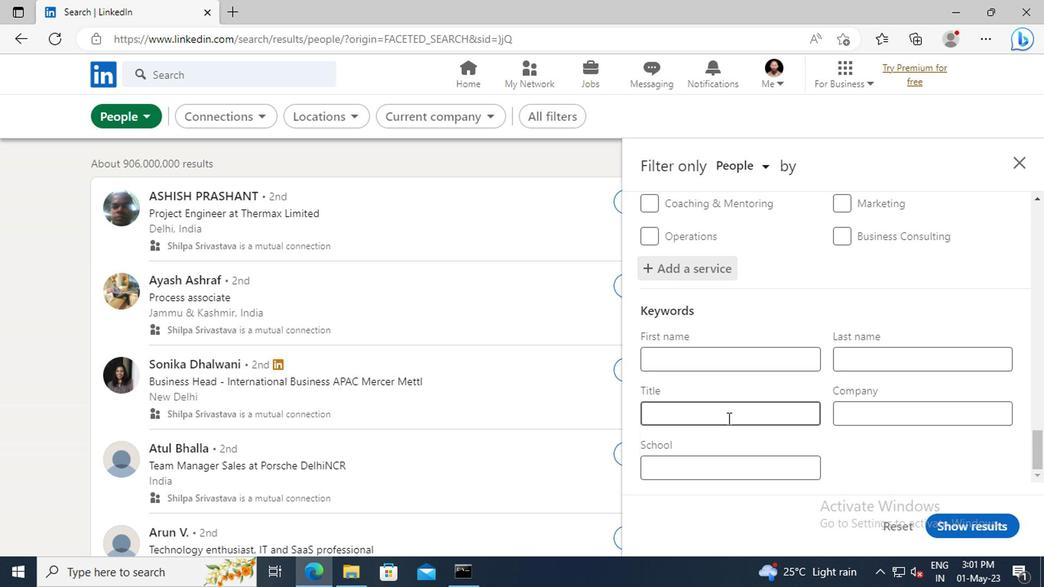 
Action: Key pressed <Key.shift>SPEECH<Key.space><Key.shift>PATHOLOGIST<Key.enter>
Screenshot: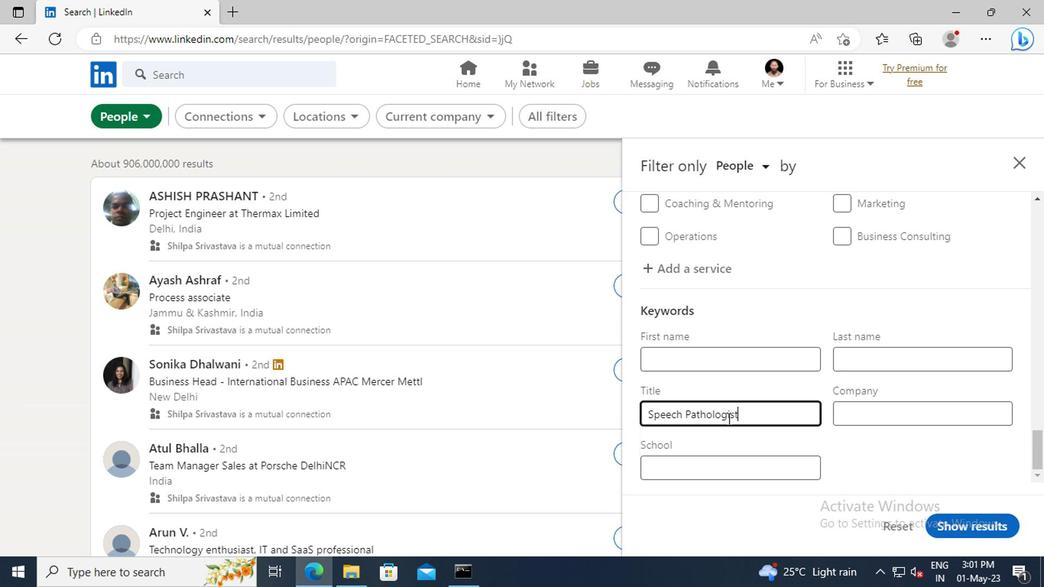 
Action: Mouse moved to (966, 525)
Screenshot: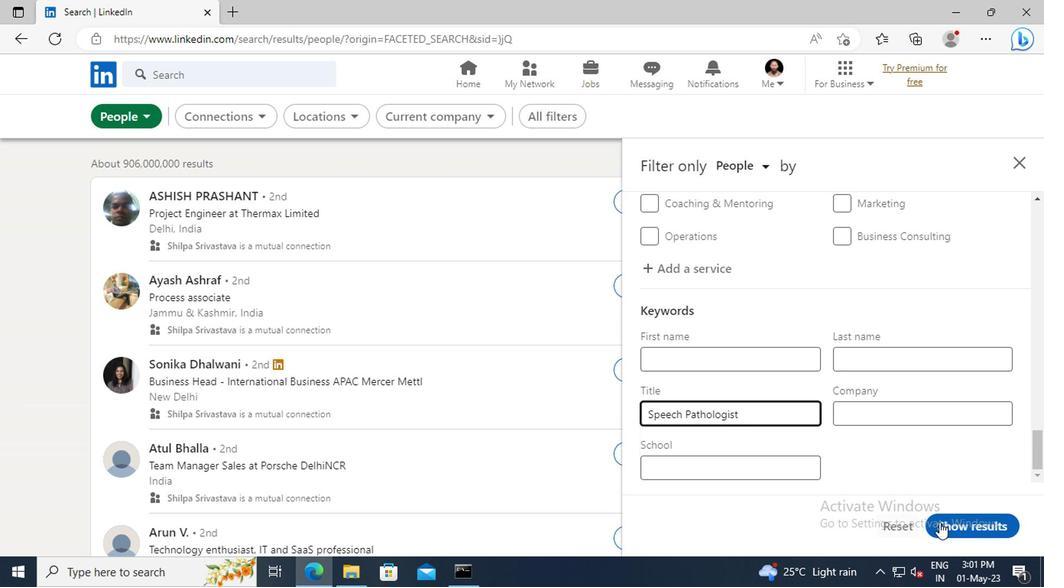 
Action: Mouse pressed left at (966, 525)
Screenshot: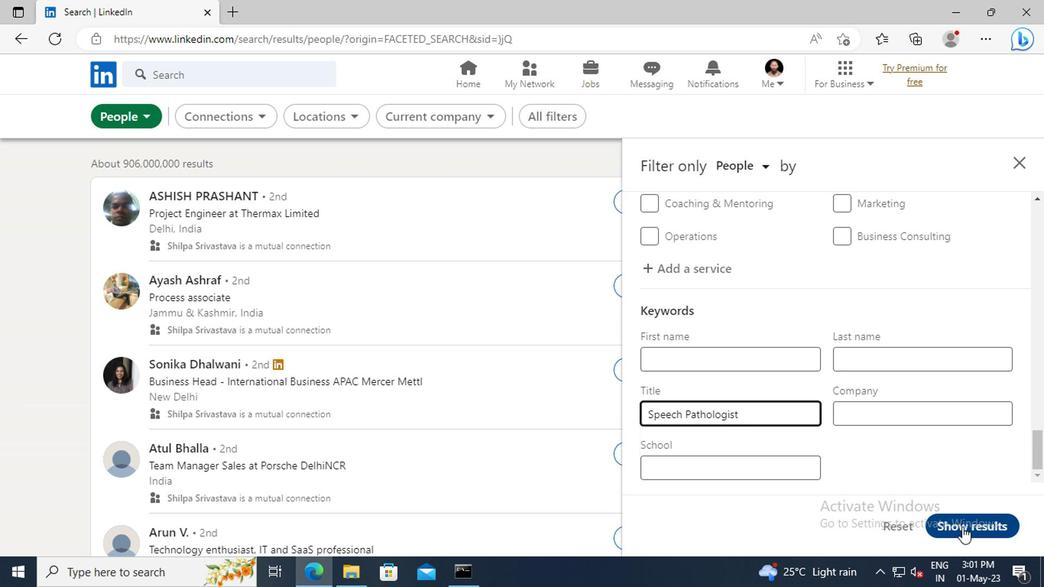 
